 Task: Find connections with filter location Kesabpur with filter topic #Advertisingandmarketingwith filter profile language Potuguese with filter current company Allegis Group with filter school Vinayaka Missions University with filter industry IT System Testing and Evaluation with filter service category Illustration with filter keywords title Personal Trainer
Action: Mouse moved to (615, 112)
Screenshot: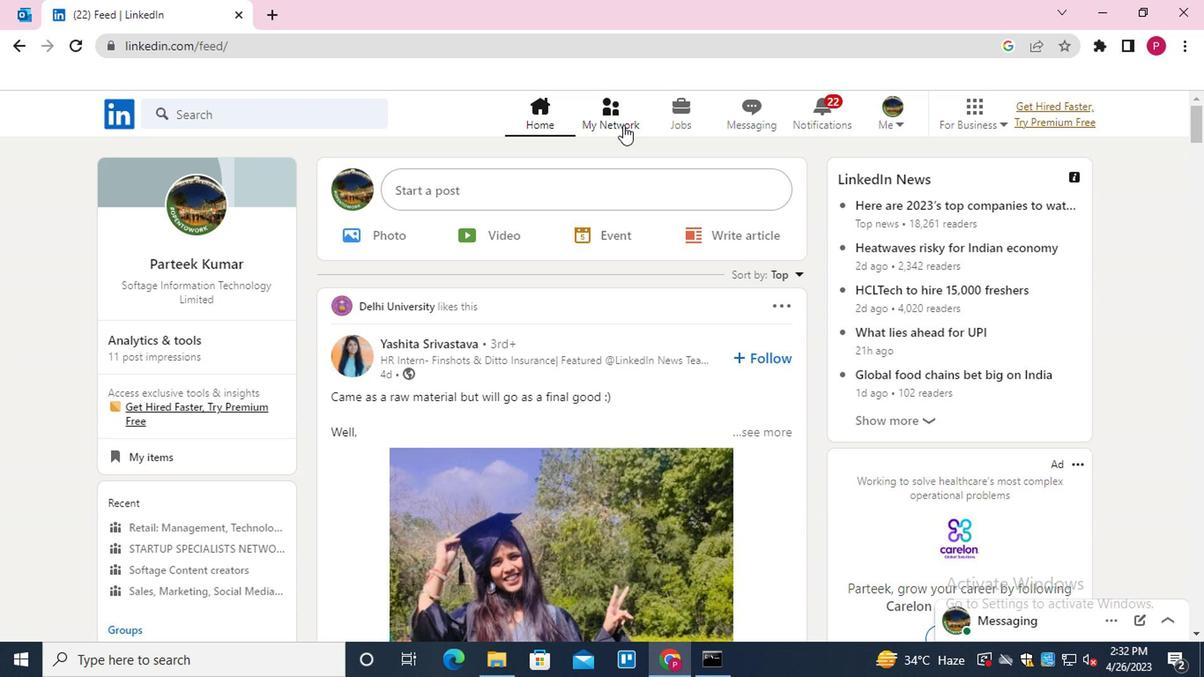 
Action: Mouse pressed left at (615, 112)
Screenshot: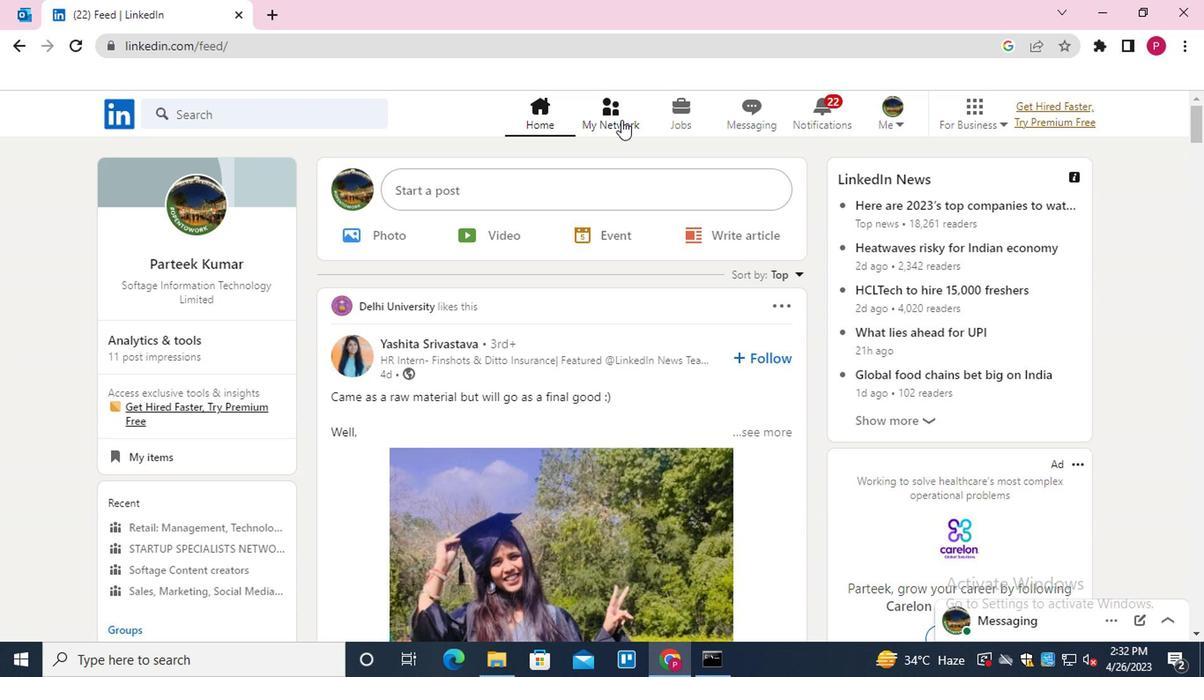 
Action: Mouse moved to (247, 222)
Screenshot: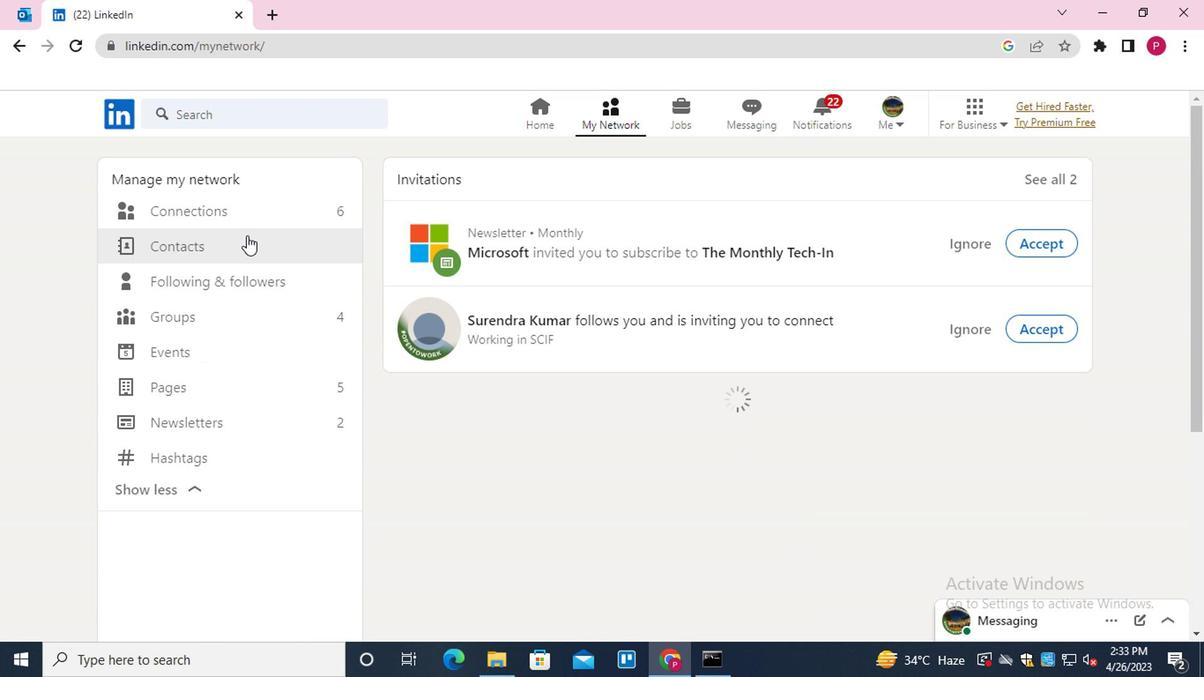 
Action: Mouse pressed left at (247, 222)
Screenshot: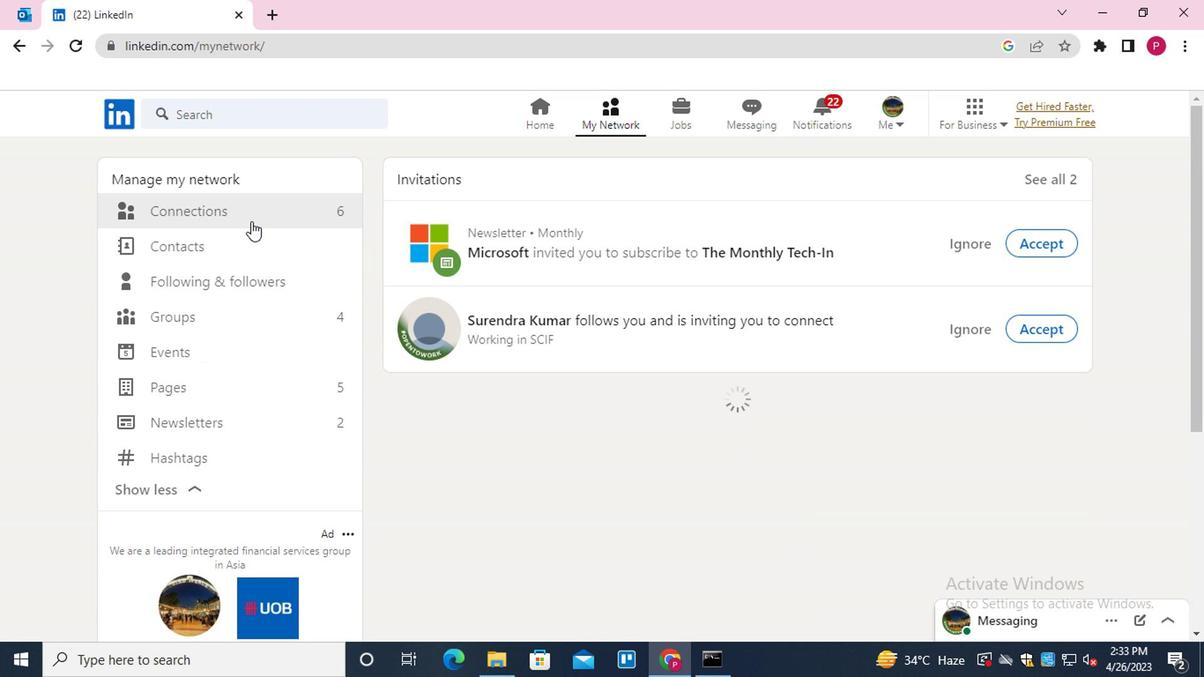 
Action: Mouse moved to (235, 227)
Screenshot: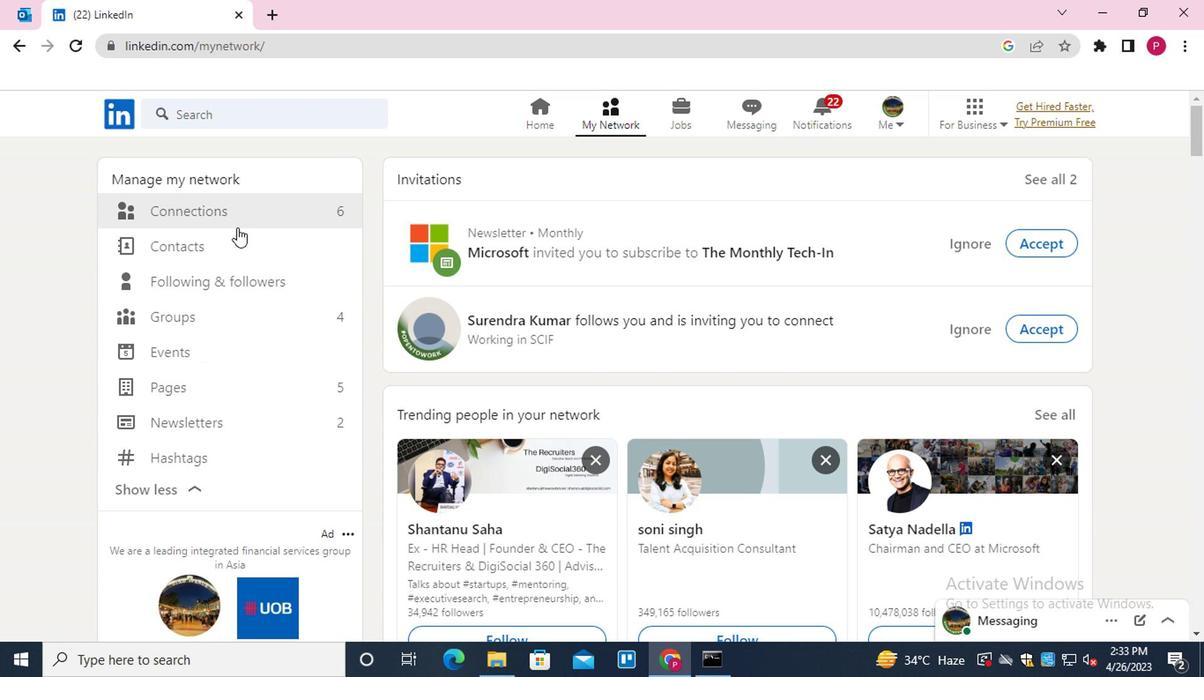 
Action: Mouse pressed left at (235, 227)
Screenshot: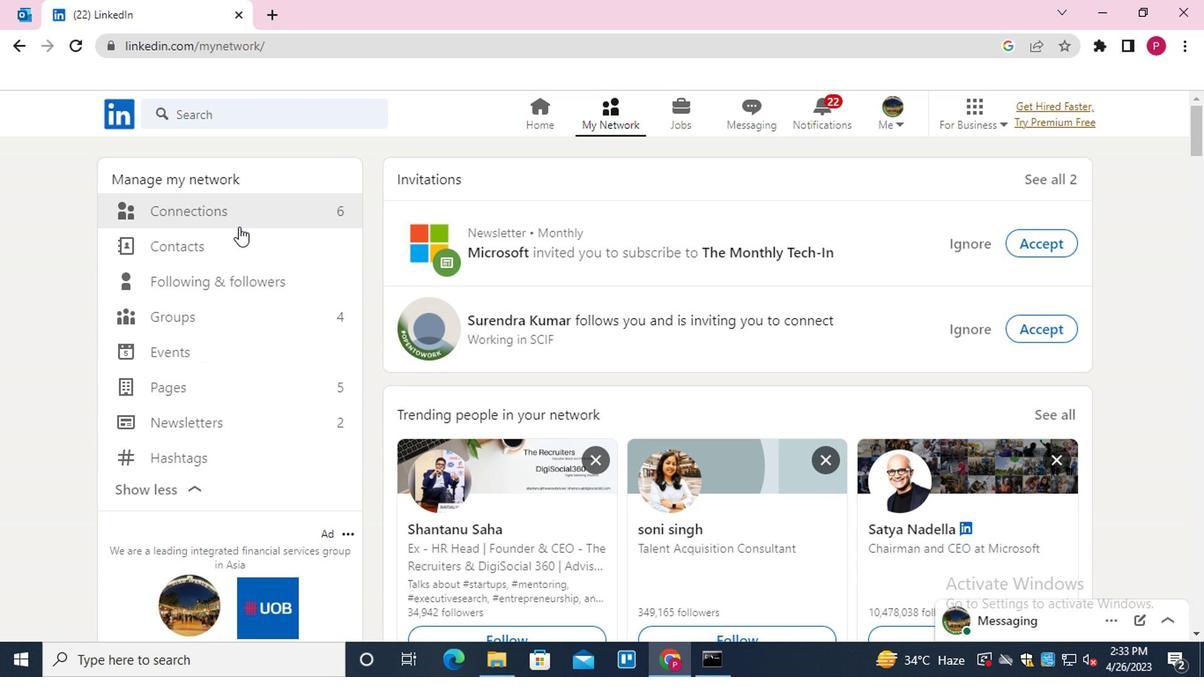 
Action: Mouse moved to (228, 211)
Screenshot: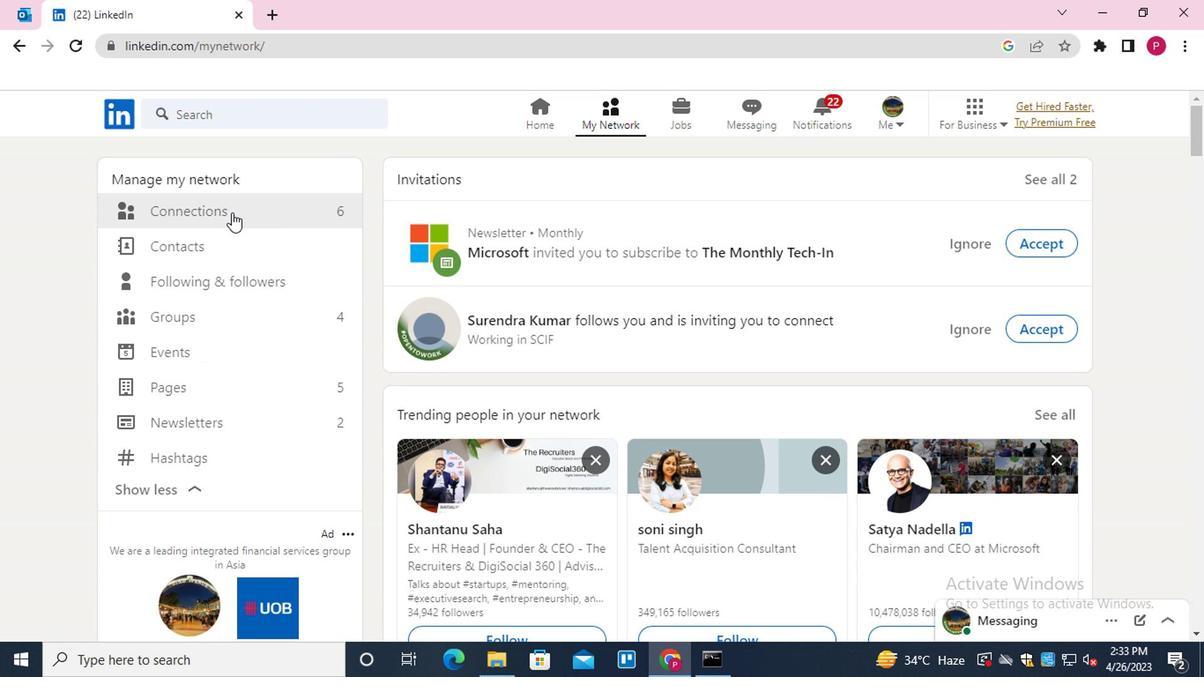 
Action: Mouse pressed left at (228, 211)
Screenshot: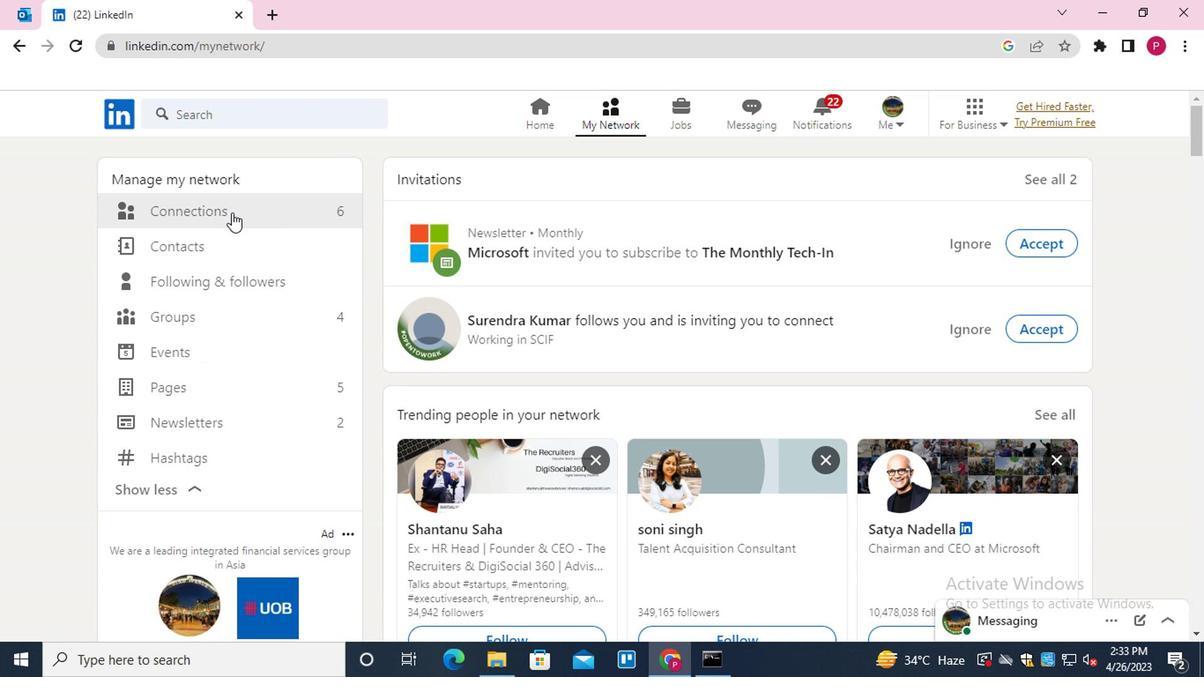 
Action: Mouse moved to (743, 212)
Screenshot: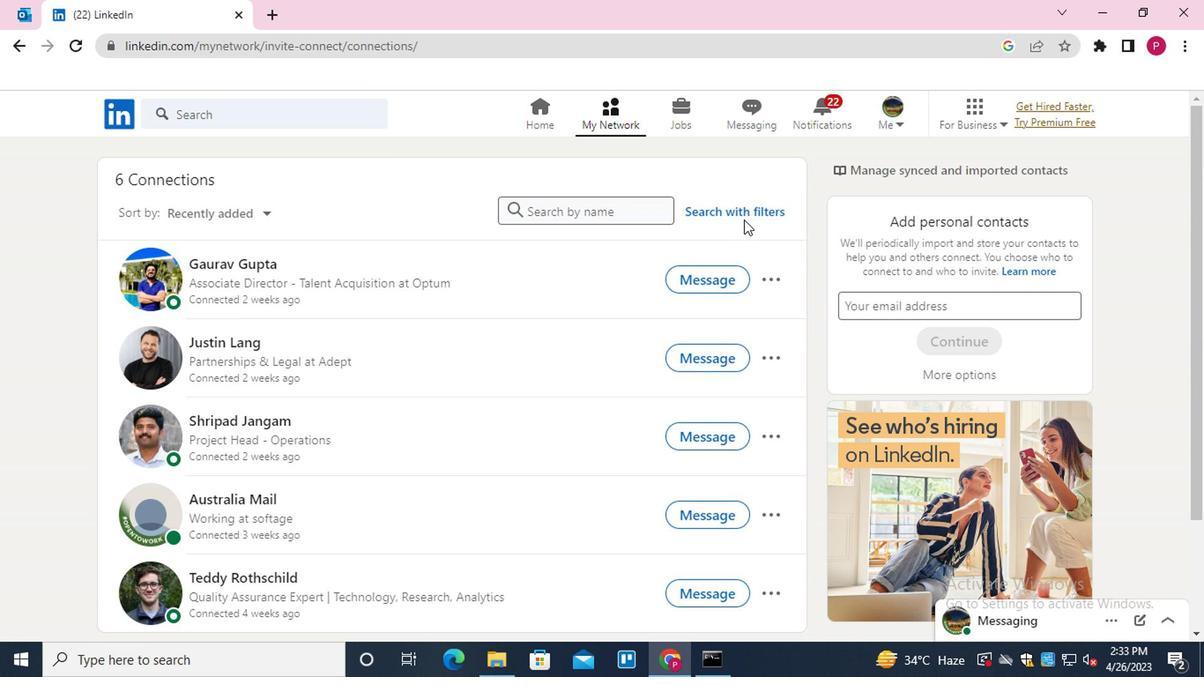 
Action: Mouse pressed left at (743, 212)
Screenshot: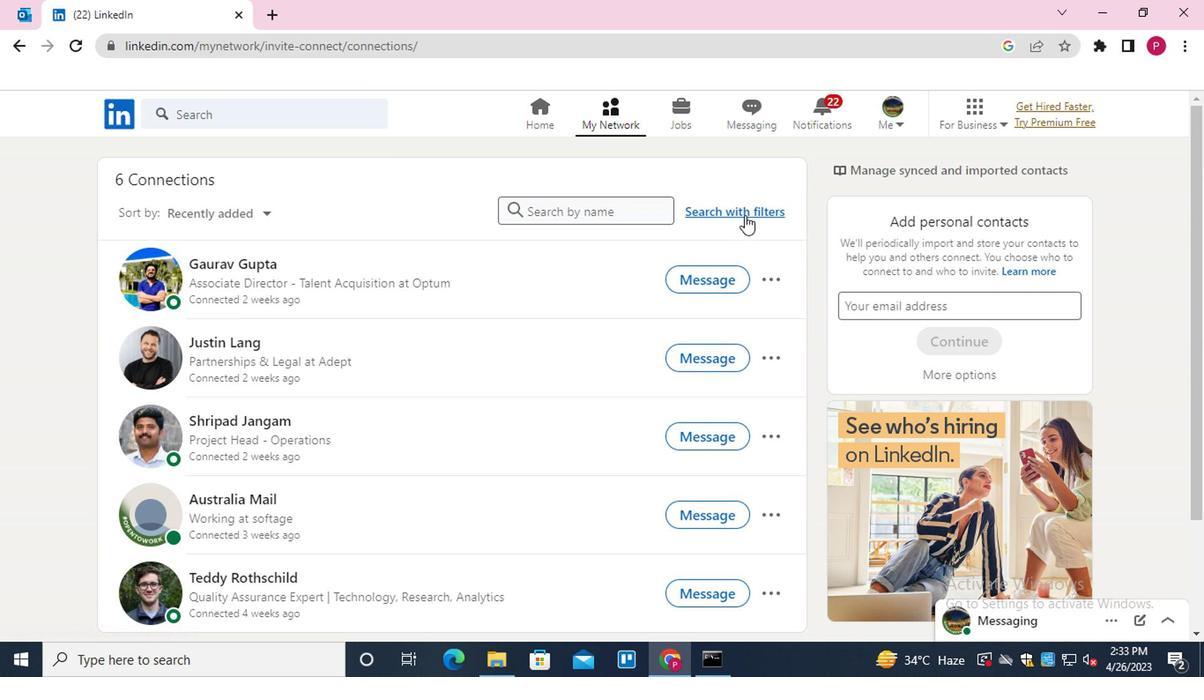 
Action: Mouse moved to (585, 171)
Screenshot: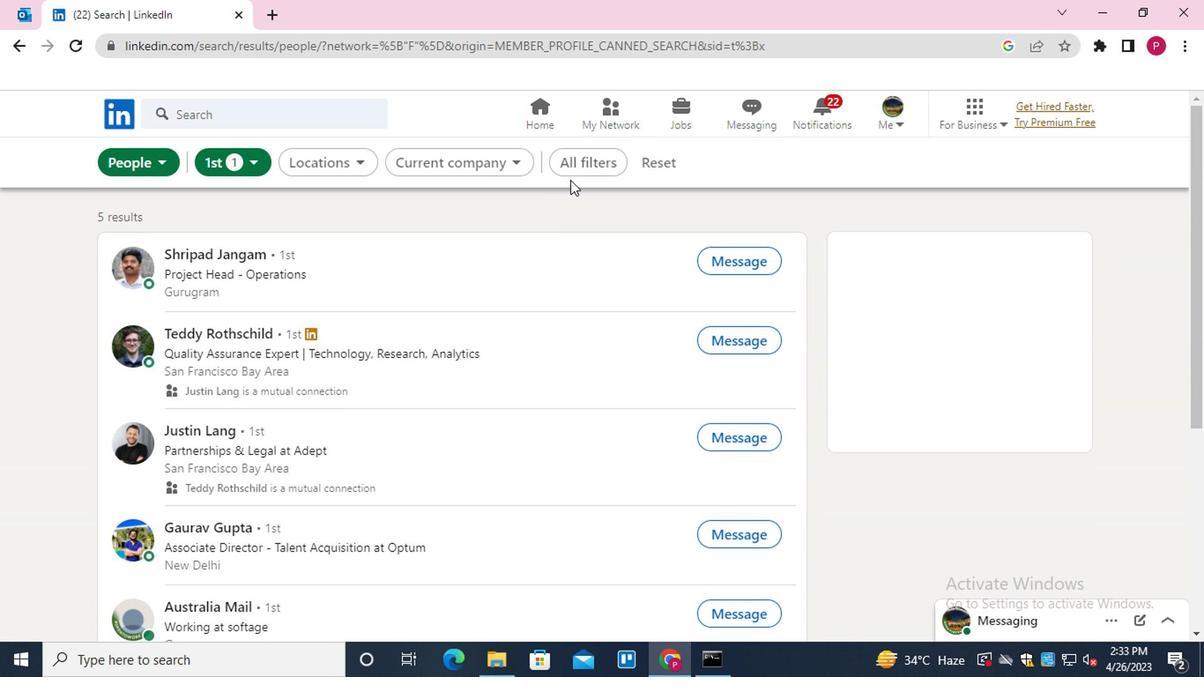 
Action: Mouse pressed left at (585, 171)
Screenshot: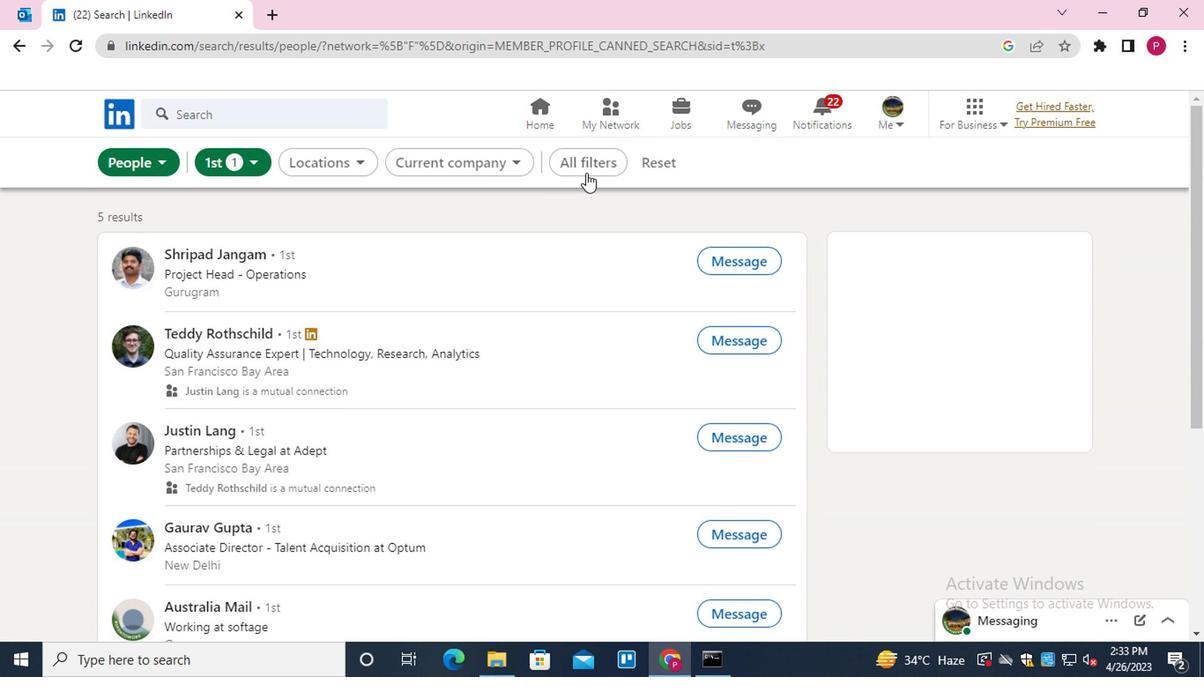 
Action: Mouse moved to (881, 435)
Screenshot: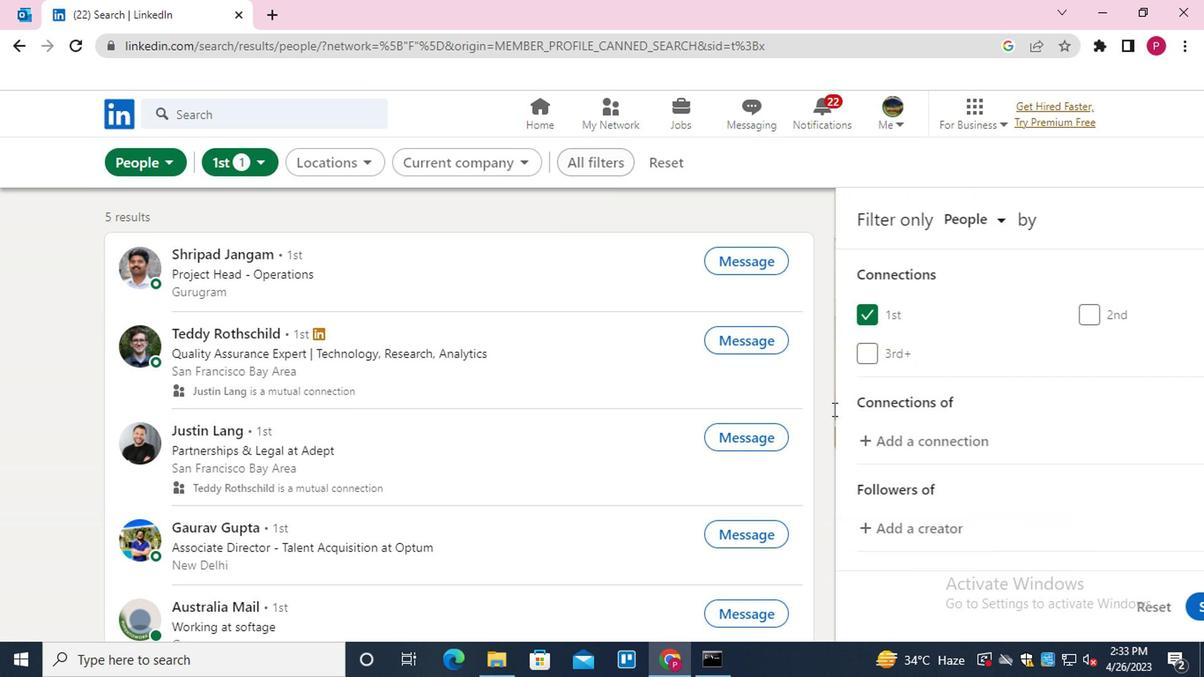 
Action: Mouse scrolled (881, 435) with delta (0, 0)
Screenshot: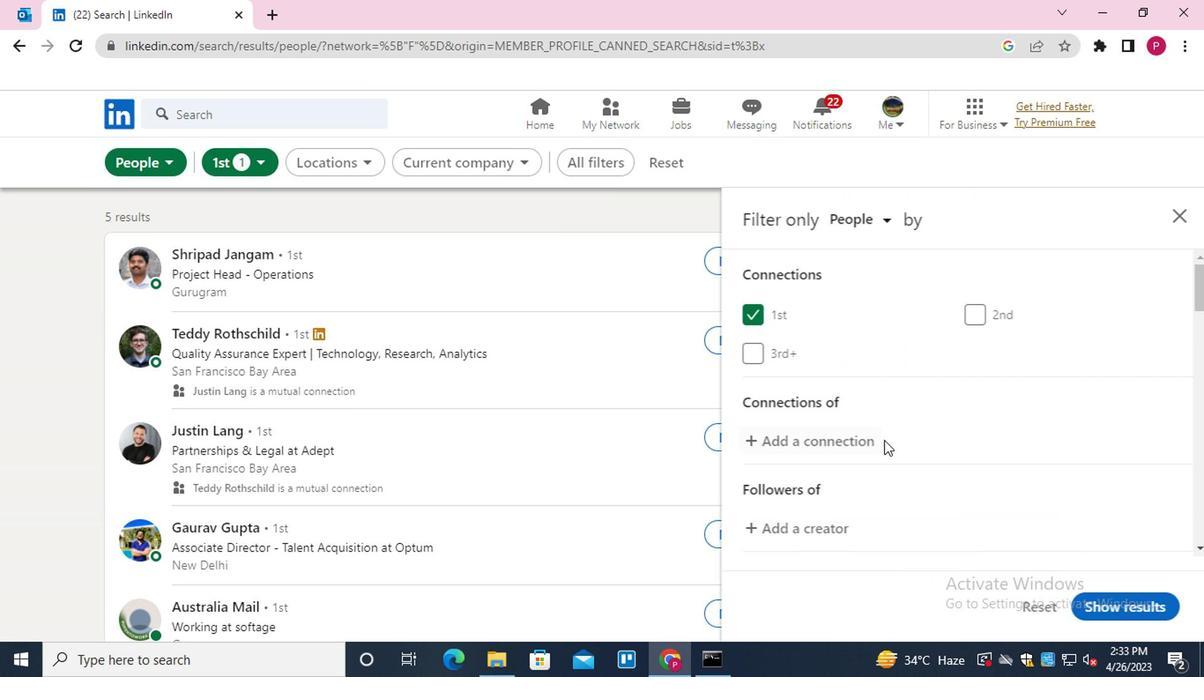 
Action: Mouse moved to (886, 437)
Screenshot: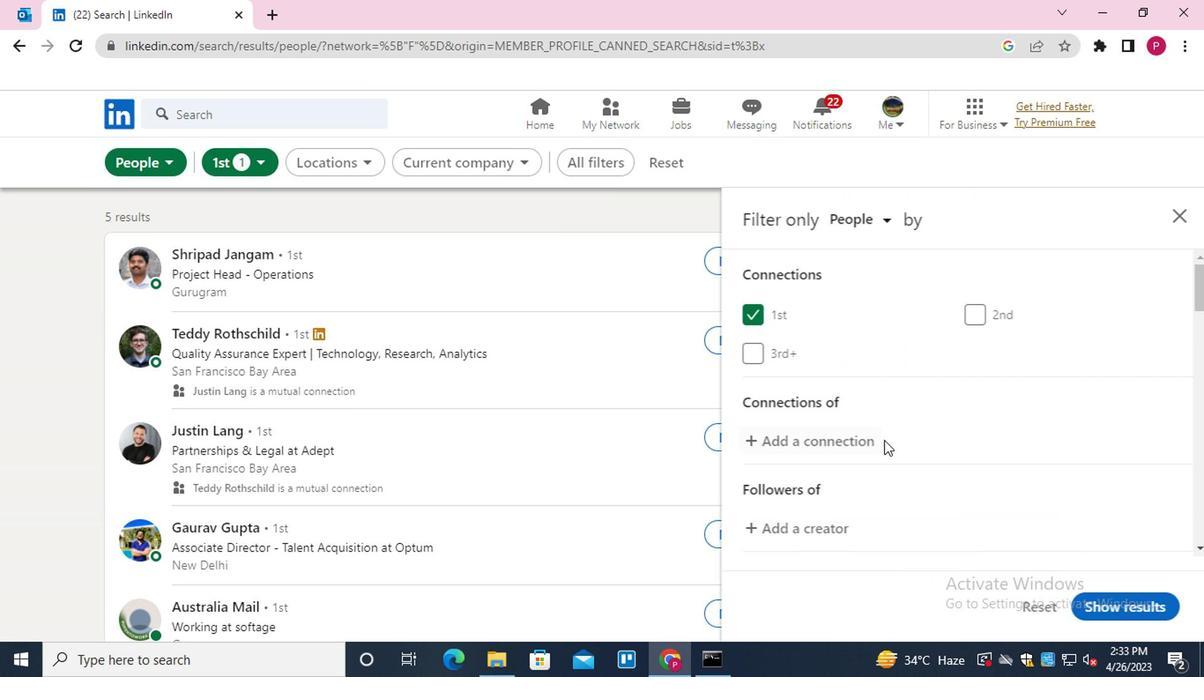 
Action: Mouse scrolled (886, 437) with delta (0, 0)
Screenshot: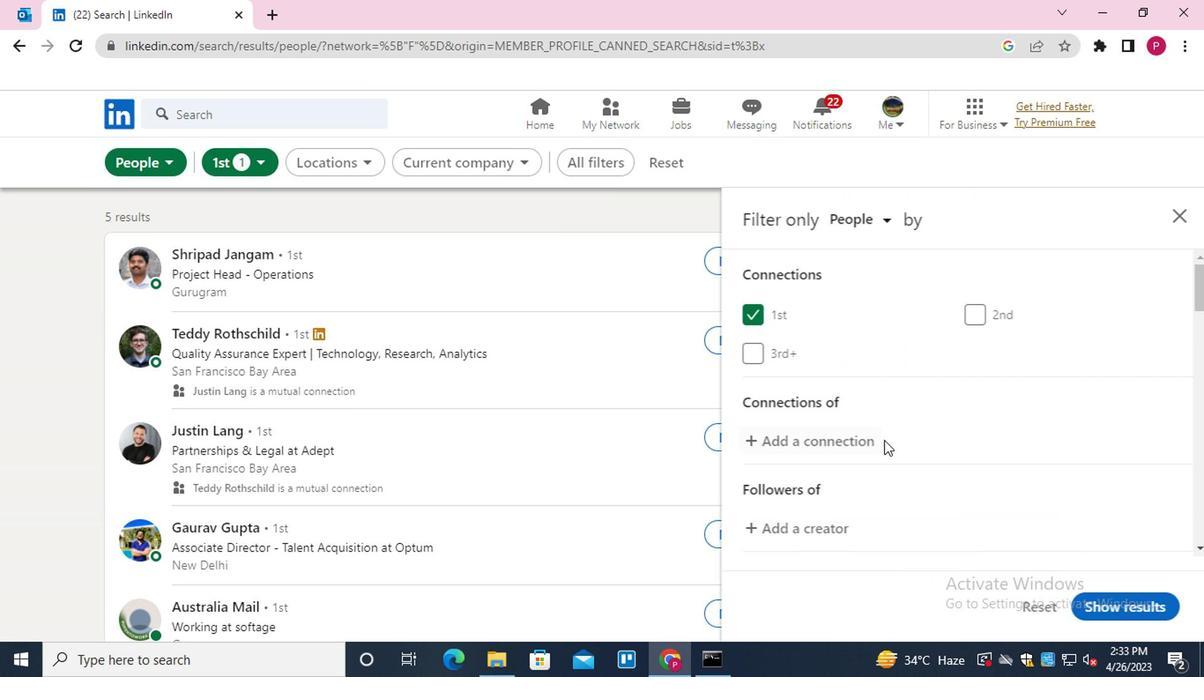 
Action: Mouse moved to (893, 438)
Screenshot: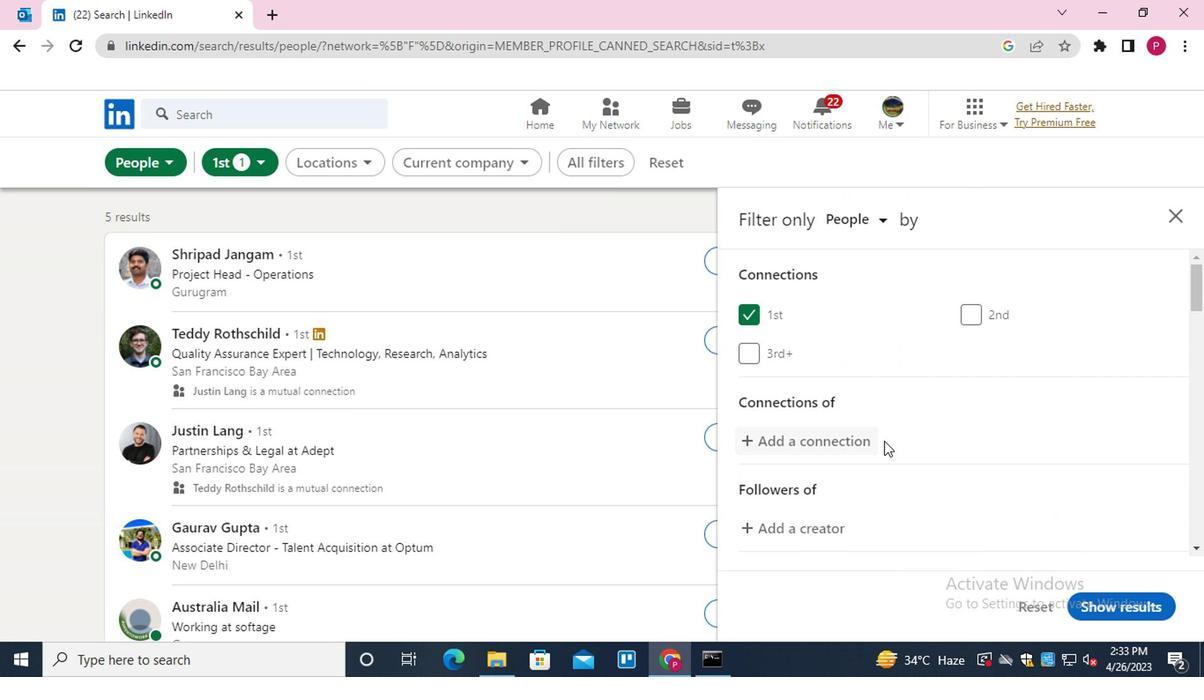 
Action: Mouse scrolled (893, 437) with delta (0, 0)
Screenshot: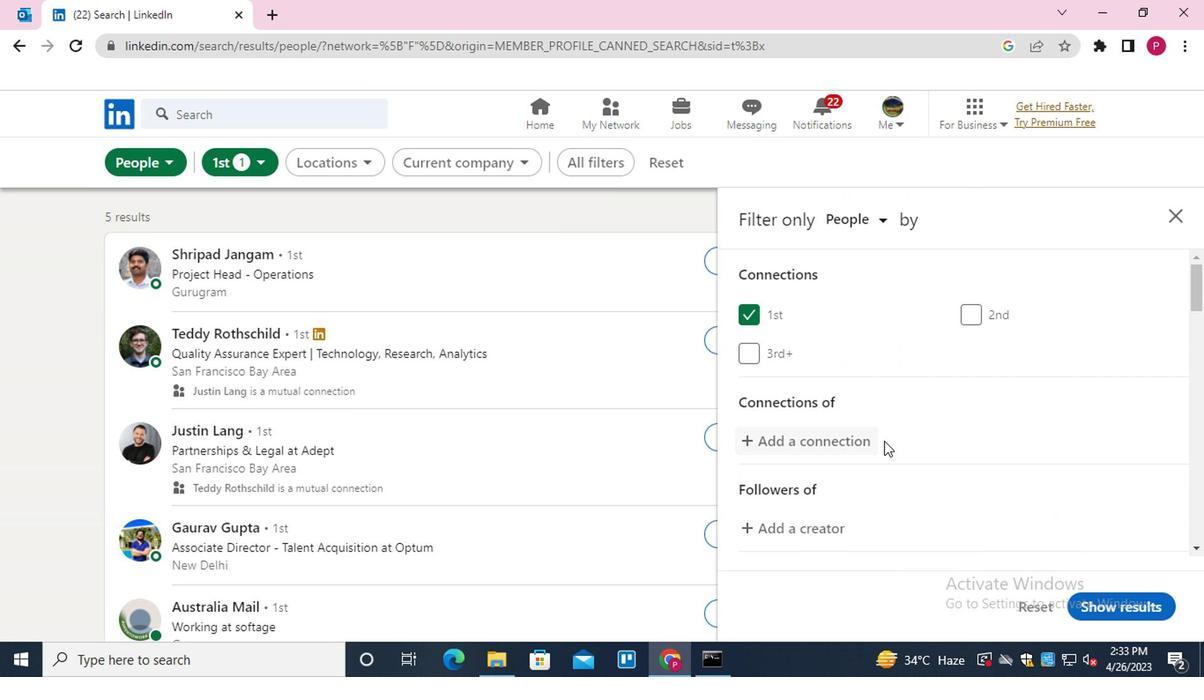 
Action: Mouse moved to (1000, 427)
Screenshot: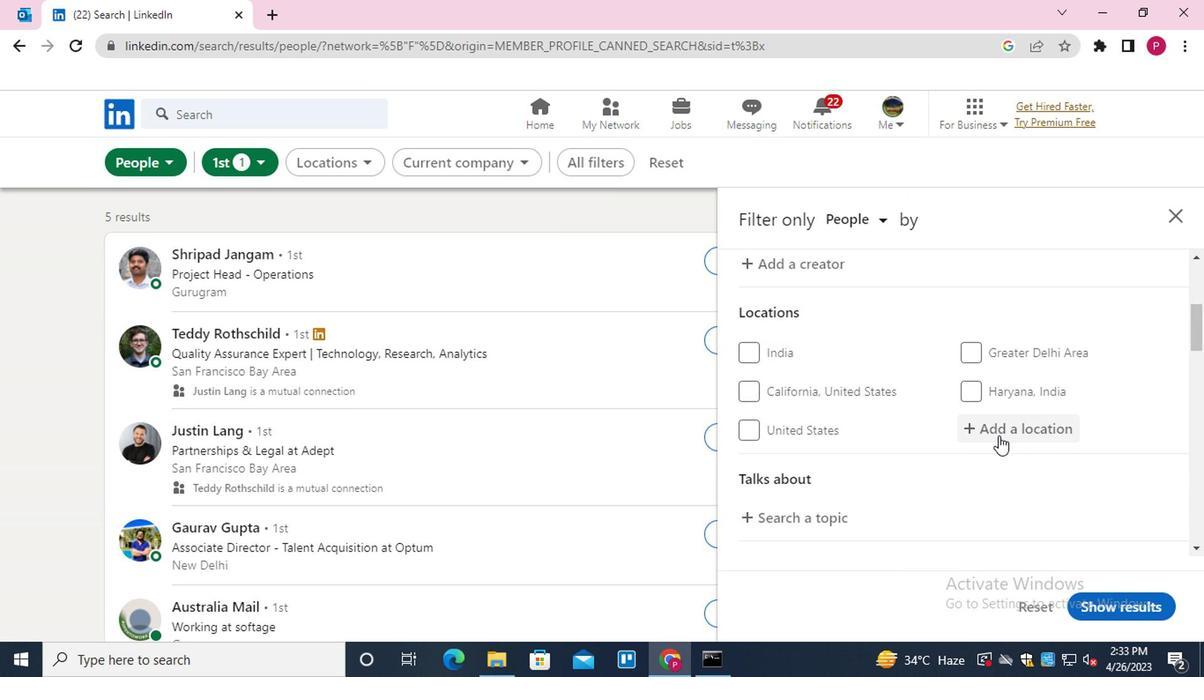 
Action: Mouse pressed left at (1000, 427)
Screenshot: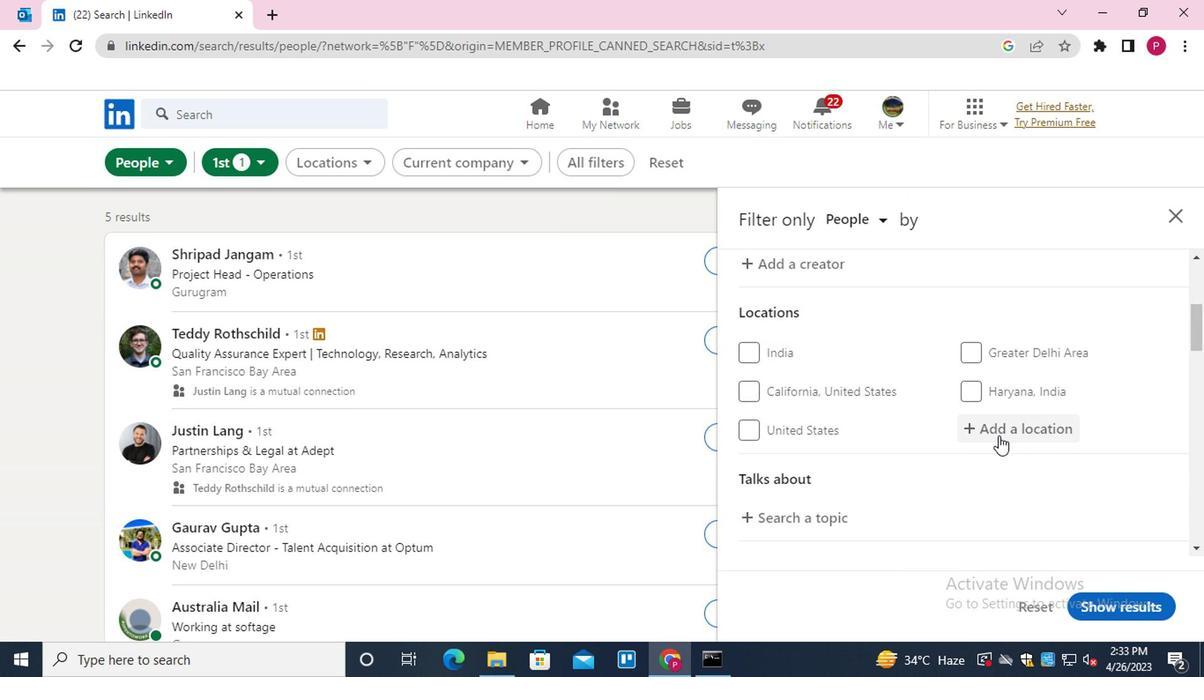 
Action: Key pressed <Key.shift><Key.shift><Key.shift><Key.shift><Key.shift><Key.shift><Key.shift><Key.shift><Key.shift><Key.shift>KESABPUR
Screenshot: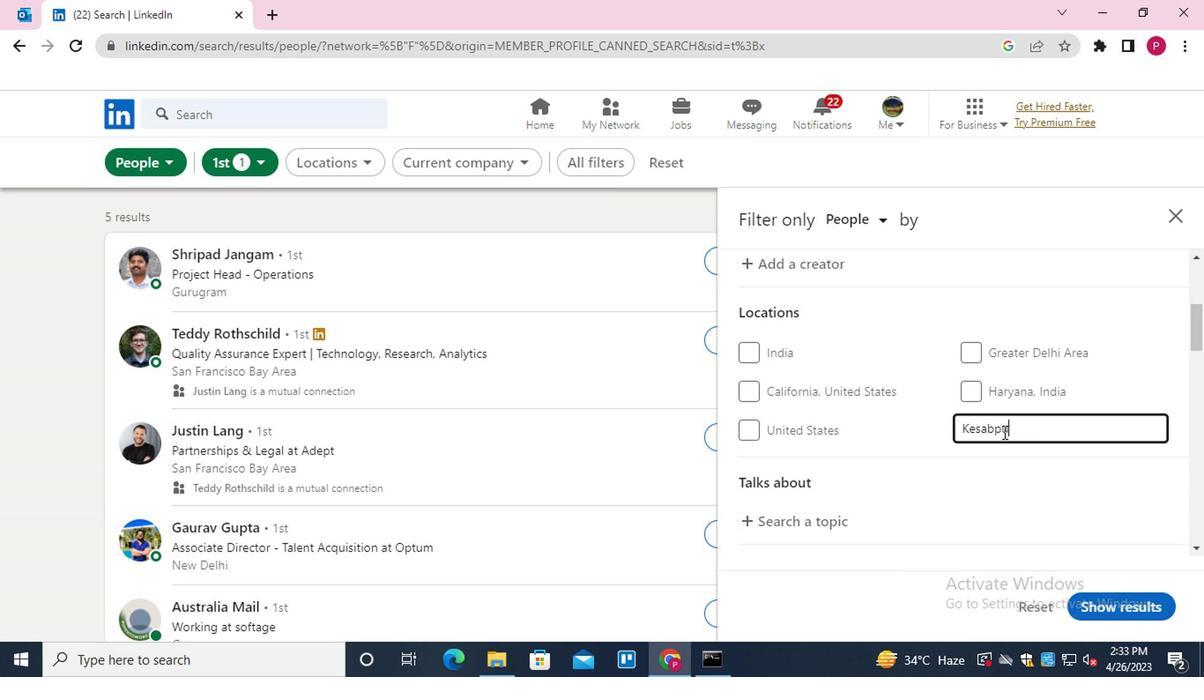
Action: Mouse moved to (931, 494)
Screenshot: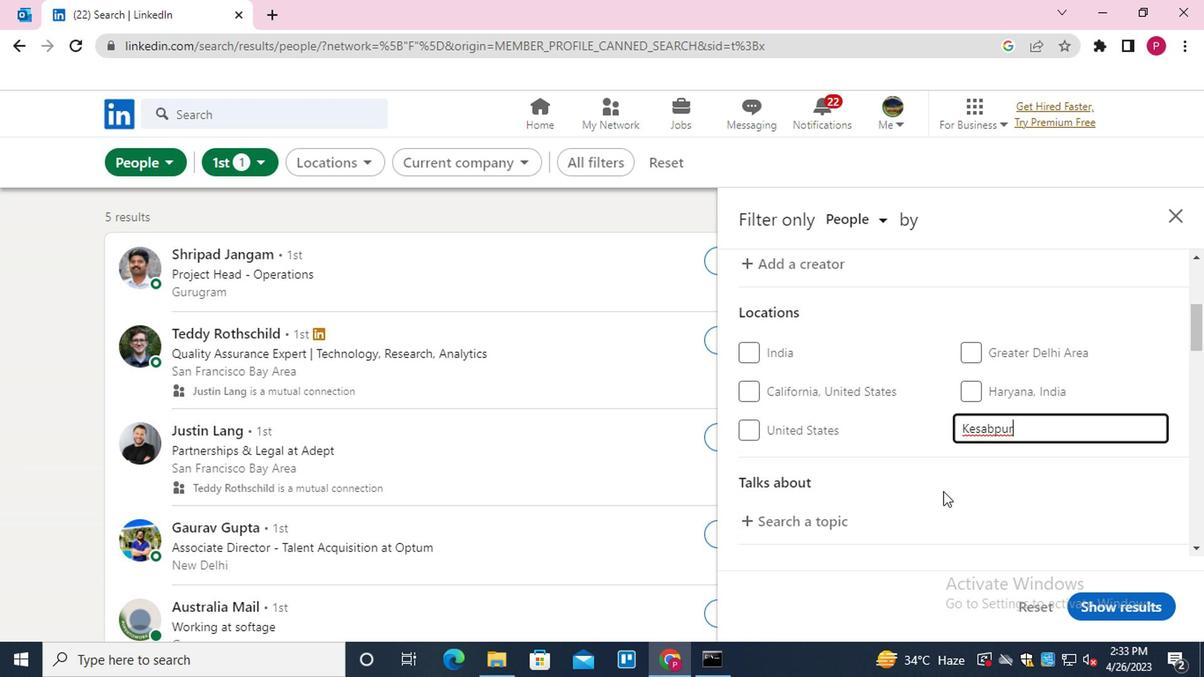 
Action: Mouse scrolled (931, 493) with delta (0, 0)
Screenshot: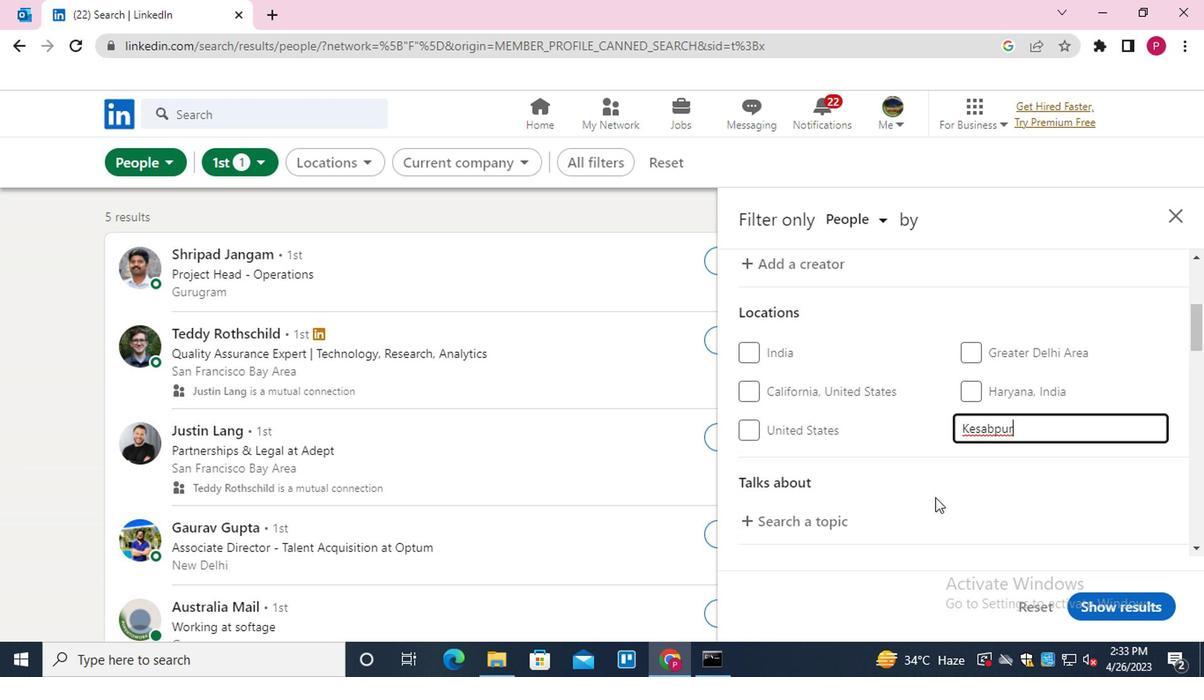 
Action: Mouse moved to (838, 424)
Screenshot: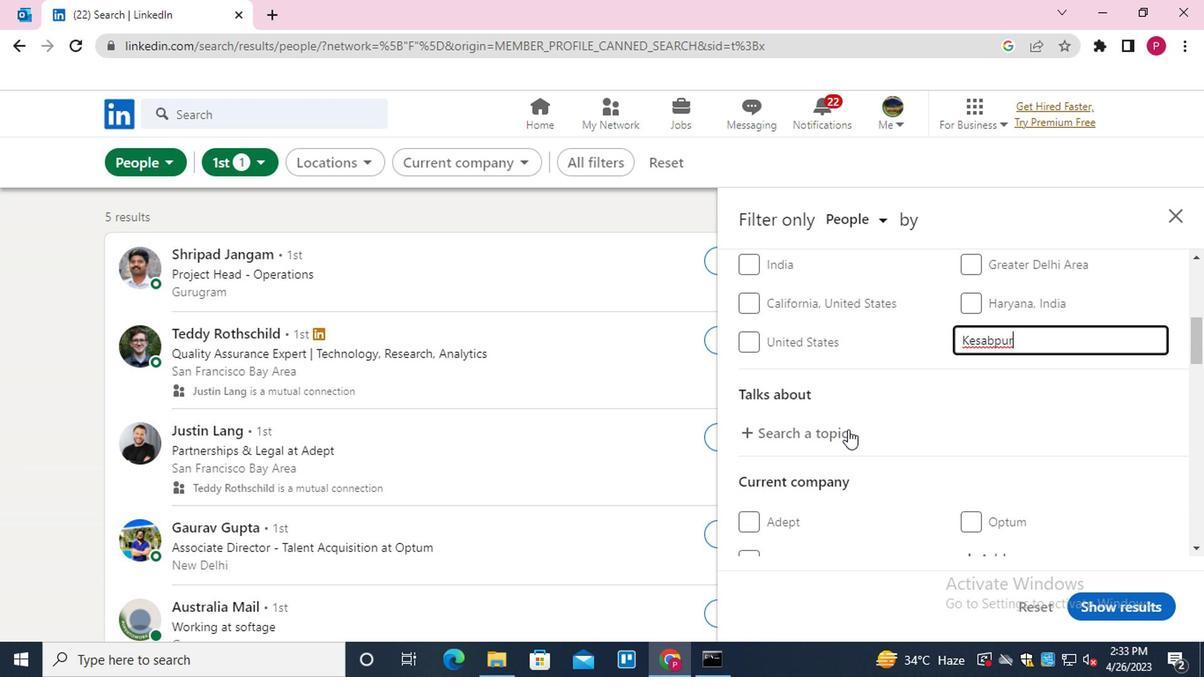 
Action: Mouse pressed left at (838, 424)
Screenshot: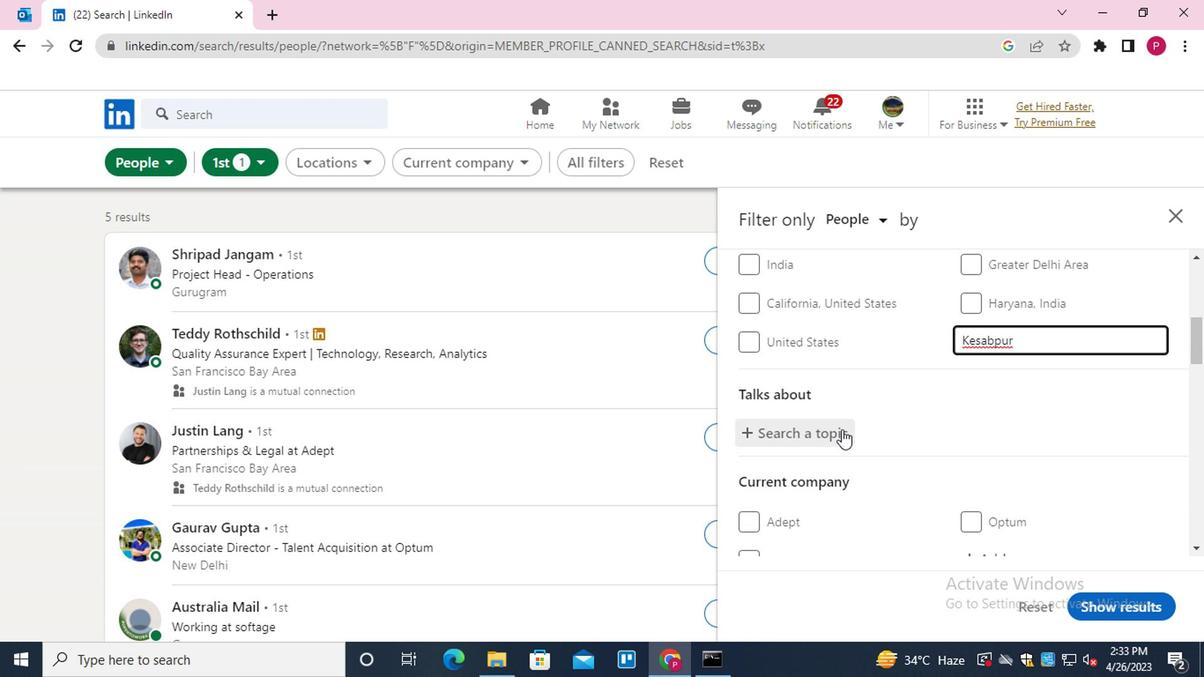 
Action: Key pressed ADVERTISINGGRAND<Key.backspace><Key.backspace><Key.backspace><Key.backspace><Key.backspace><Key.down><Key.down><Key.enter>
Screenshot: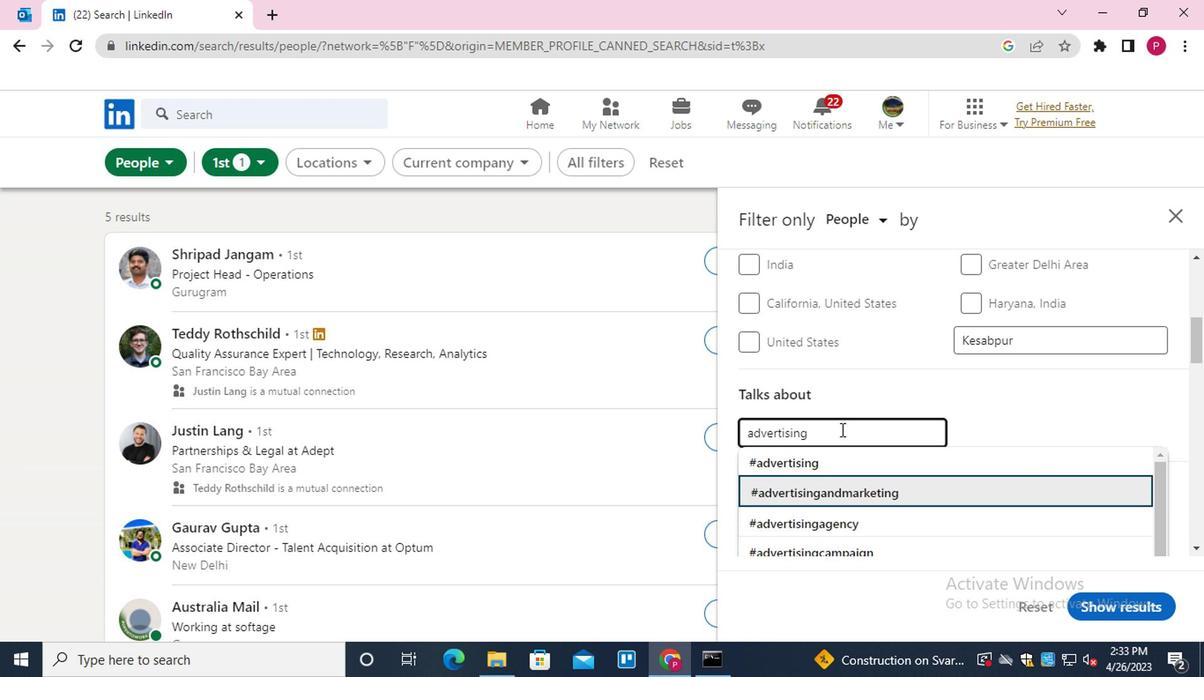 
Action: Mouse moved to (827, 433)
Screenshot: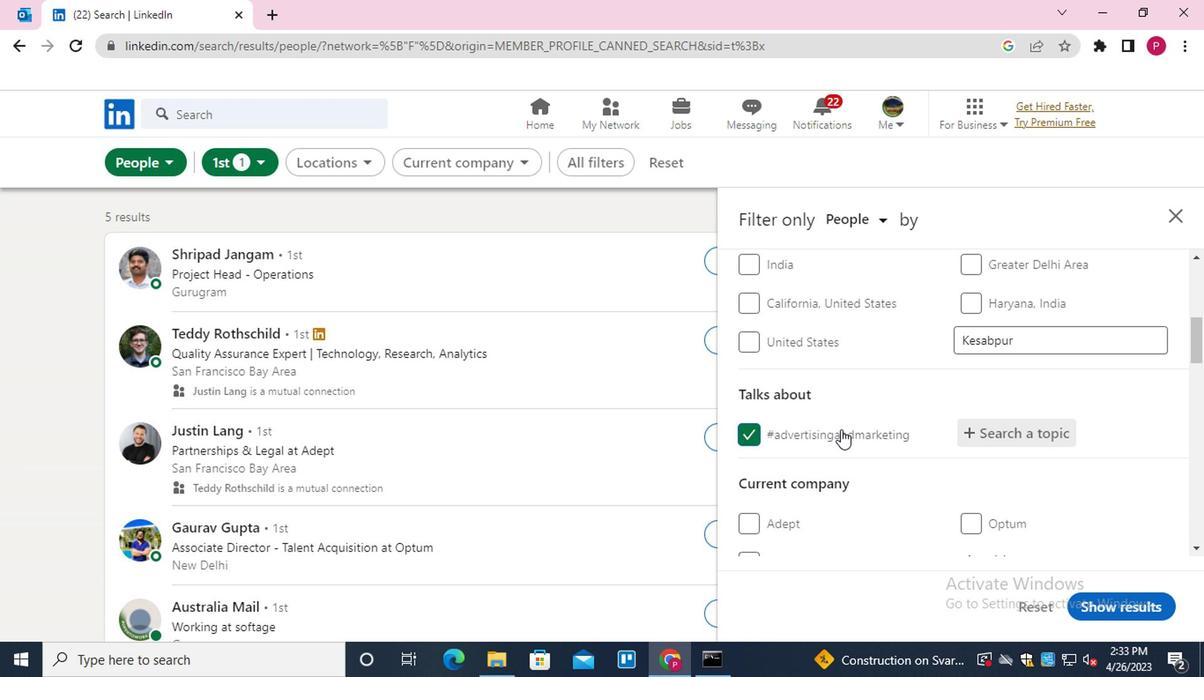 
Action: Mouse scrolled (827, 432) with delta (0, 0)
Screenshot: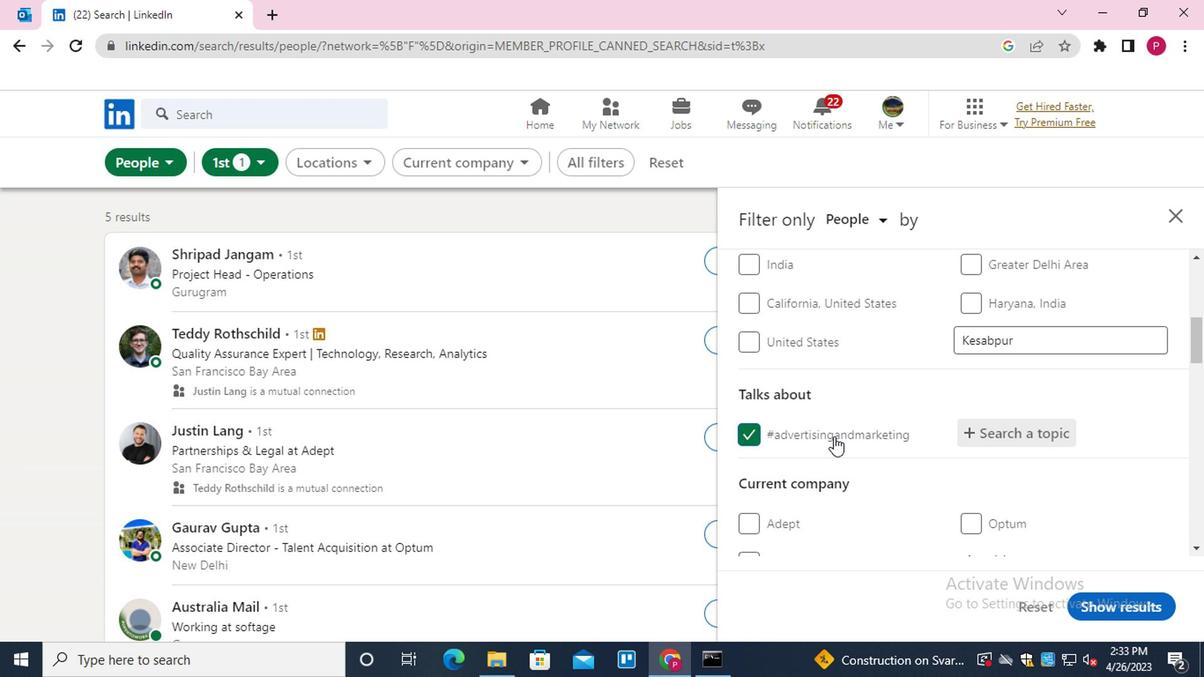 
Action: Mouse scrolled (827, 432) with delta (0, 0)
Screenshot: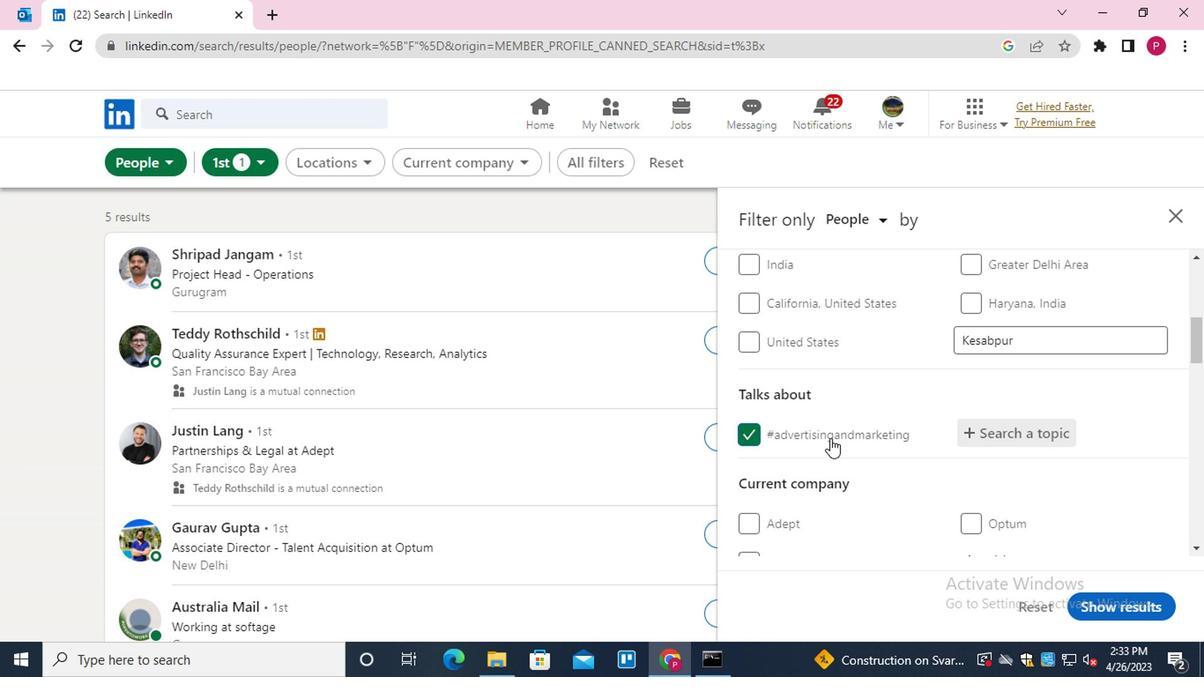 
Action: Mouse moved to (830, 433)
Screenshot: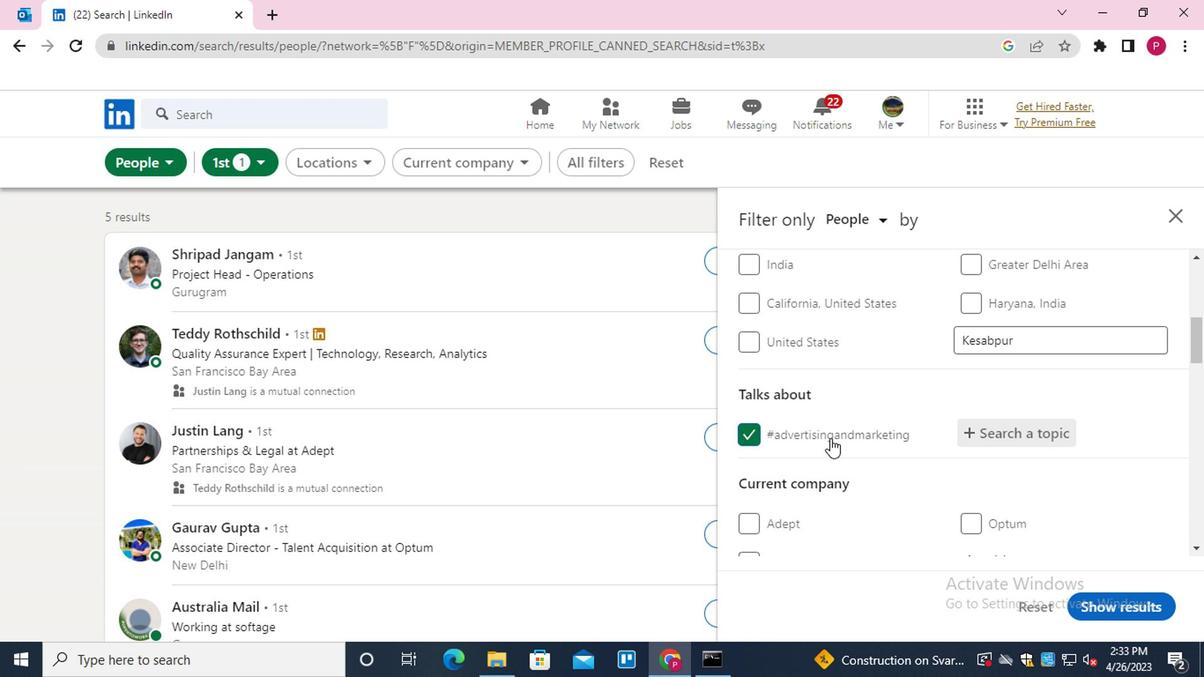 
Action: Mouse scrolled (830, 432) with delta (0, 0)
Screenshot: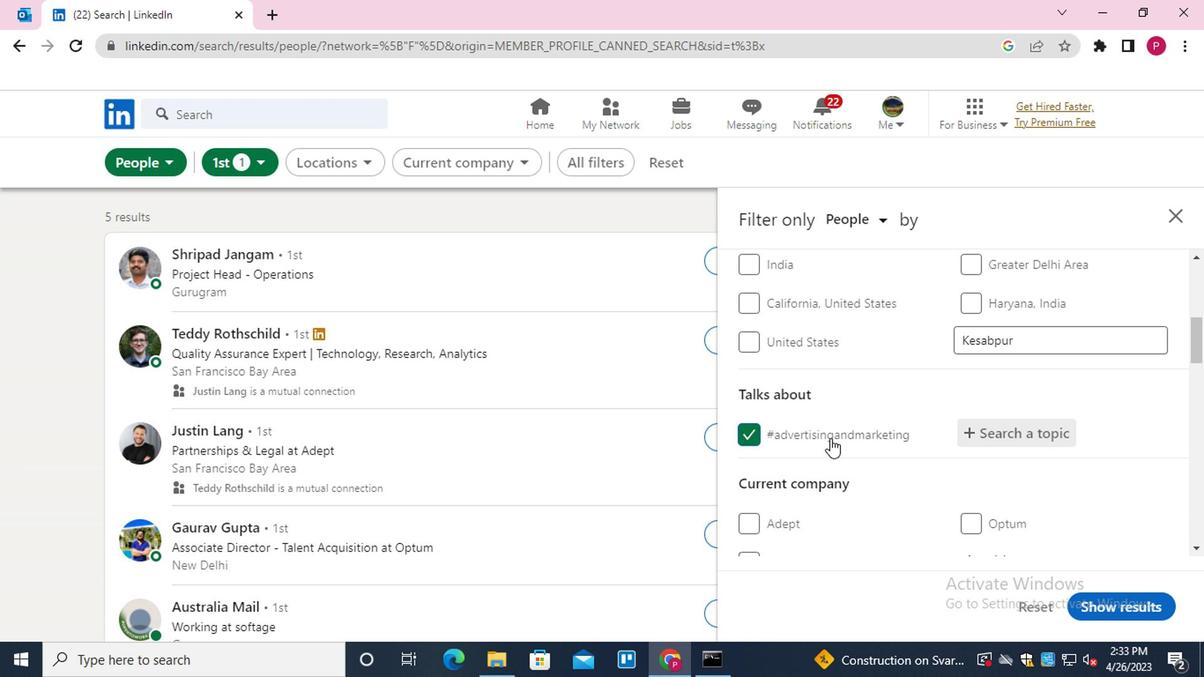 
Action: Mouse moved to (998, 290)
Screenshot: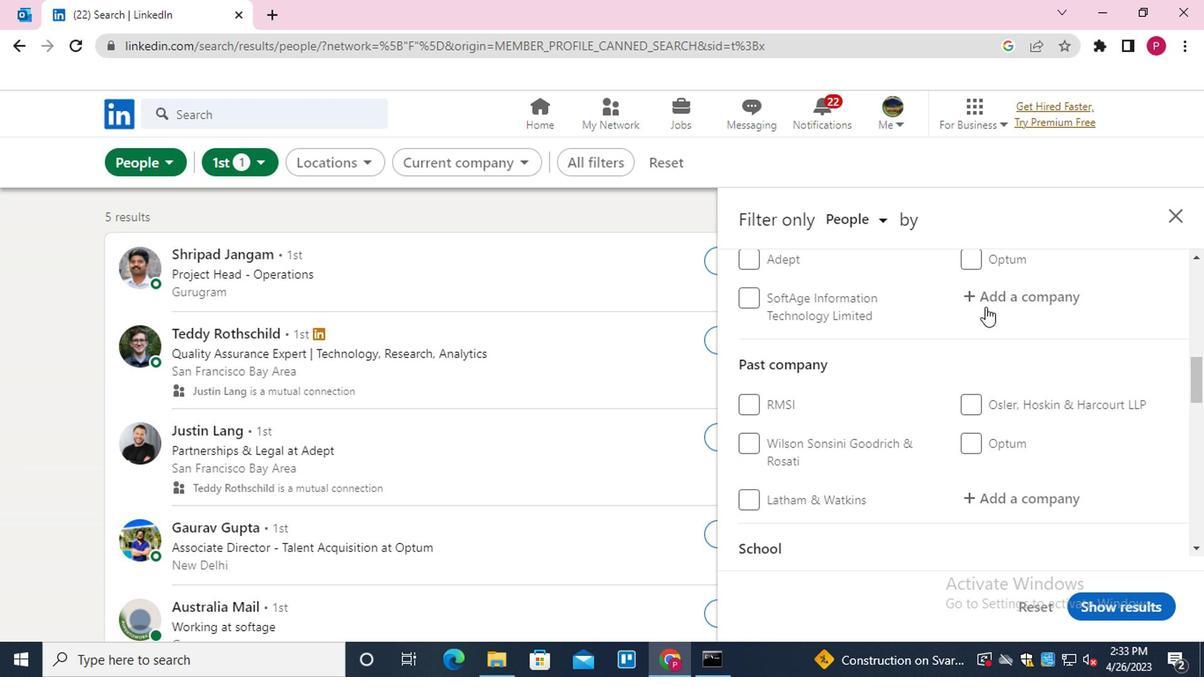 
Action: Mouse pressed left at (998, 290)
Screenshot: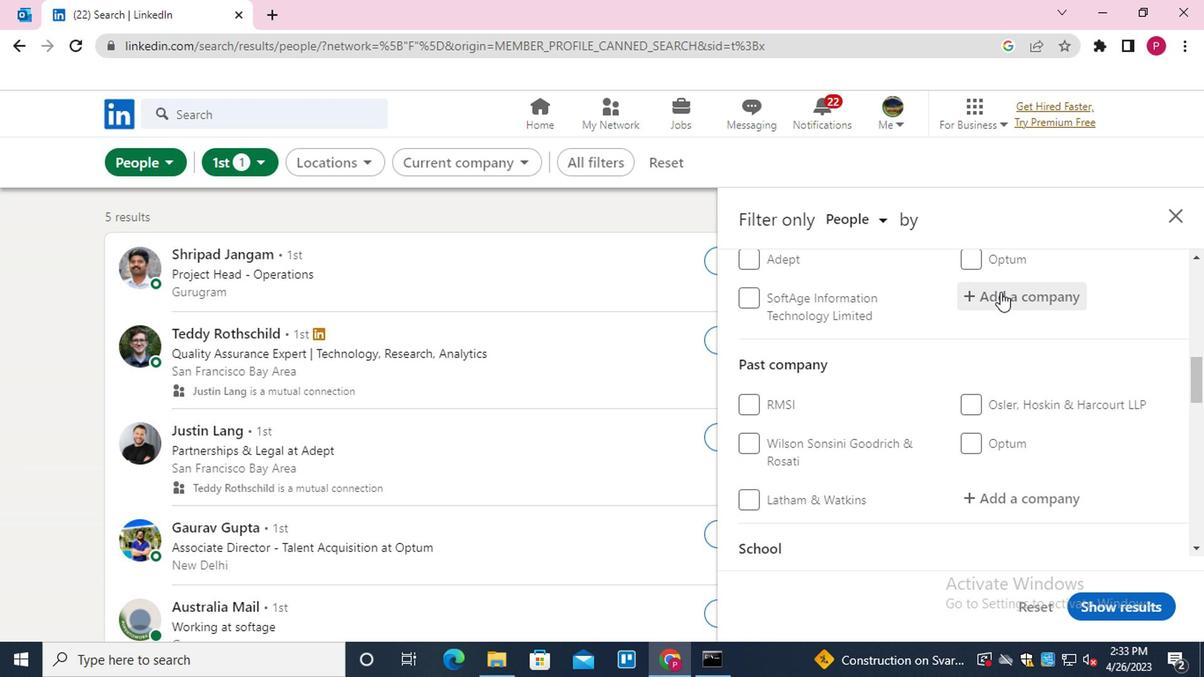 
Action: Key pressed <Key.shift>ALLEGIS
Screenshot: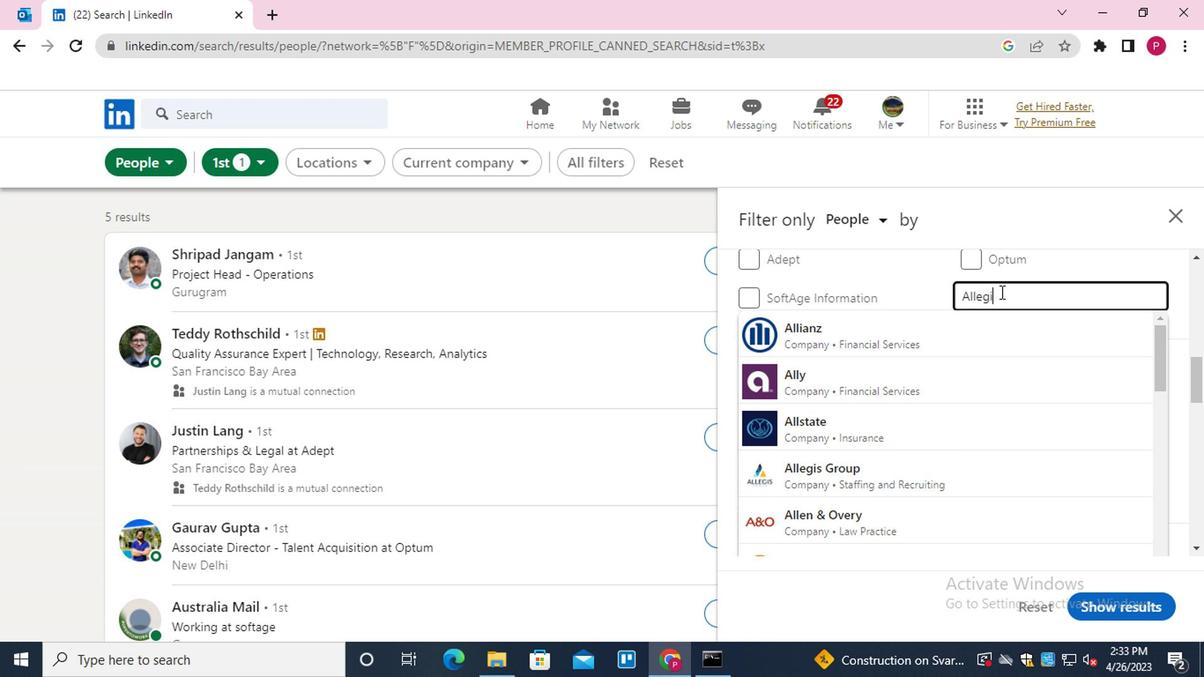 
Action: Mouse moved to (947, 331)
Screenshot: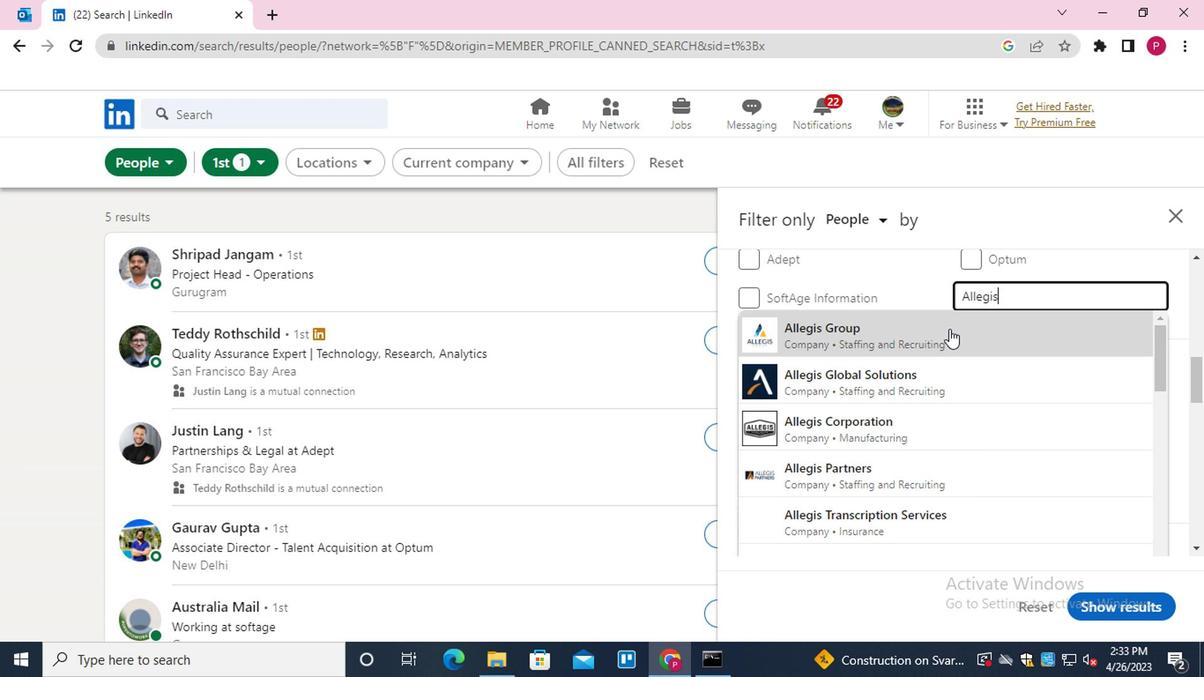 
Action: Mouse pressed left at (947, 331)
Screenshot: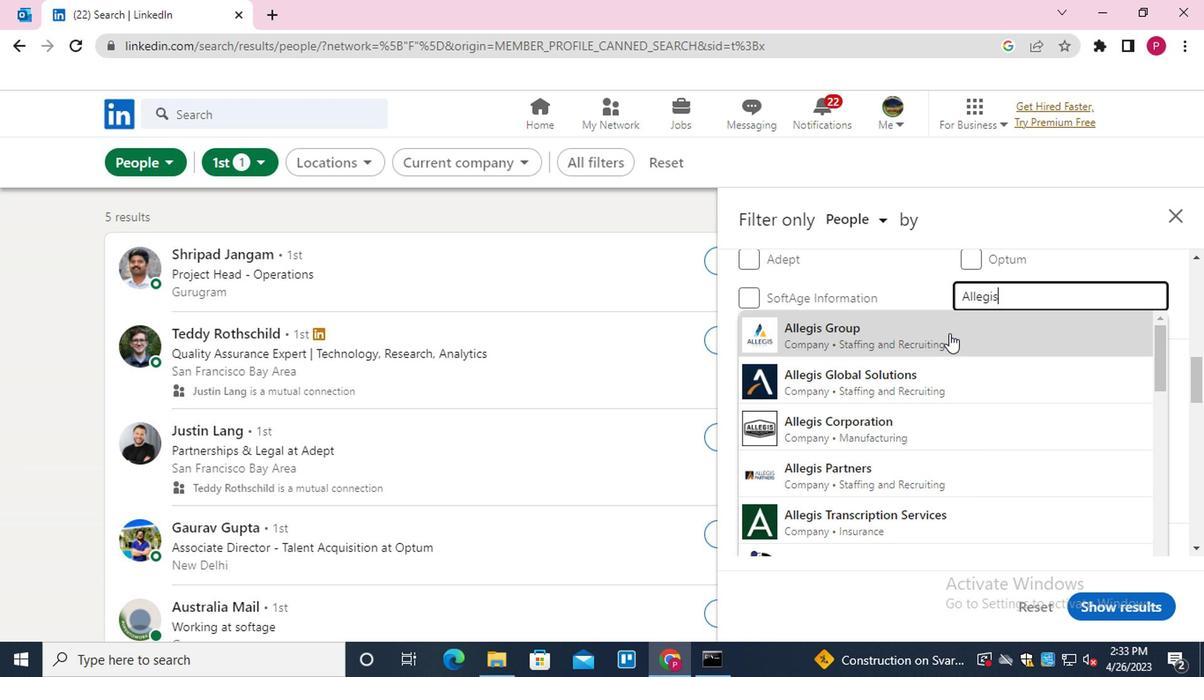 
Action: Mouse moved to (991, 391)
Screenshot: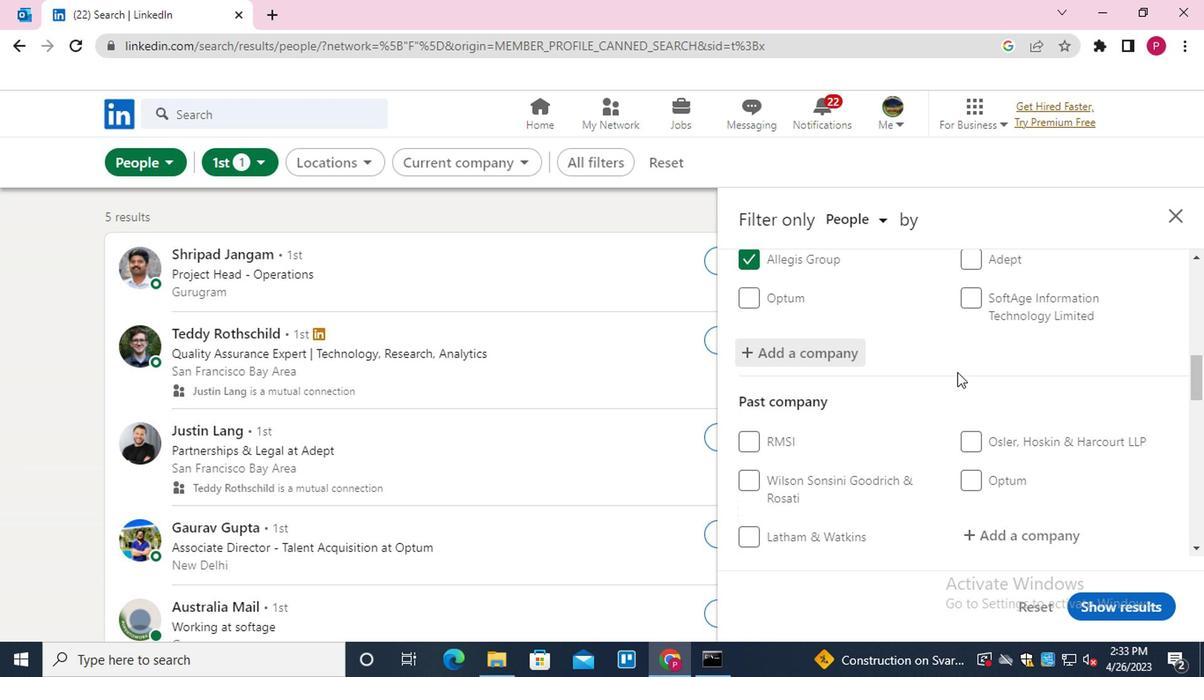 
Action: Mouse scrolled (991, 390) with delta (0, 0)
Screenshot: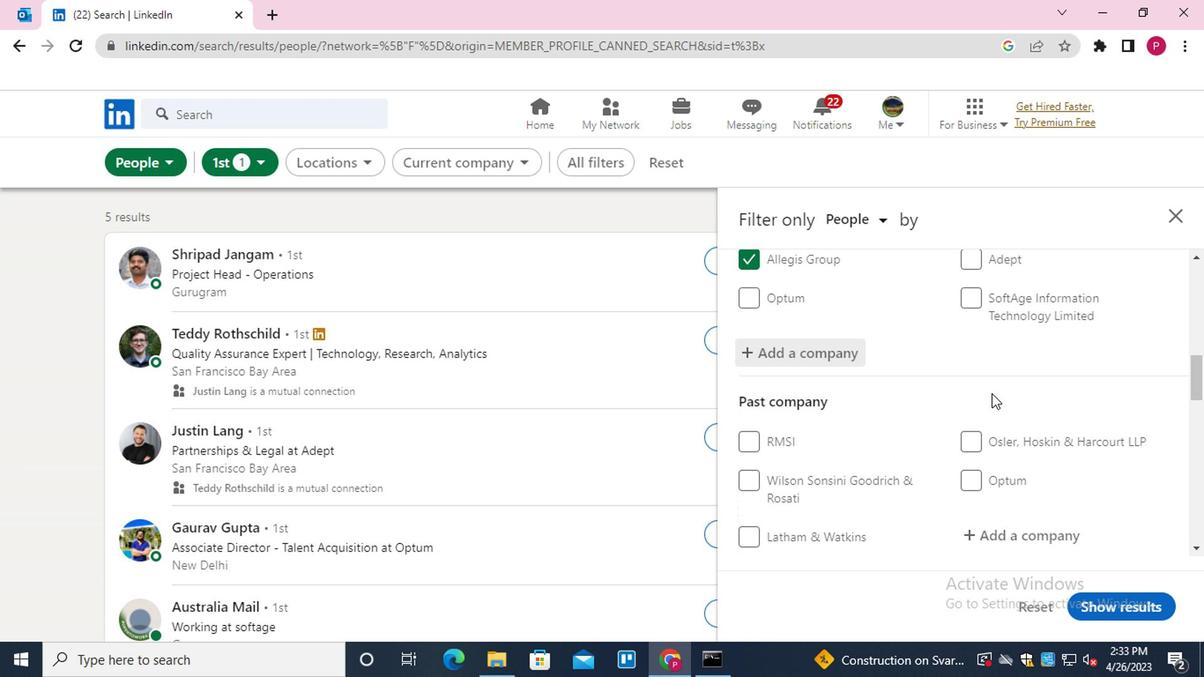 
Action: Mouse scrolled (991, 390) with delta (0, 0)
Screenshot: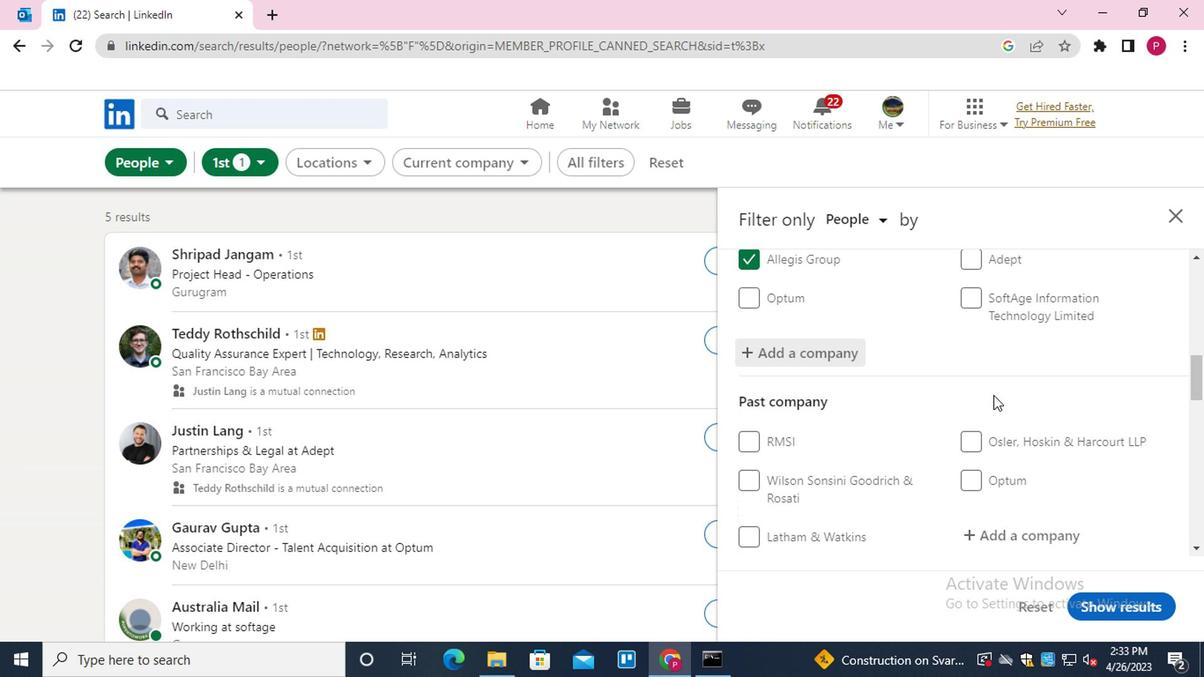 
Action: Mouse scrolled (991, 390) with delta (0, 0)
Screenshot: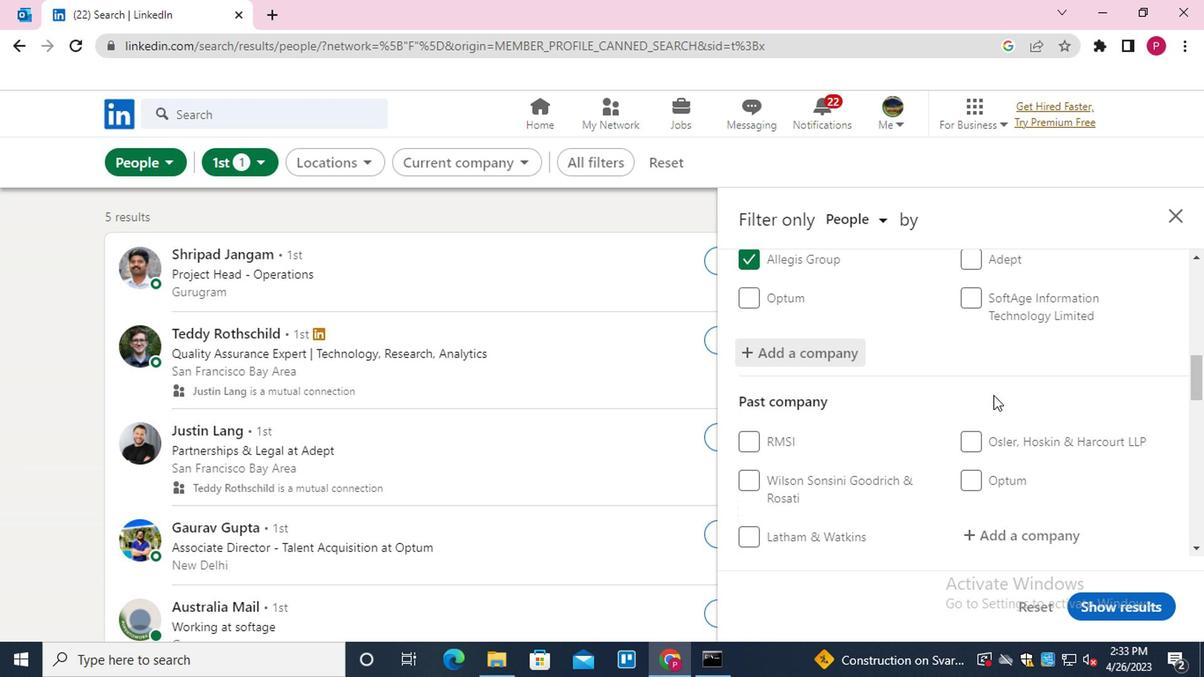 
Action: Mouse moved to (940, 402)
Screenshot: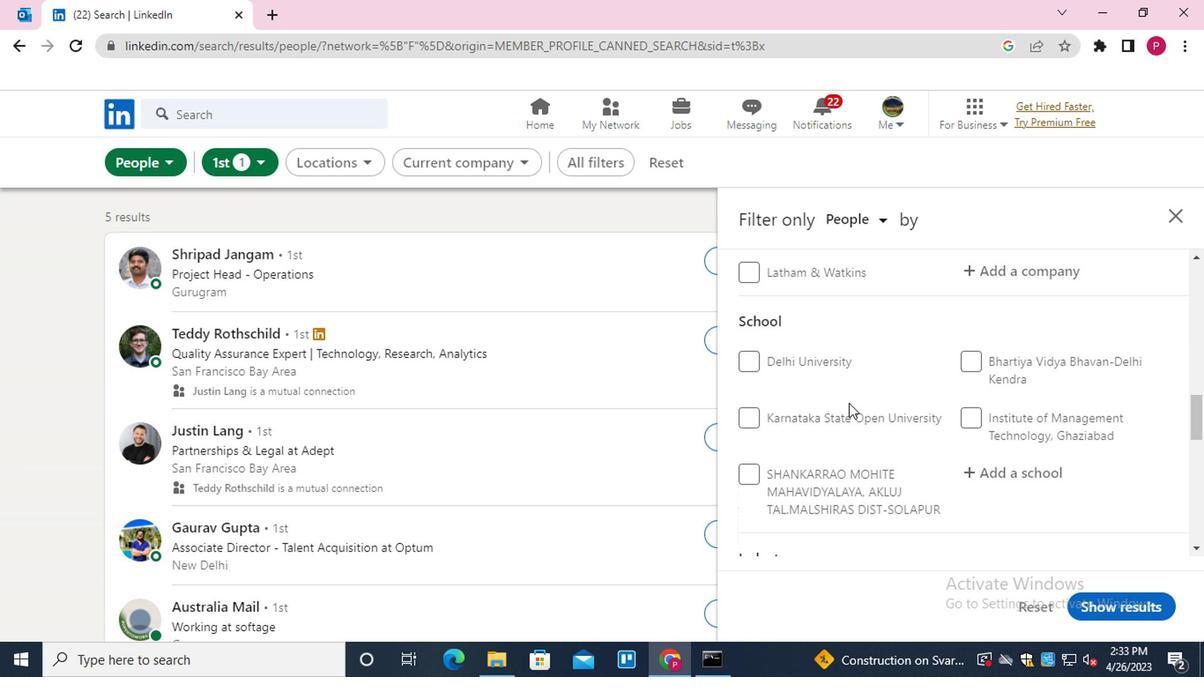 
Action: Mouse scrolled (940, 401) with delta (0, -1)
Screenshot: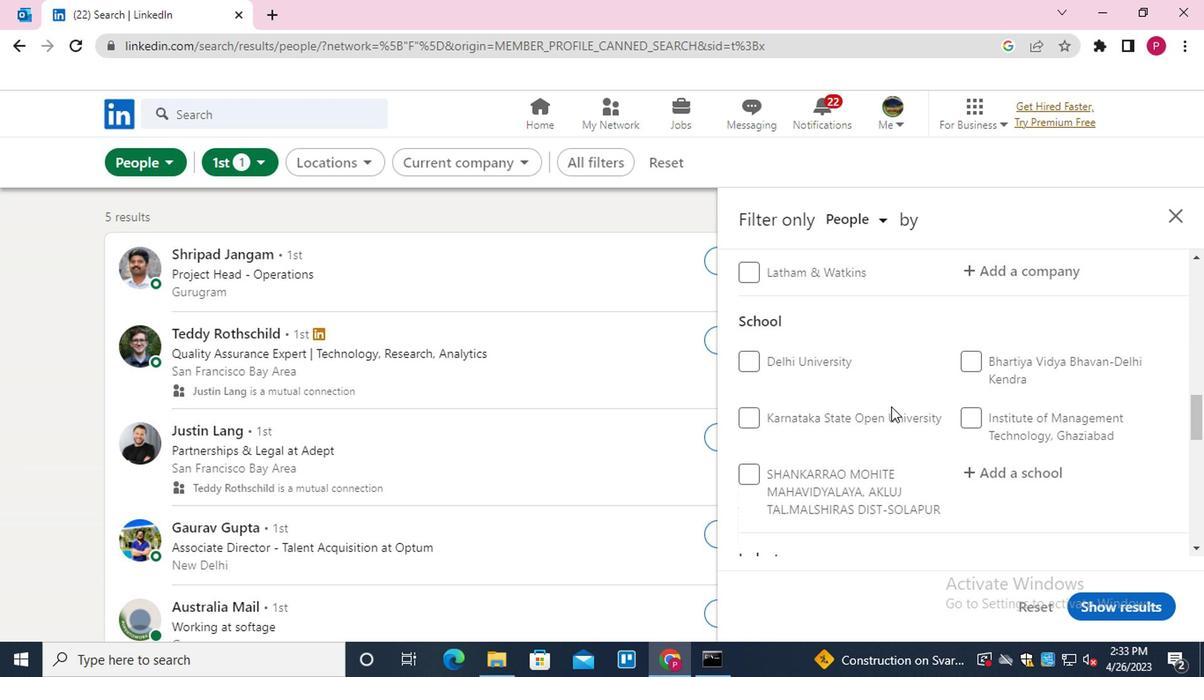 
Action: Mouse scrolled (940, 401) with delta (0, -1)
Screenshot: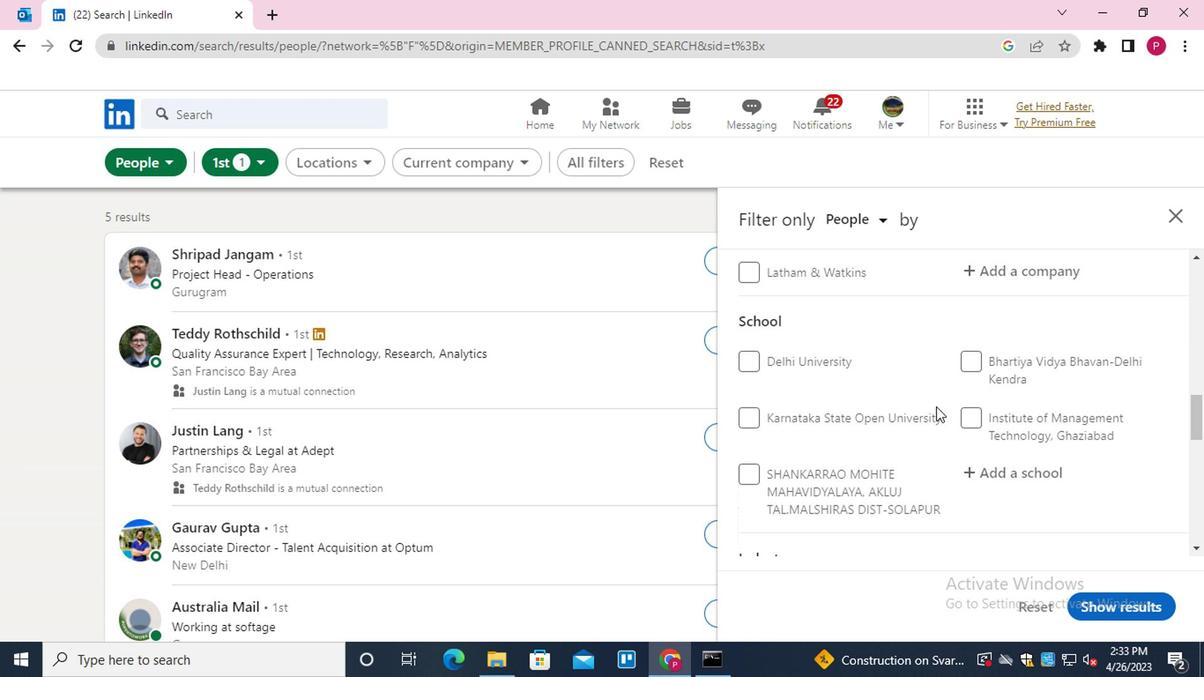 
Action: Mouse moved to (1012, 305)
Screenshot: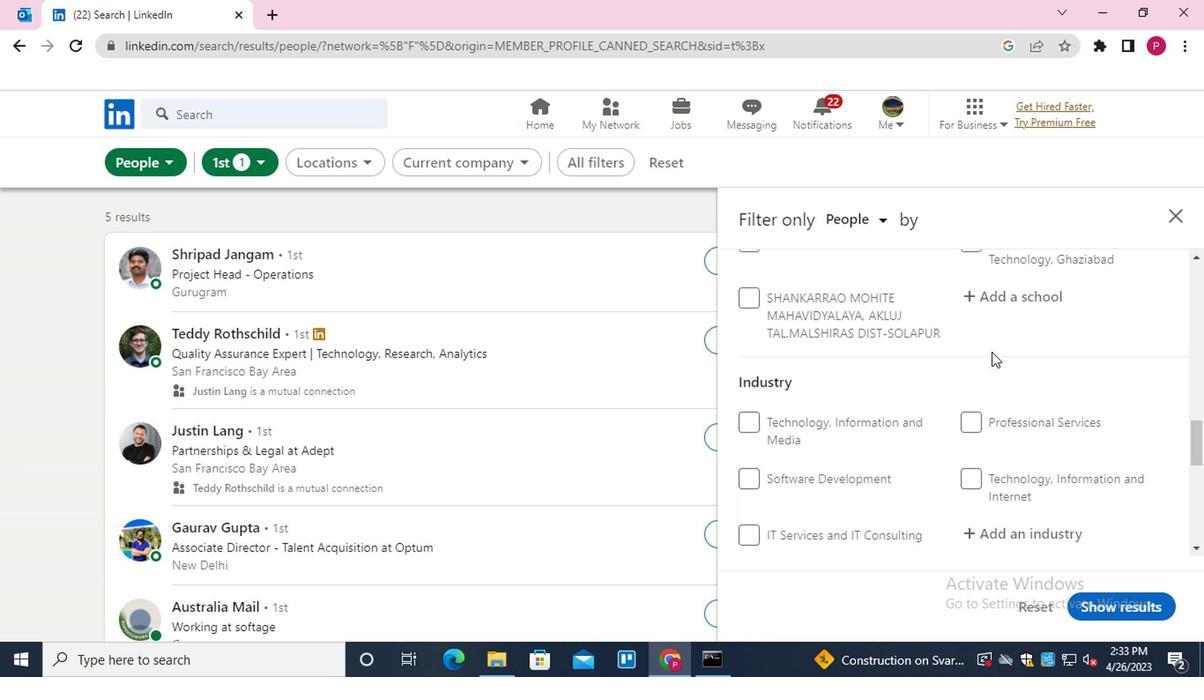 
Action: Mouse pressed left at (1012, 305)
Screenshot: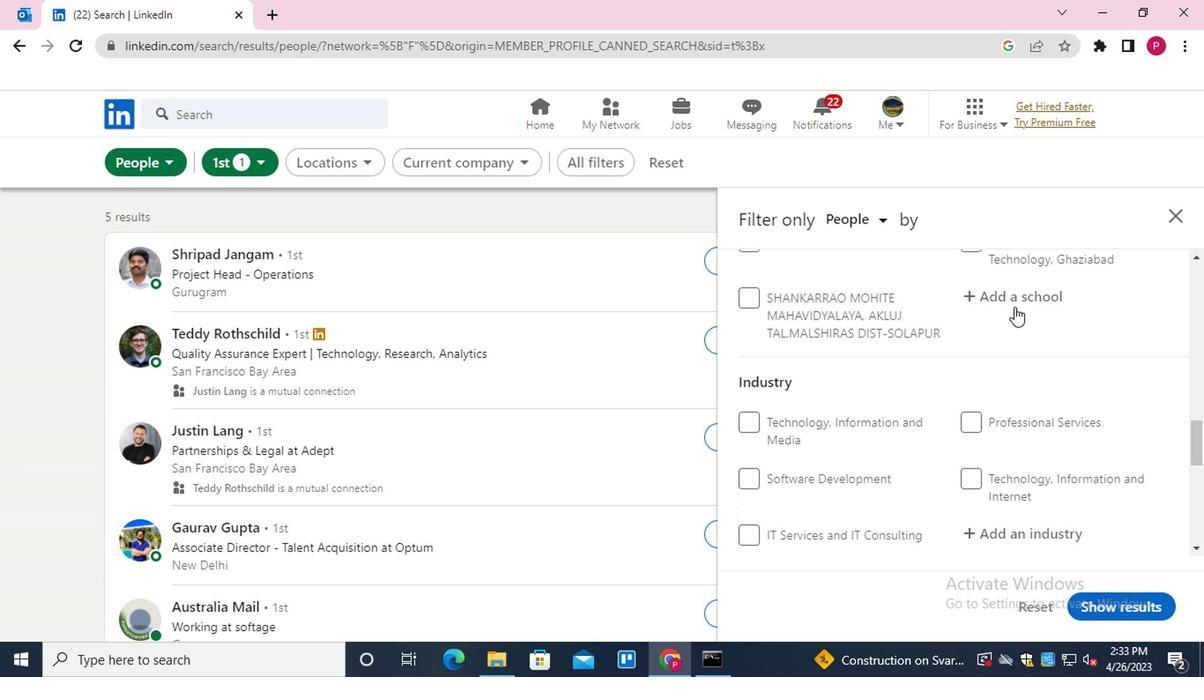 
Action: Key pressed <Key.shift><Key.shift><Key.shift><Key.shift><Key.shift>
Screenshot: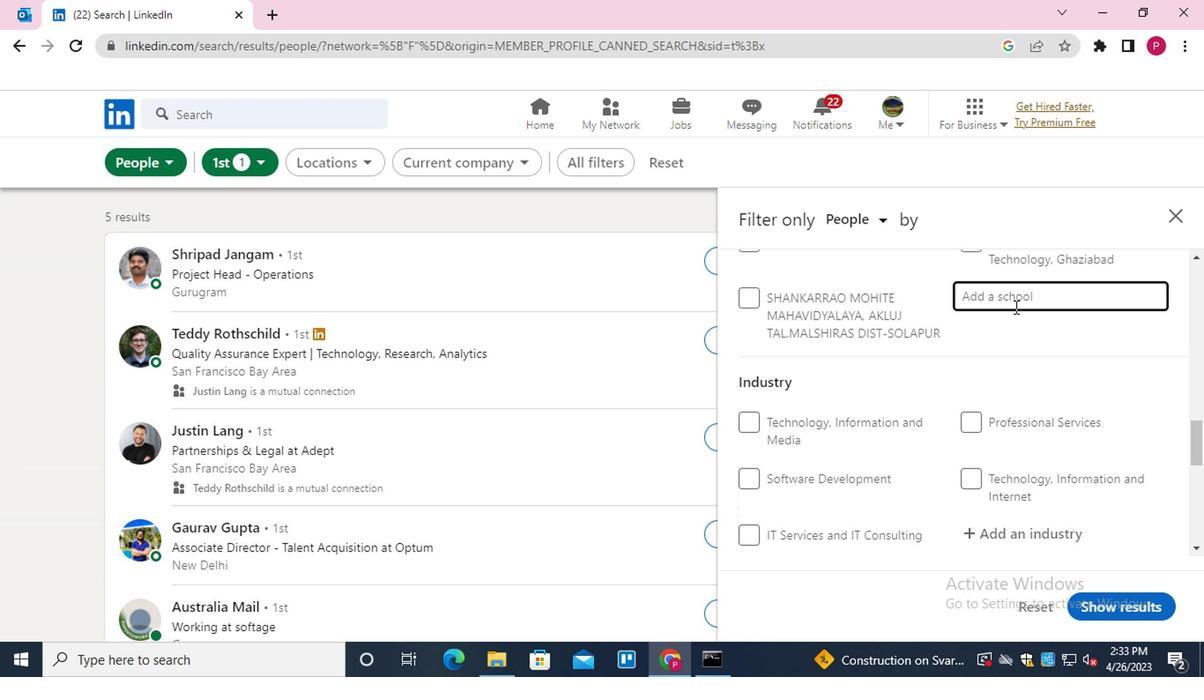 
Action: Mouse moved to (1013, 304)
Screenshot: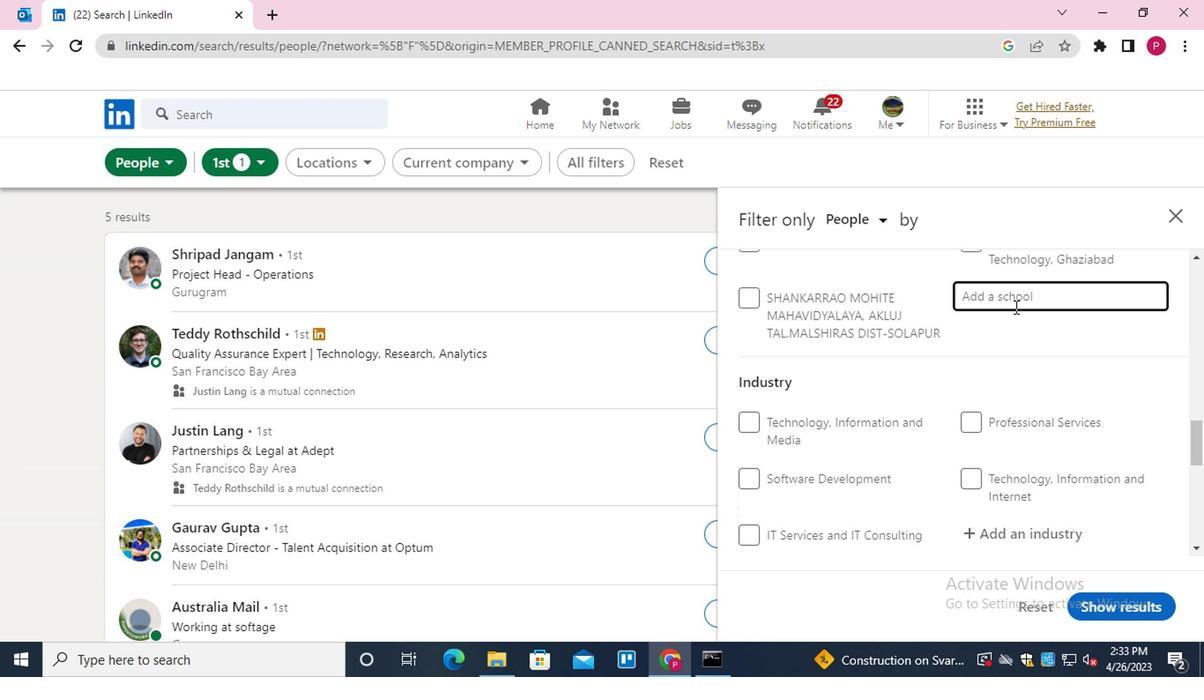 
Action: Key pressed VINAYKA<Key.space><Key.shift>MISSION
Screenshot: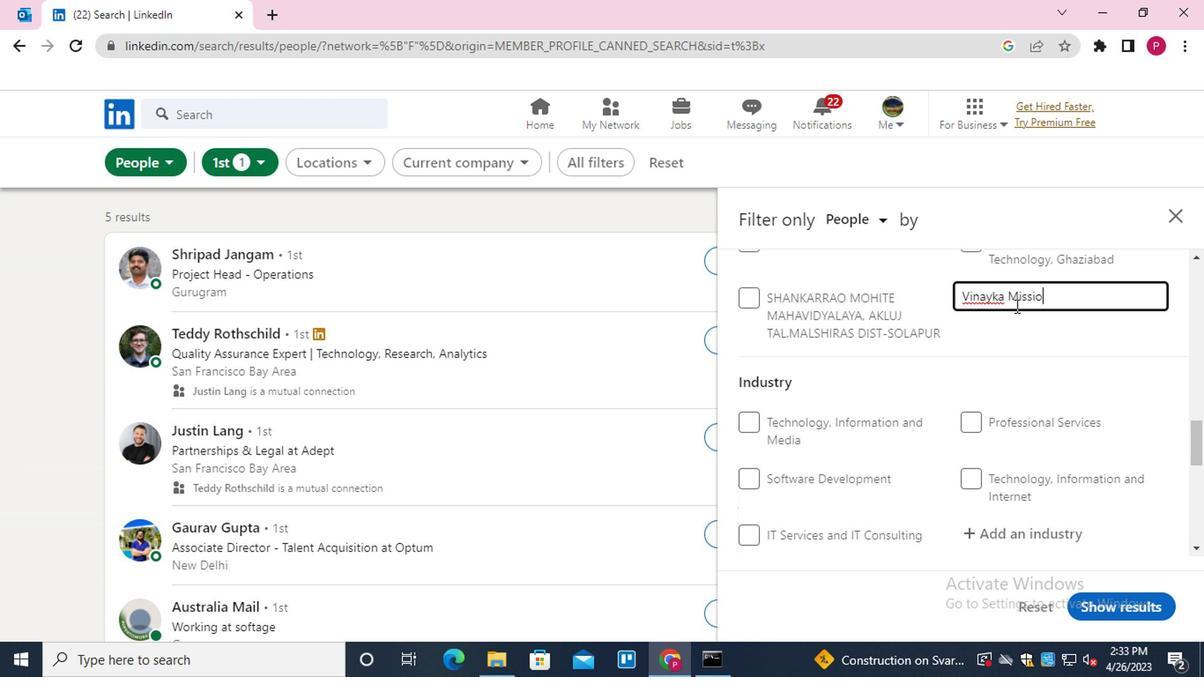 
Action: Mouse moved to (1003, 296)
Screenshot: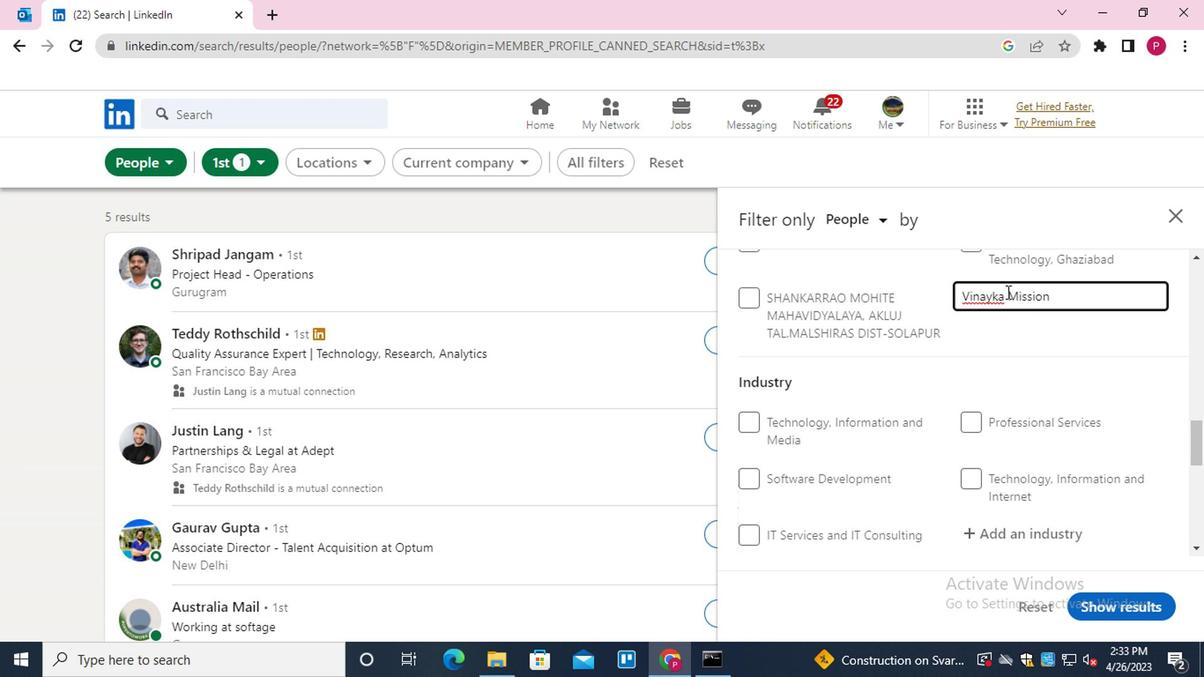
Action: Mouse pressed left at (1003, 296)
Screenshot: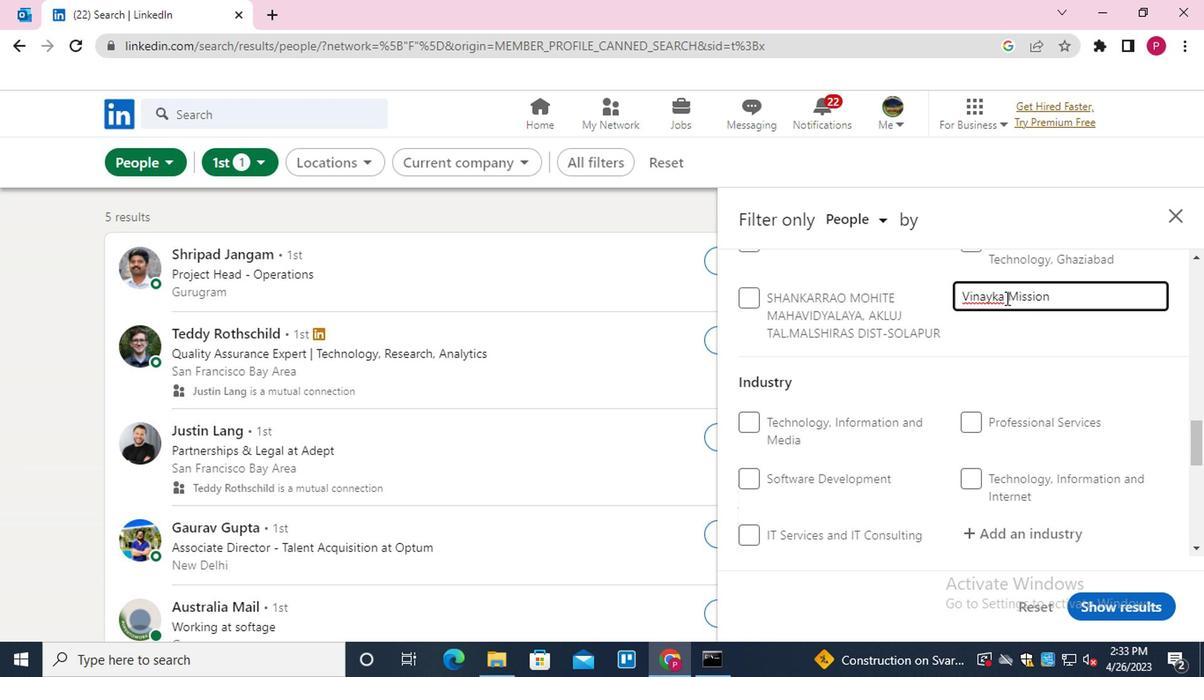 
Action: Mouse moved to (993, 297)
Screenshot: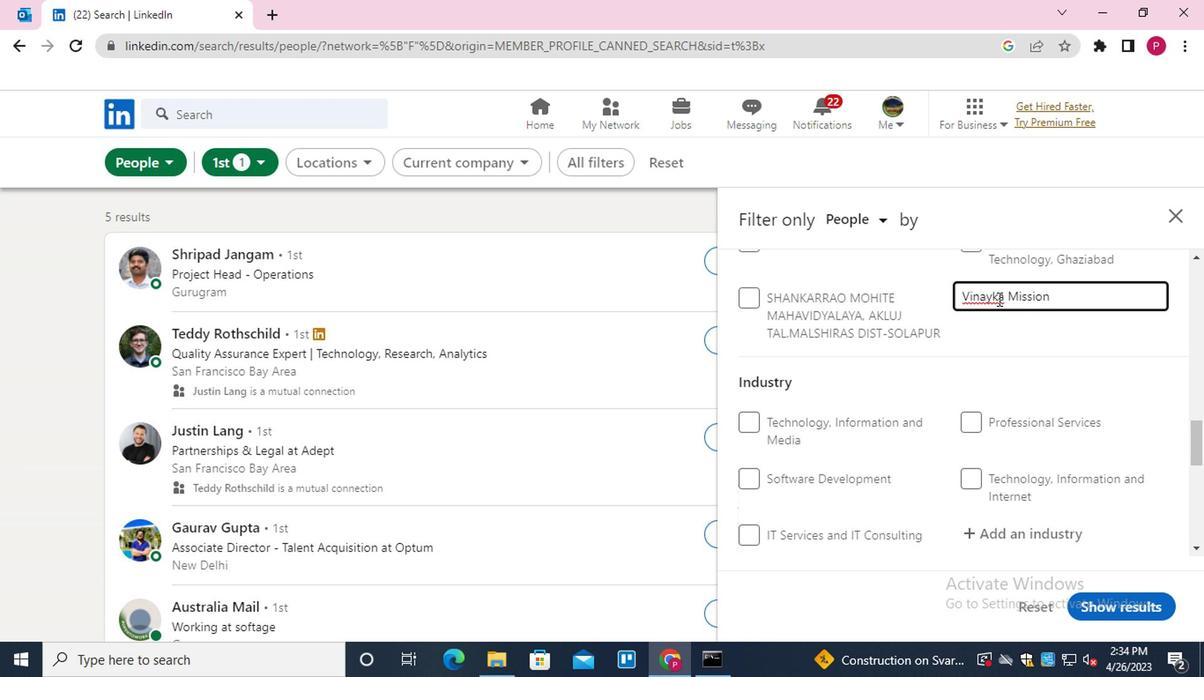 
Action: Mouse pressed left at (993, 297)
Screenshot: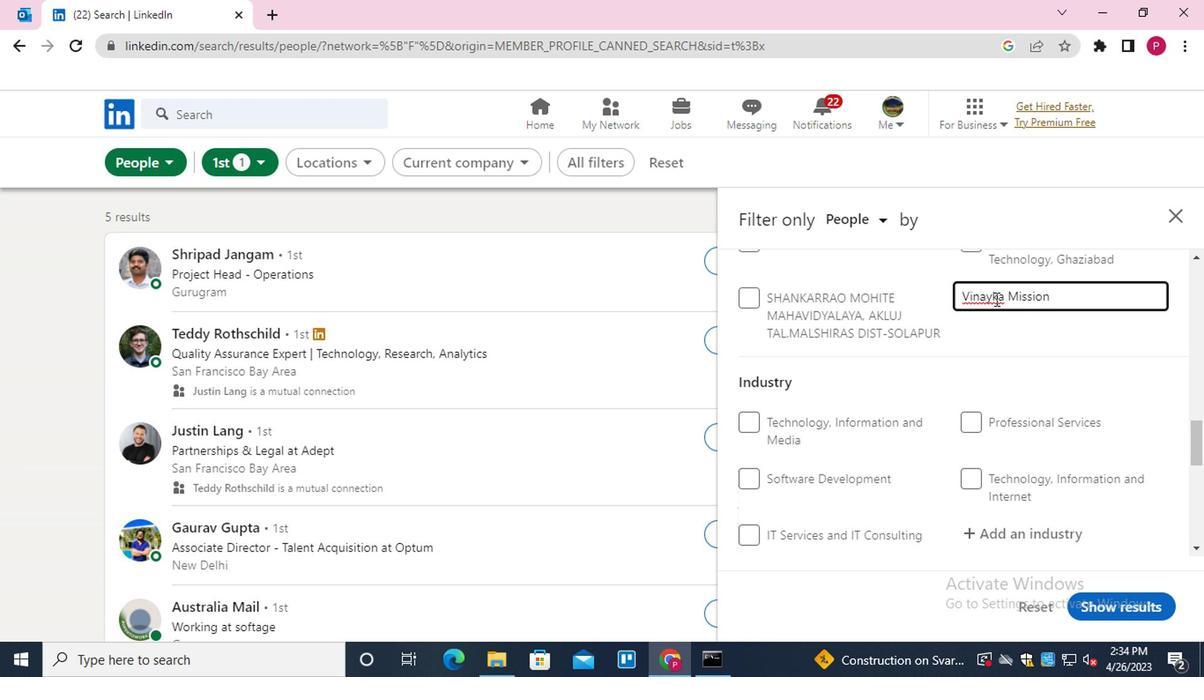
Action: Mouse moved to (990, 296)
Screenshot: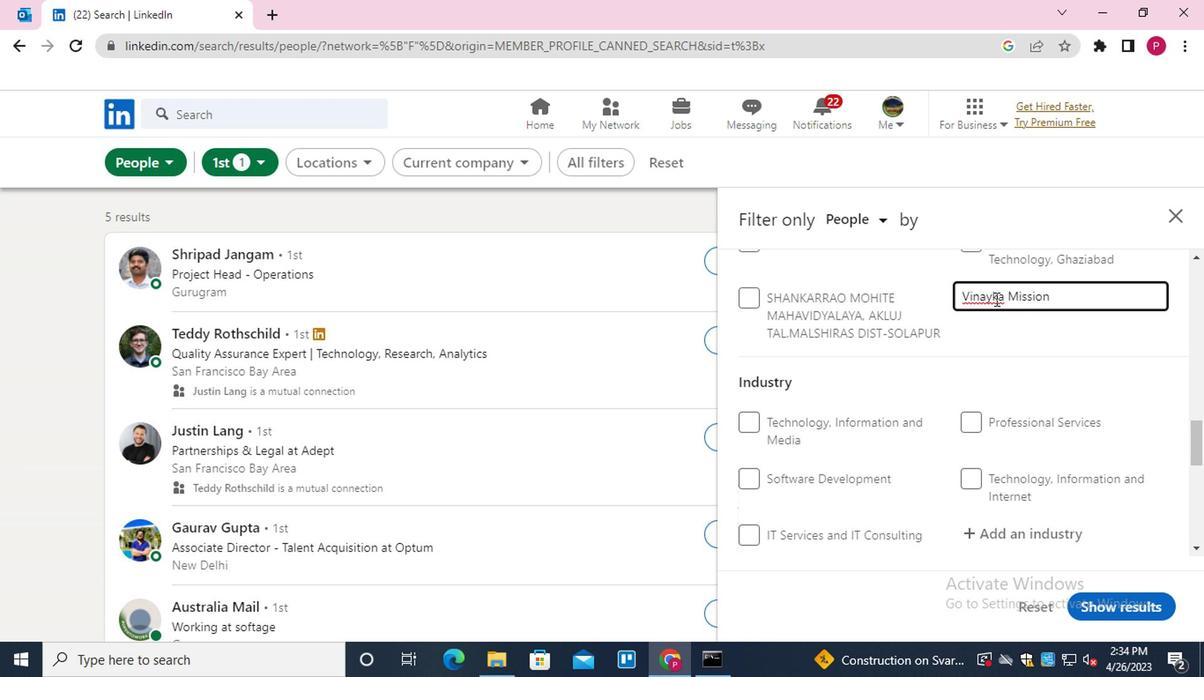 
Action: Mouse pressed left at (990, 296)
Screenshot: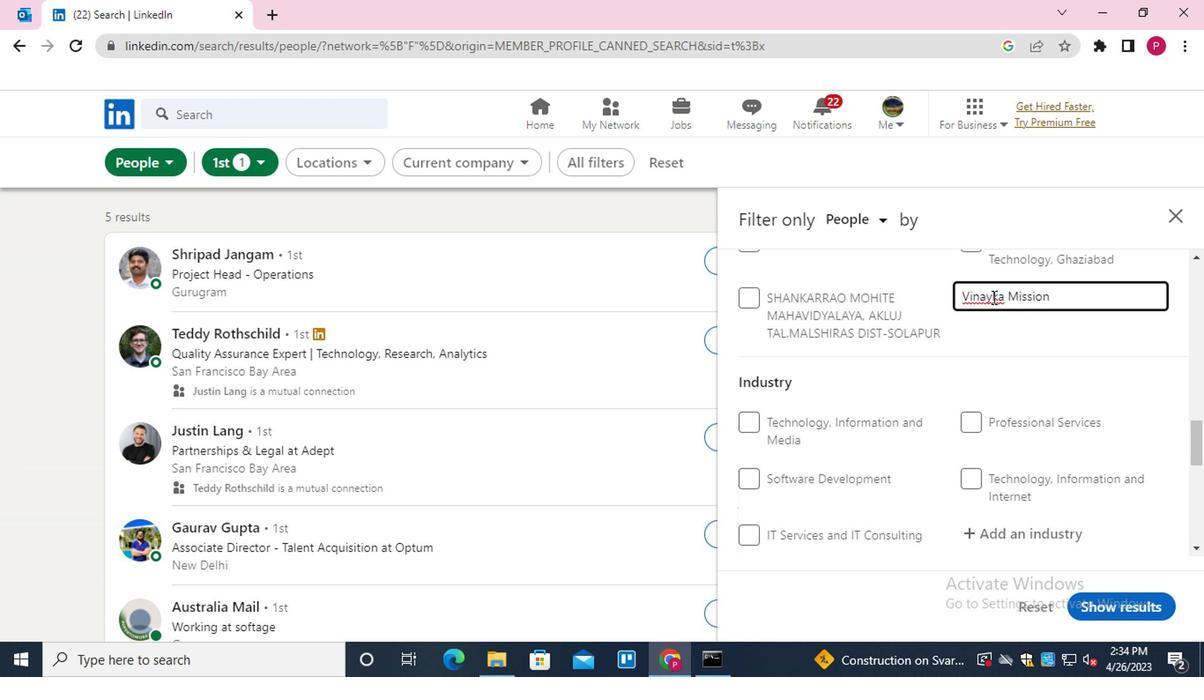 
Action: Key pressed A
Screenshot: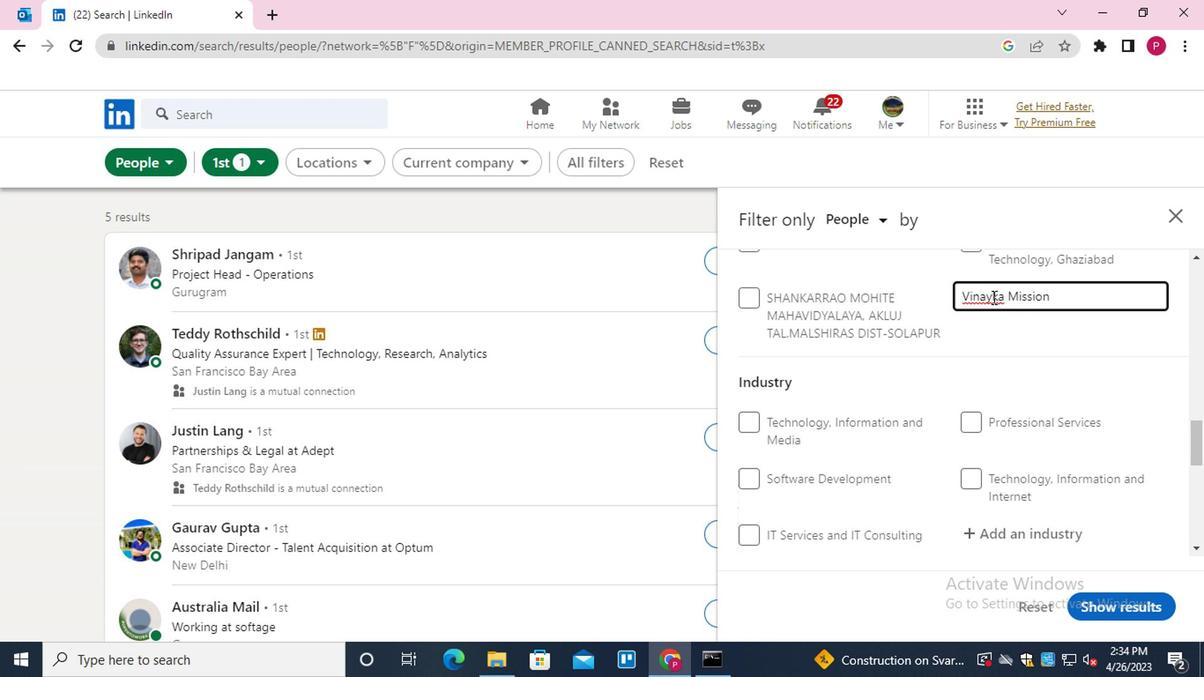 
Action: Mouse moved to (1078, 294)
Screenshot: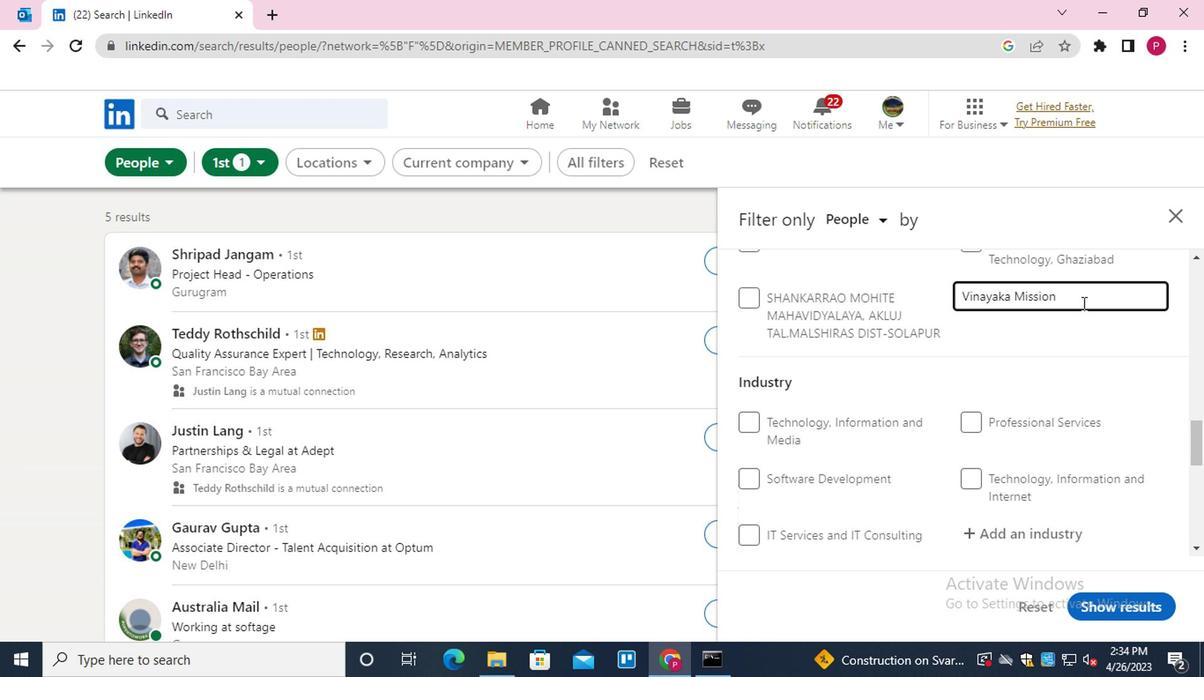 
Action: Mouse pressed left at (1078, 294)
Screenshot: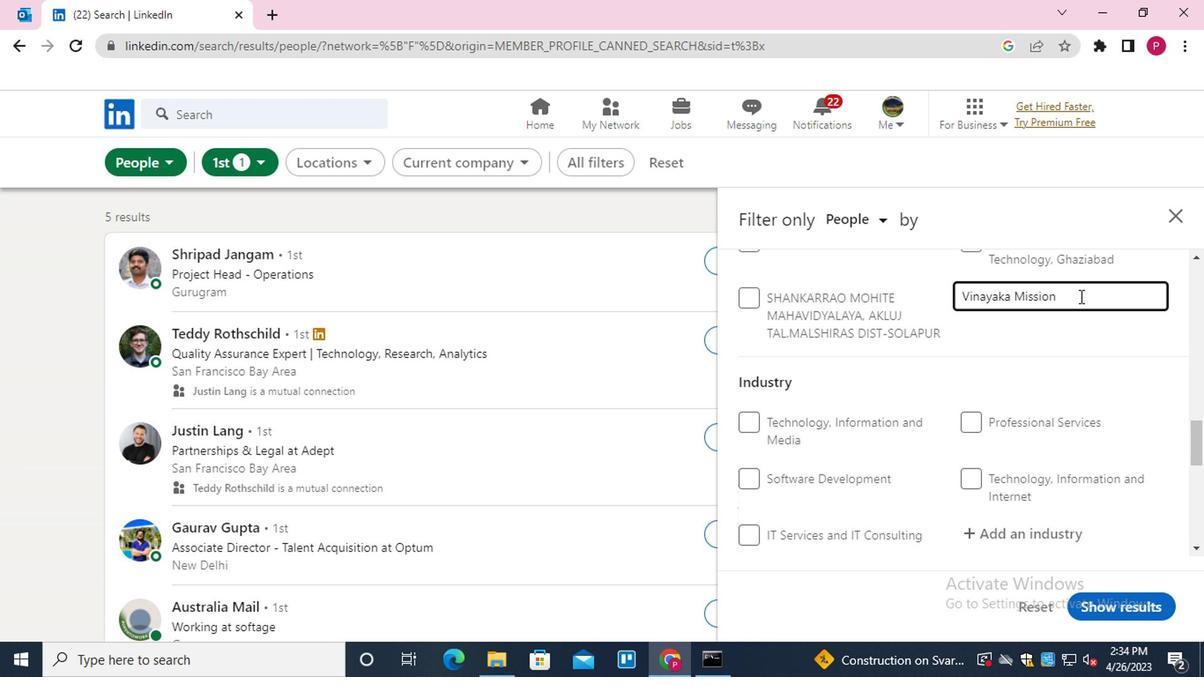 
Action: Key pressed <Key.space>
Screenshot: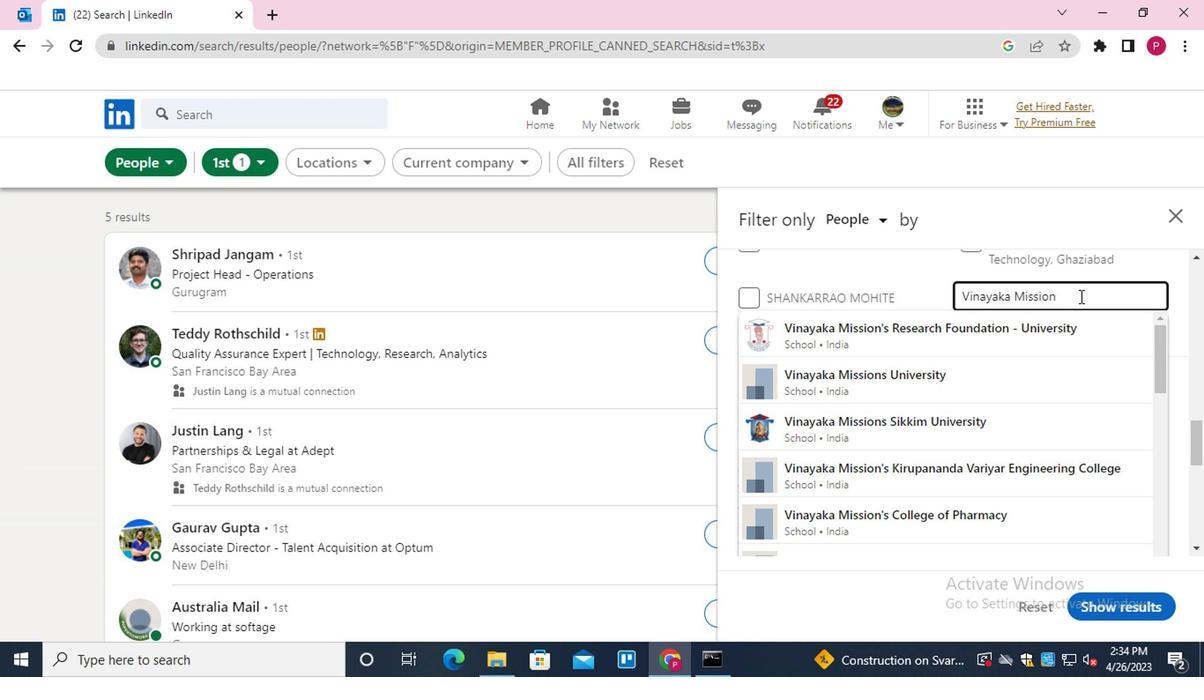 
Action: Mouse moved to (974, 349)
Screenshot: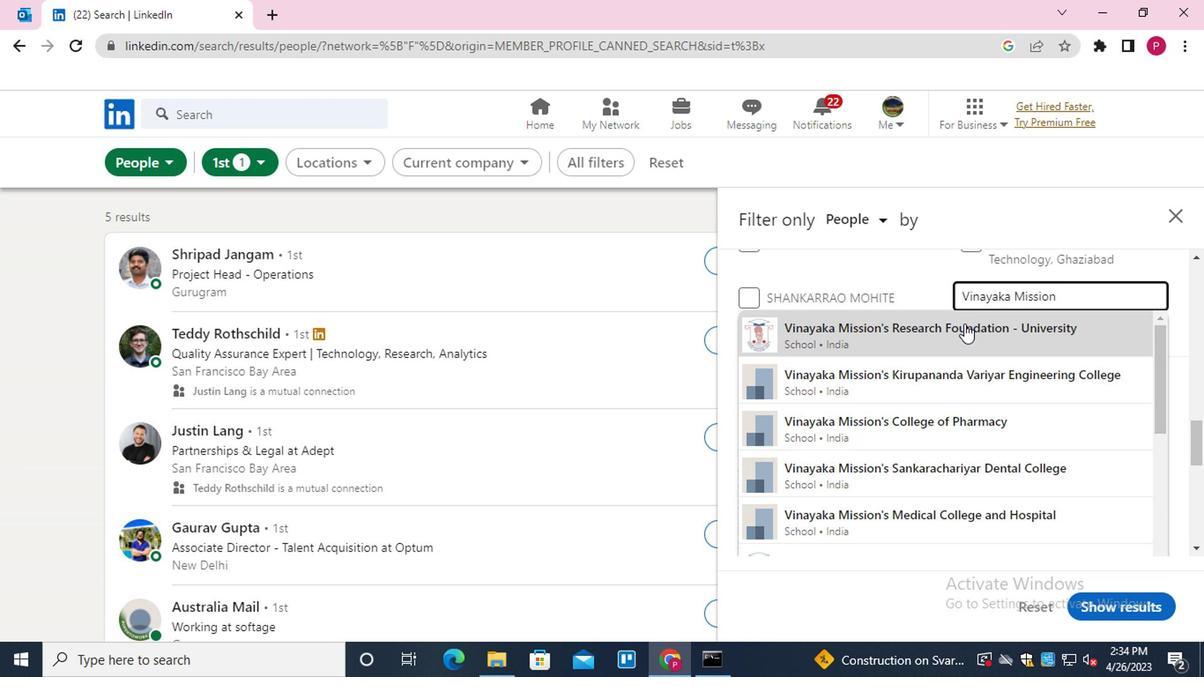 
Action: Mouse scrolled (974, 349) with delta (0, 0)
Screenshot: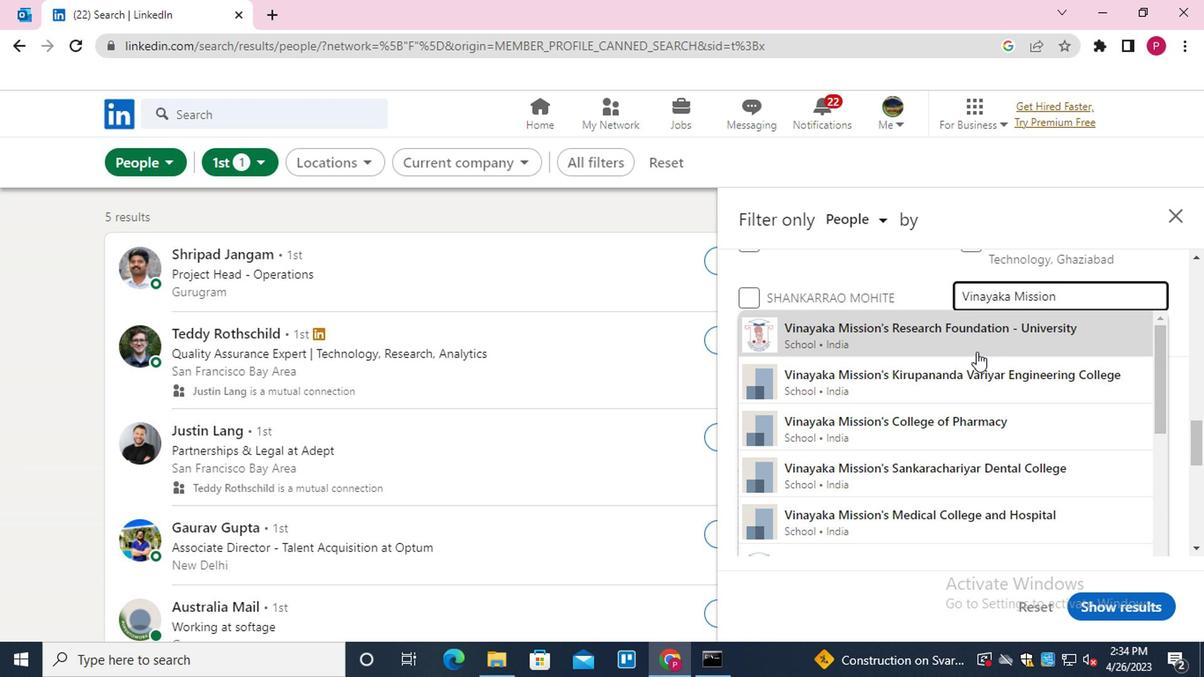 
Action: Mouse moved to (1000, 356)
Screenshot: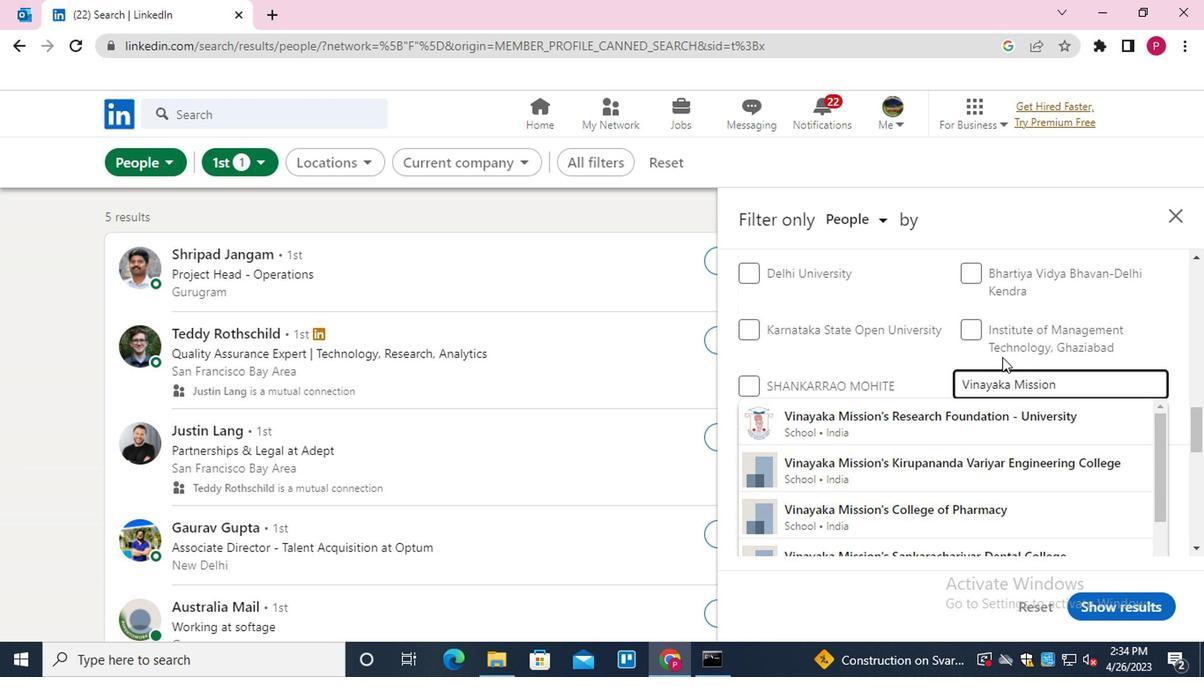 
Action: Mouse scrolled (1000, 356) with delta (0, 0)
Screenshot: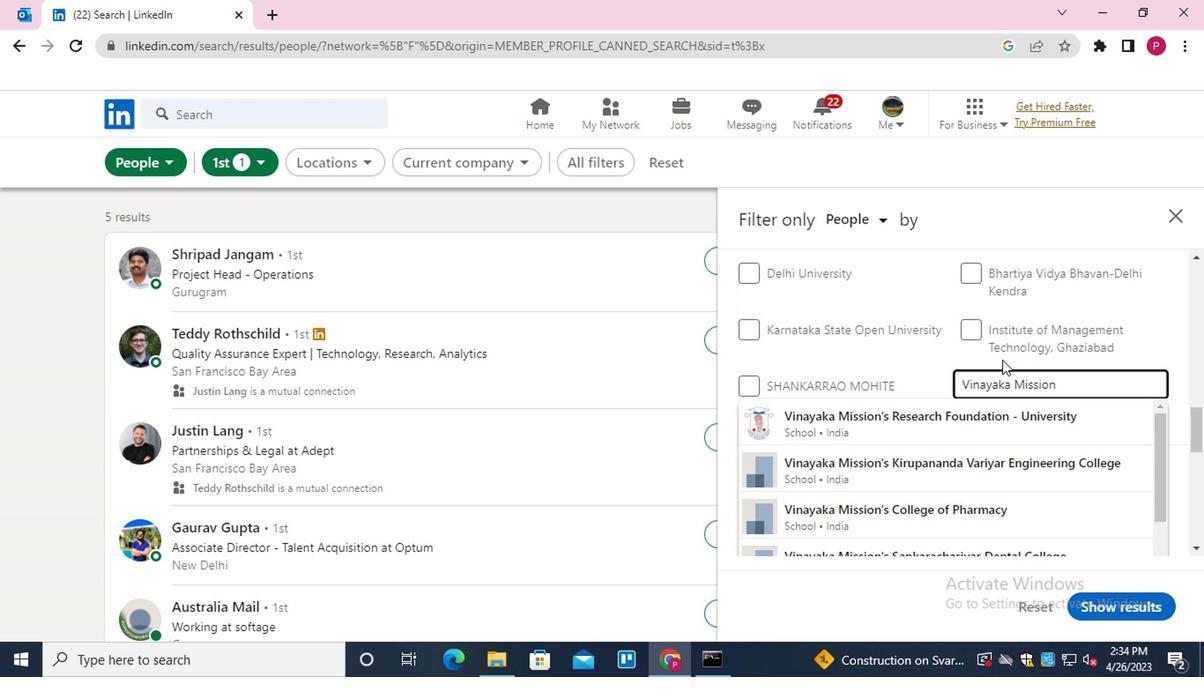 
Action: Mouse scrolled (1000, 356) with delta (0, 0)
Screenshot: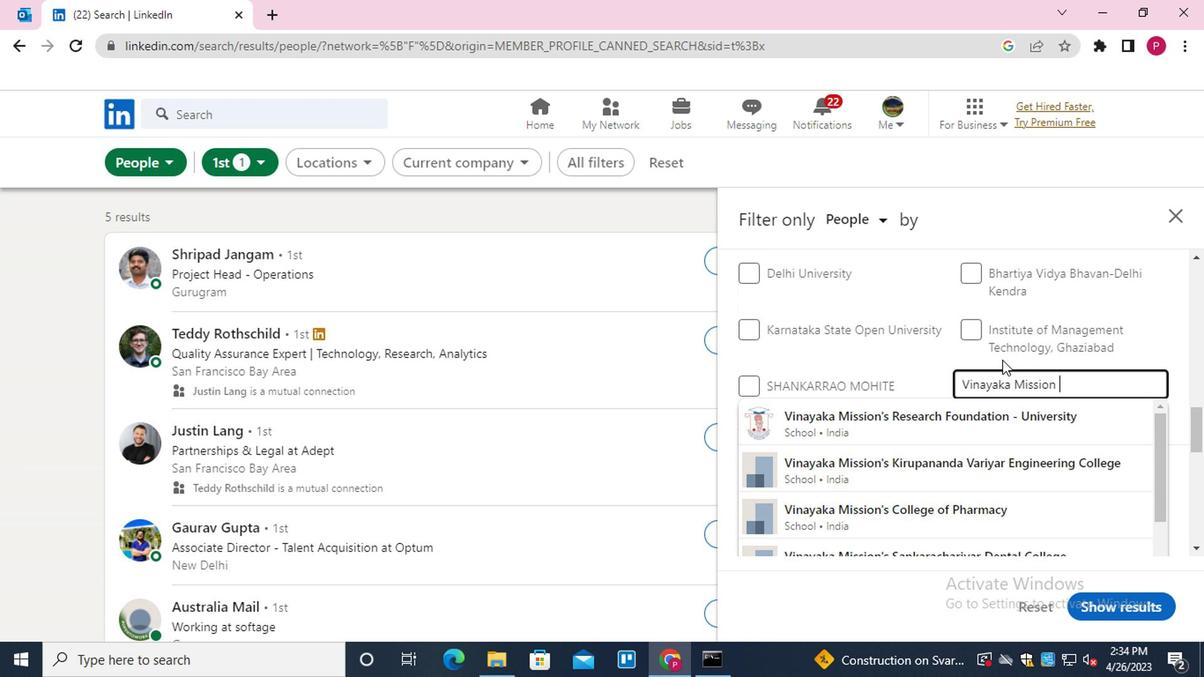 
Action: Mouse moved to (1000, 356)
Screenshot: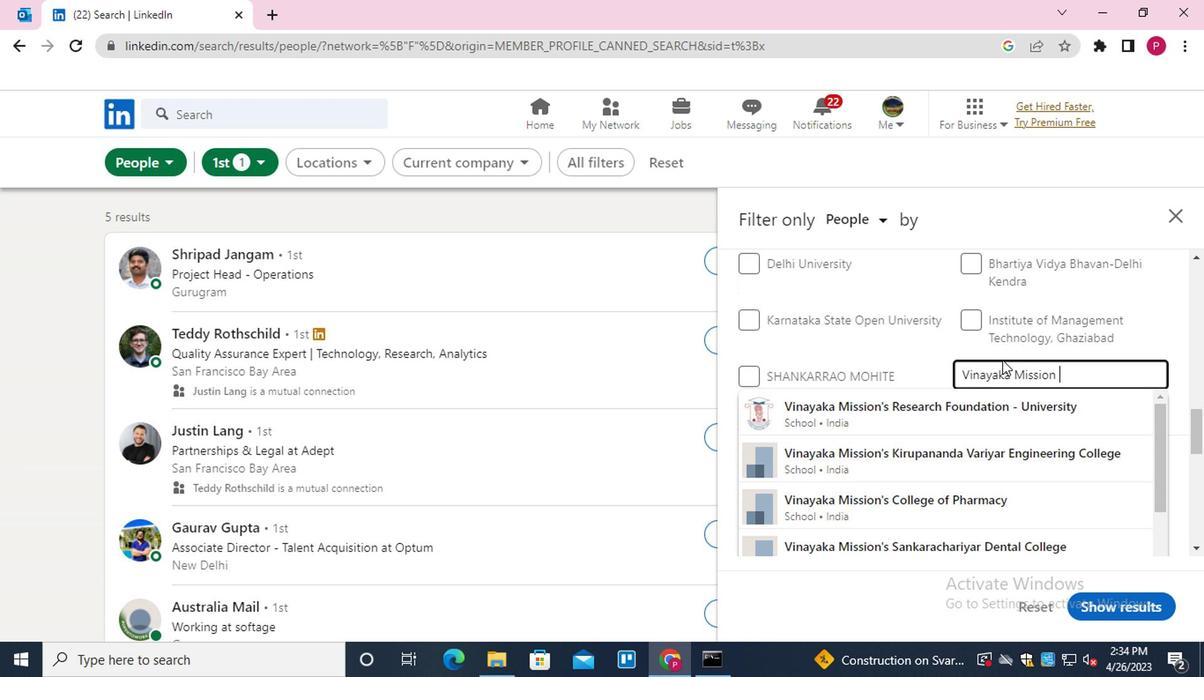 
Action: Mouse scrolled (1000, 357) with delta (0, 0)
Screenshot: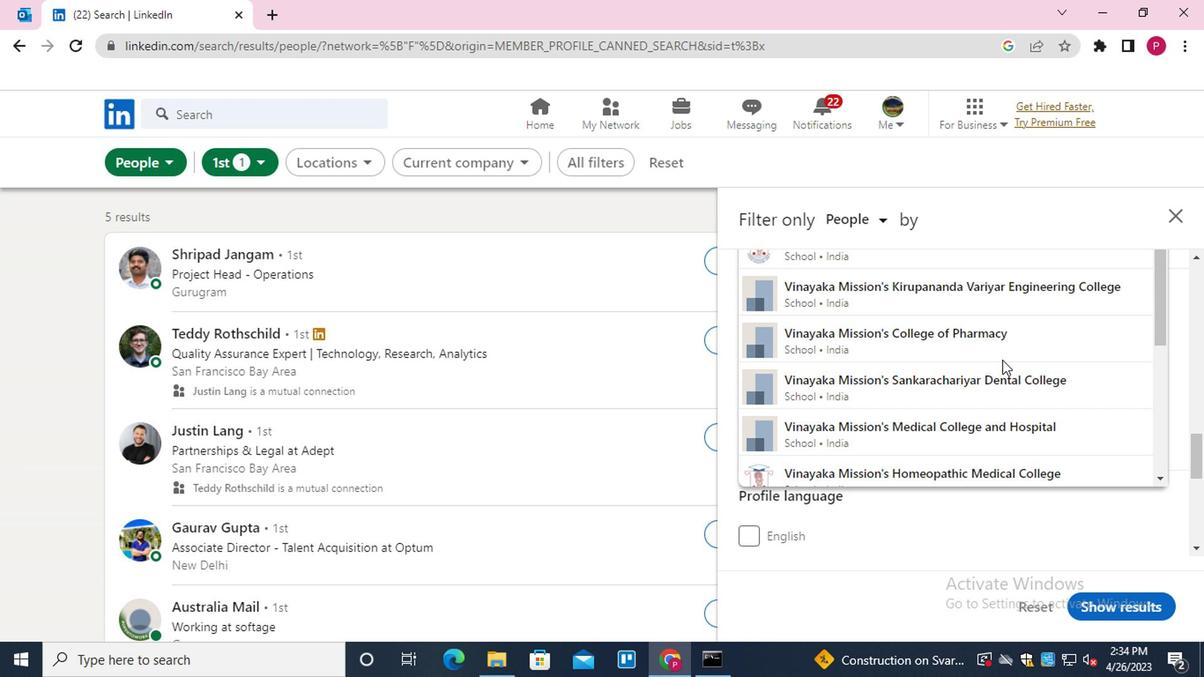 
Action: Key pressed <Key.shift>UNIVERSITY<Key.down><Key.enter>
Screenshot: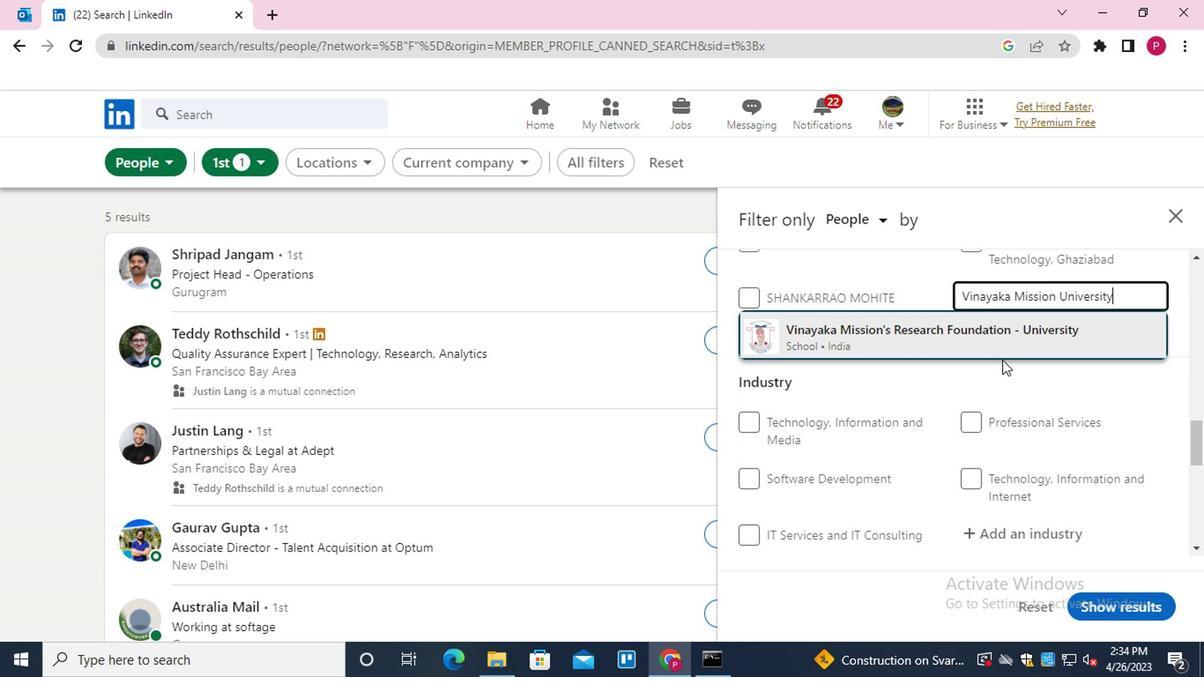 
Action: Mouse scrolled (1000, 356) with delta (0, 0)
Screenshot: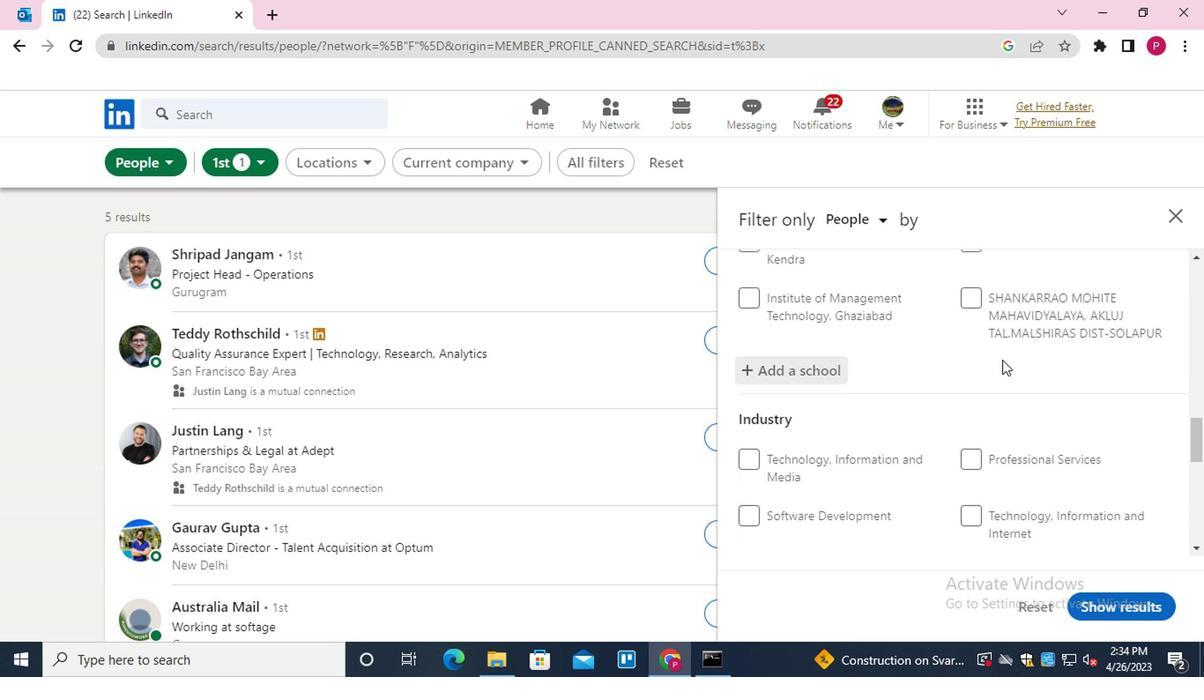 
Action: Mouse scrolled (1000, 356) with delta (0, 0)
Screenshot: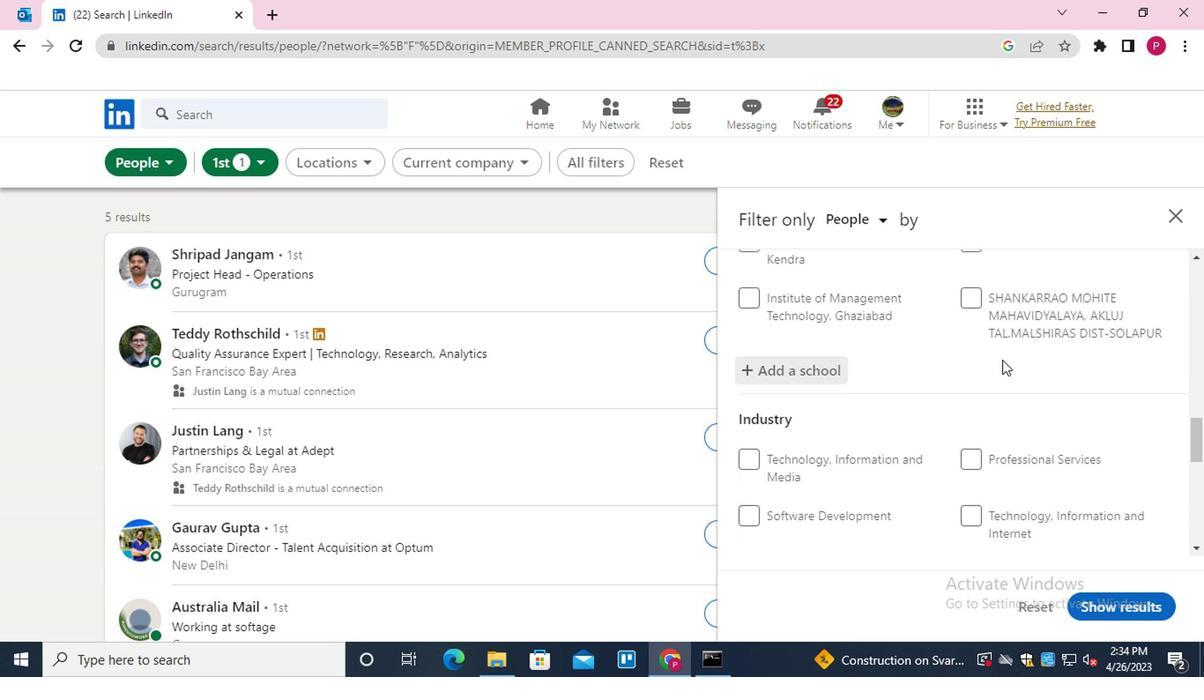 
Action: Mouse scrolled (1000, 356) with delta (0, 0)
Screenshot: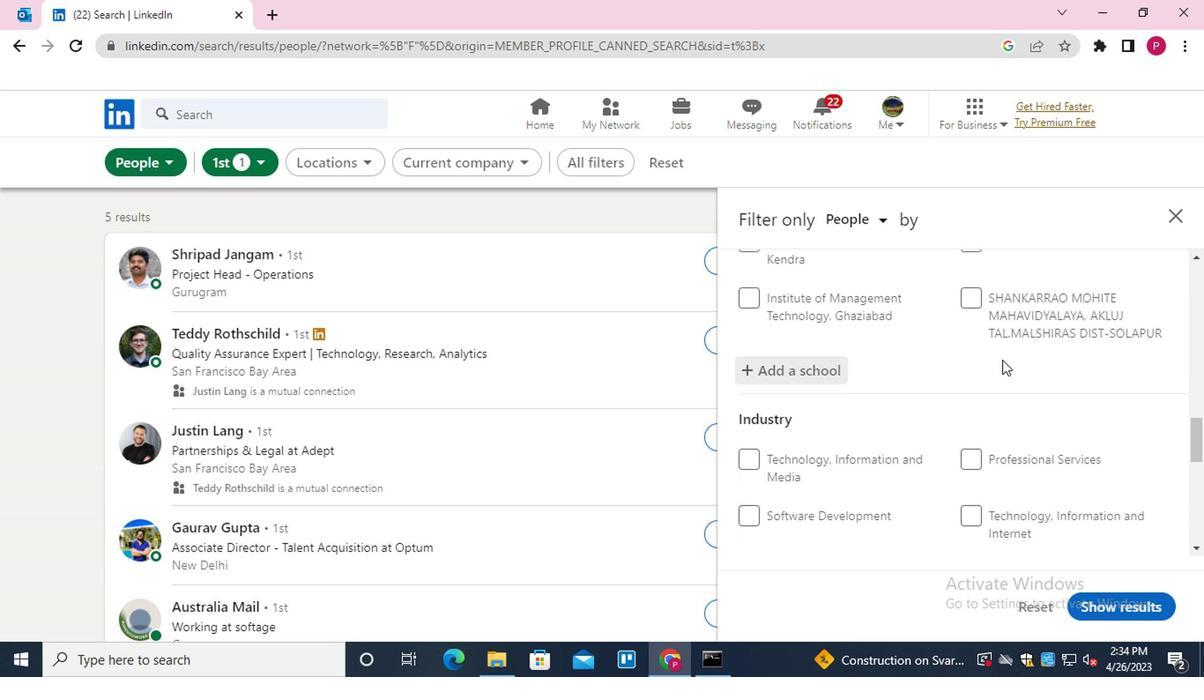 
Action: Mouse moved to (1049, 313)
Screenshot: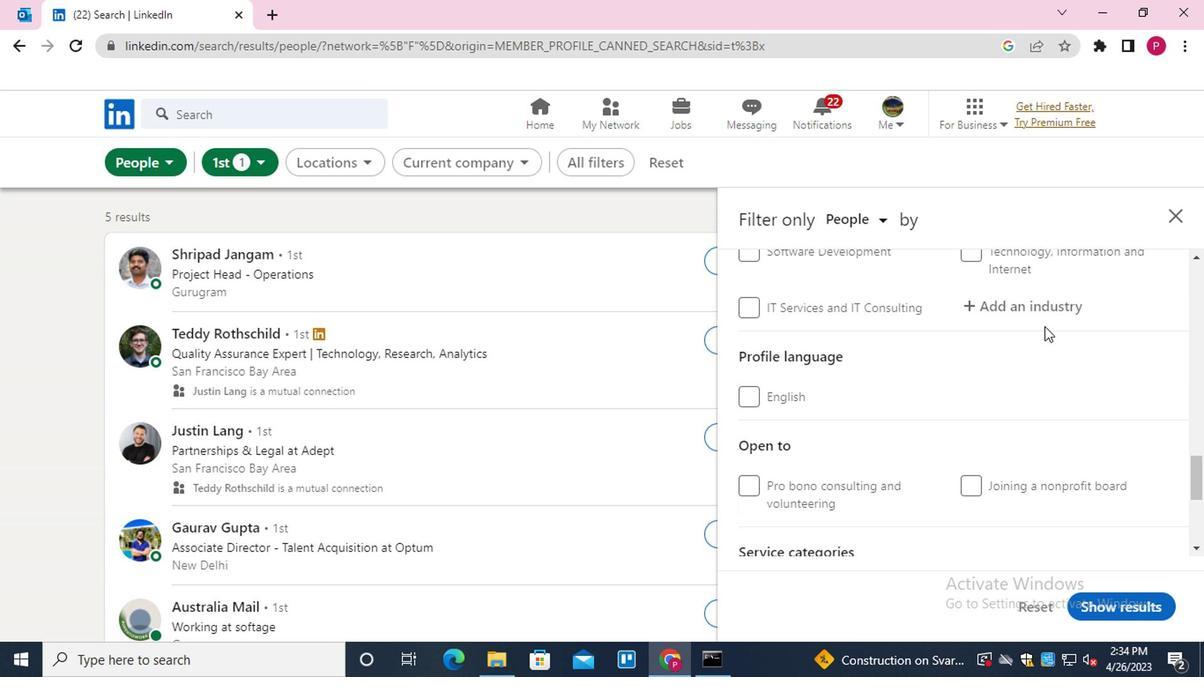 
Action: Mouse pressed left at (1049, 313)
Screenshot: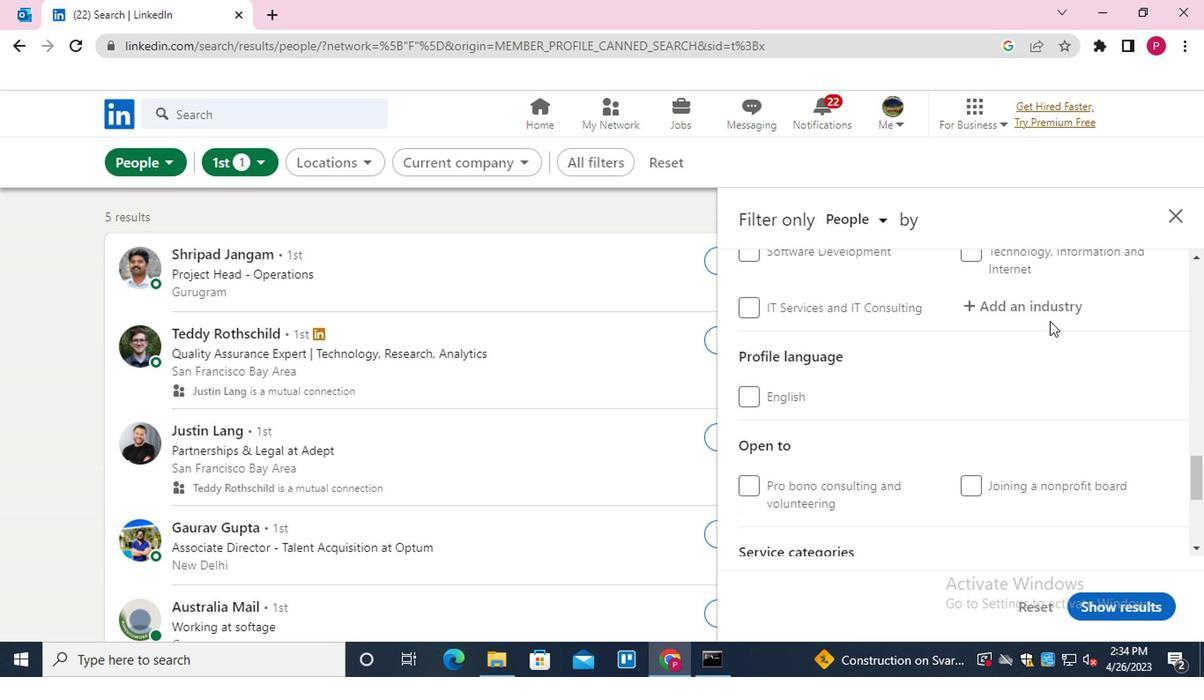 
Action: Key pressed <Key.shift>IT<Key.down><Key.down><Key.enter>
Screenshot: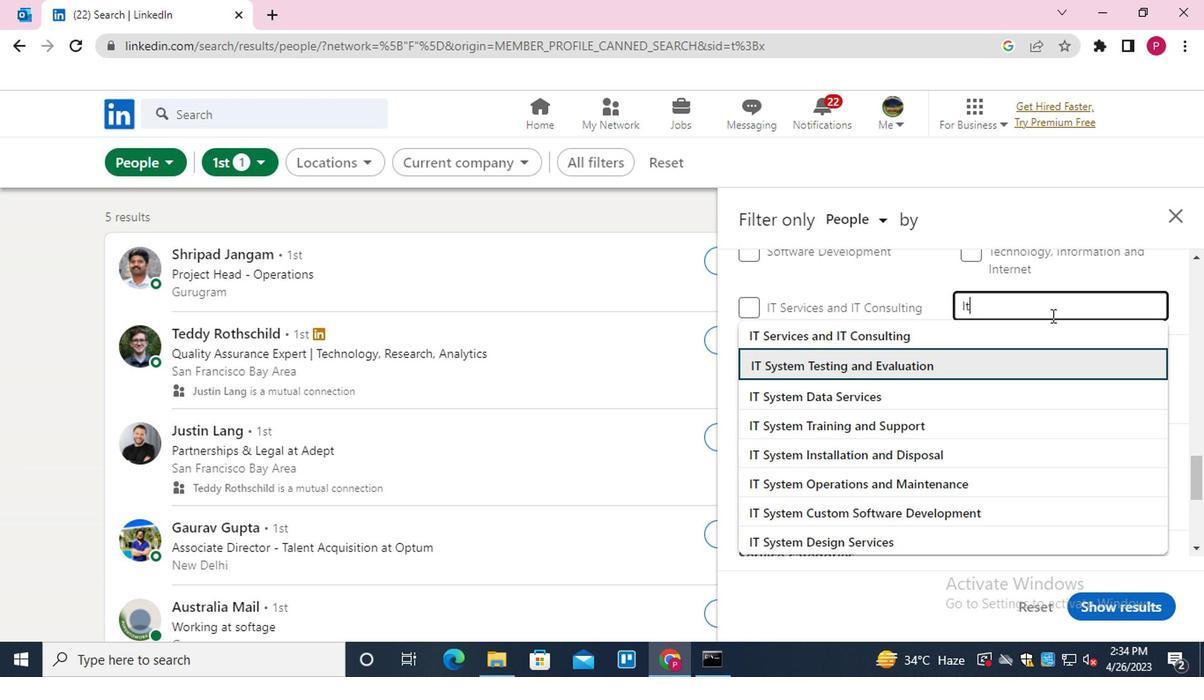 
Action: Mouse moved to (996, 350)
Screenshot: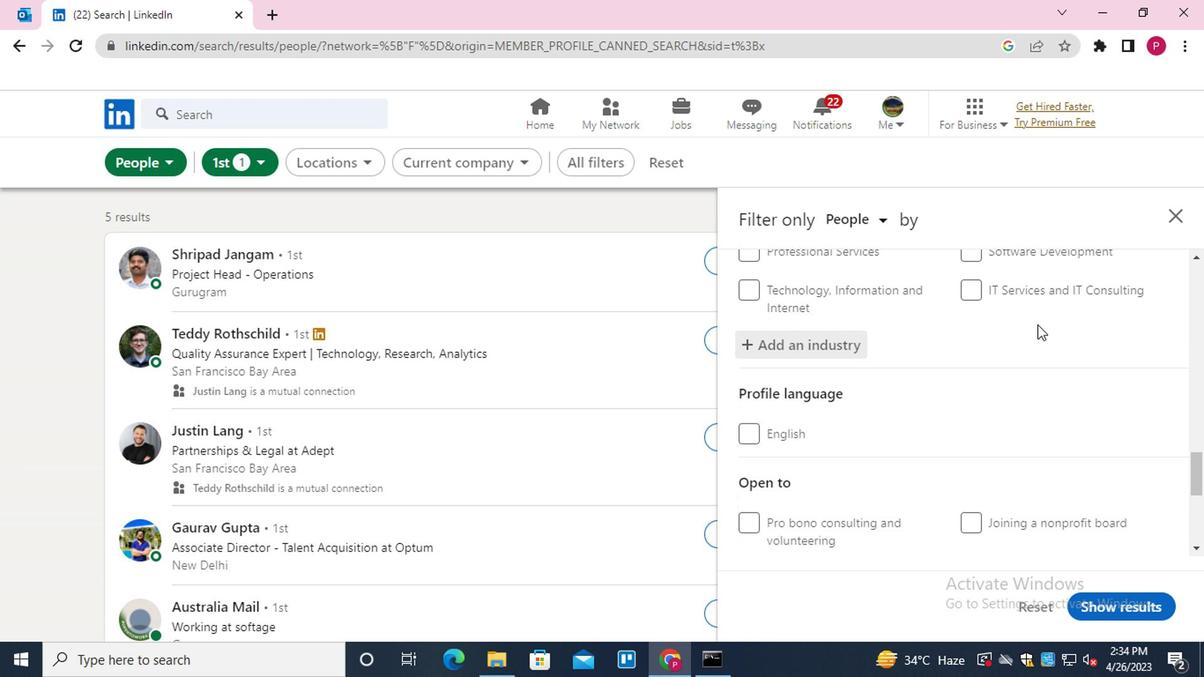 
Action: Mouse scrolled (996, 349) with delta (0, 0)
Screenshot: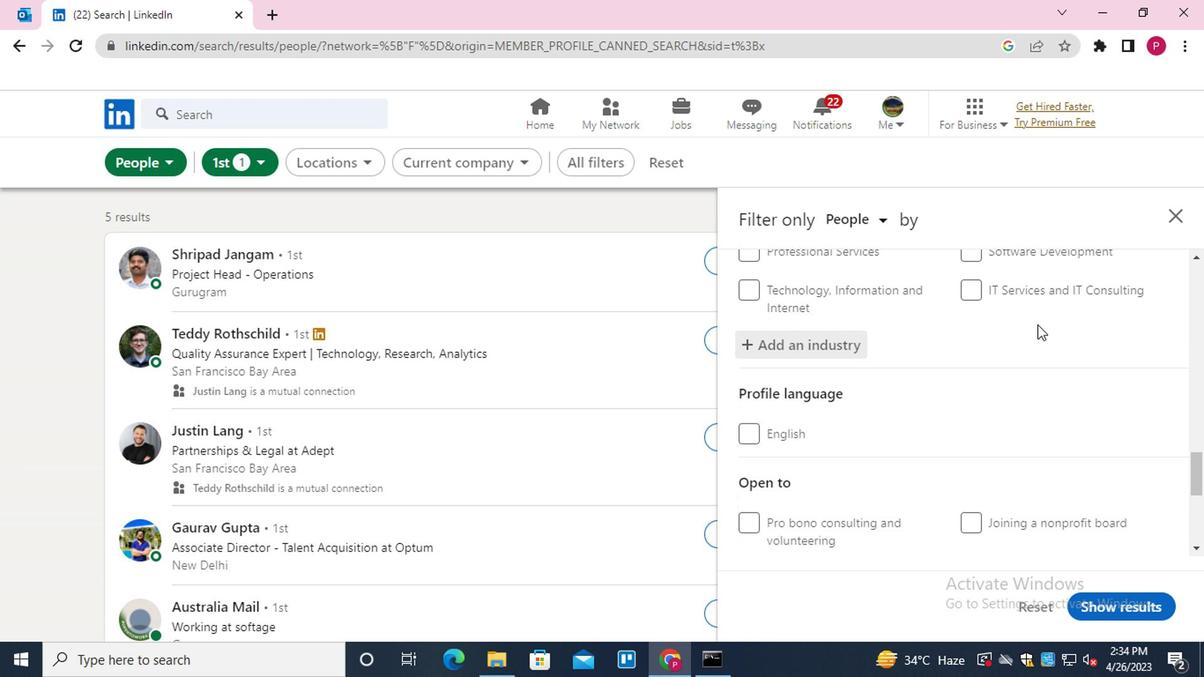 
Action: Mouse moved to (852, 375)
Screenshot: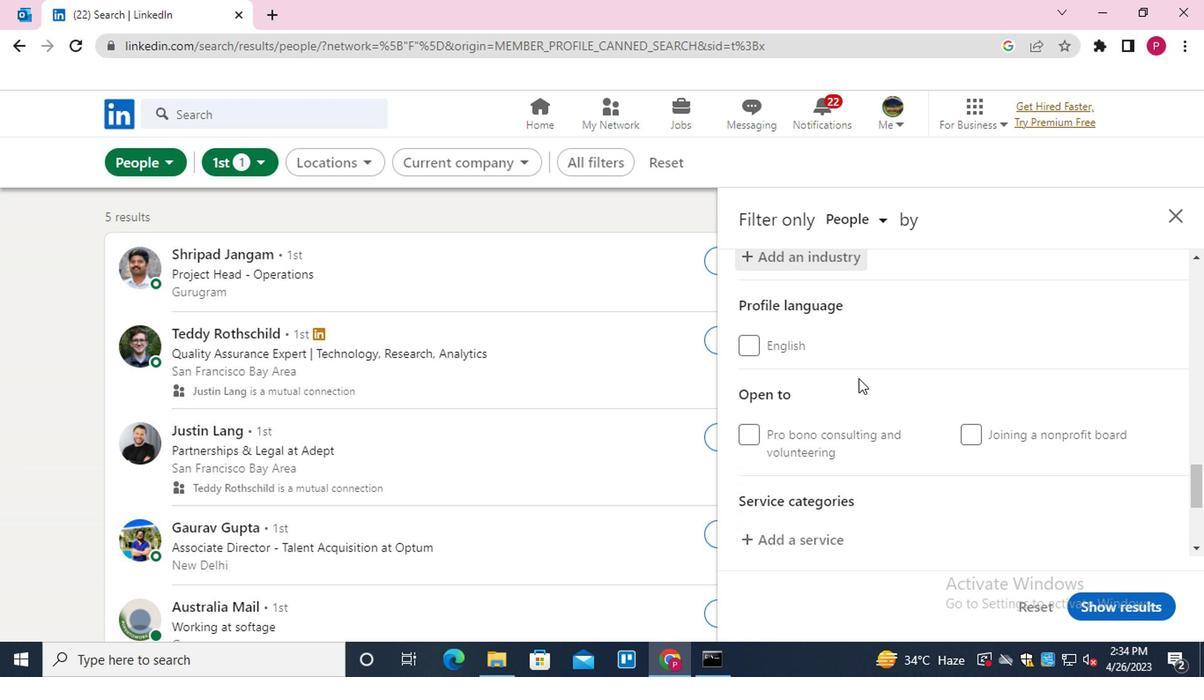 
Action: Mouse scrolled (852, 375) with delta (0, 0)
Screenshot: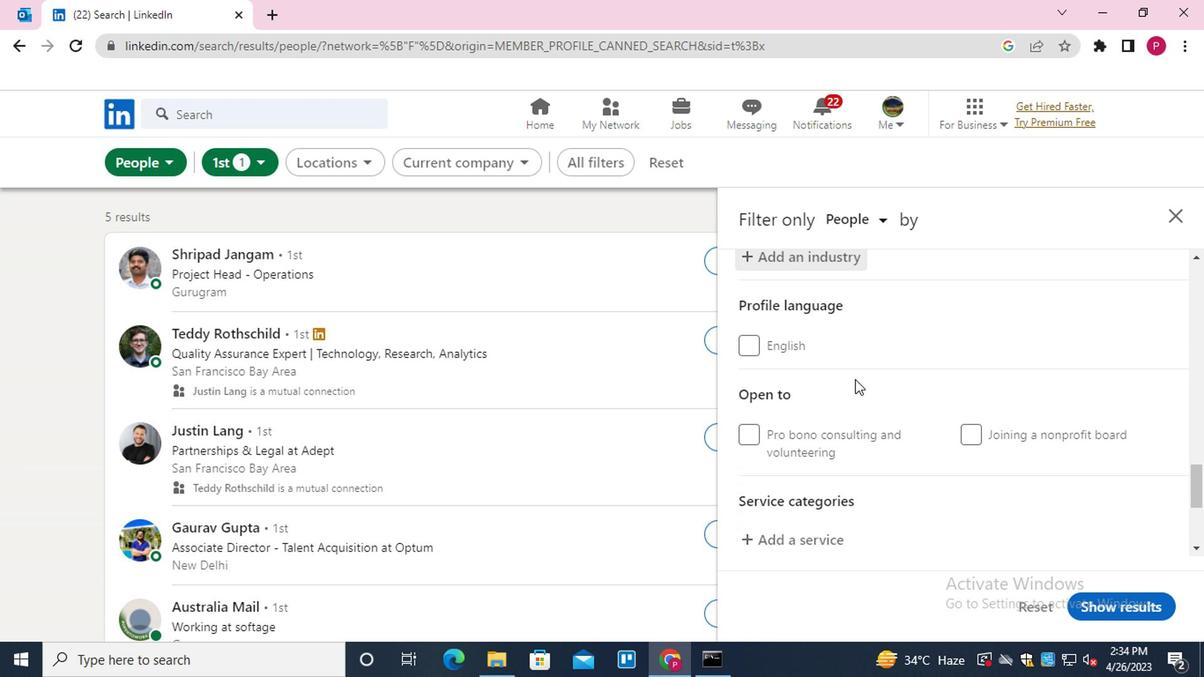 
Action: Mouse moved to (786, 395)
Screenshot: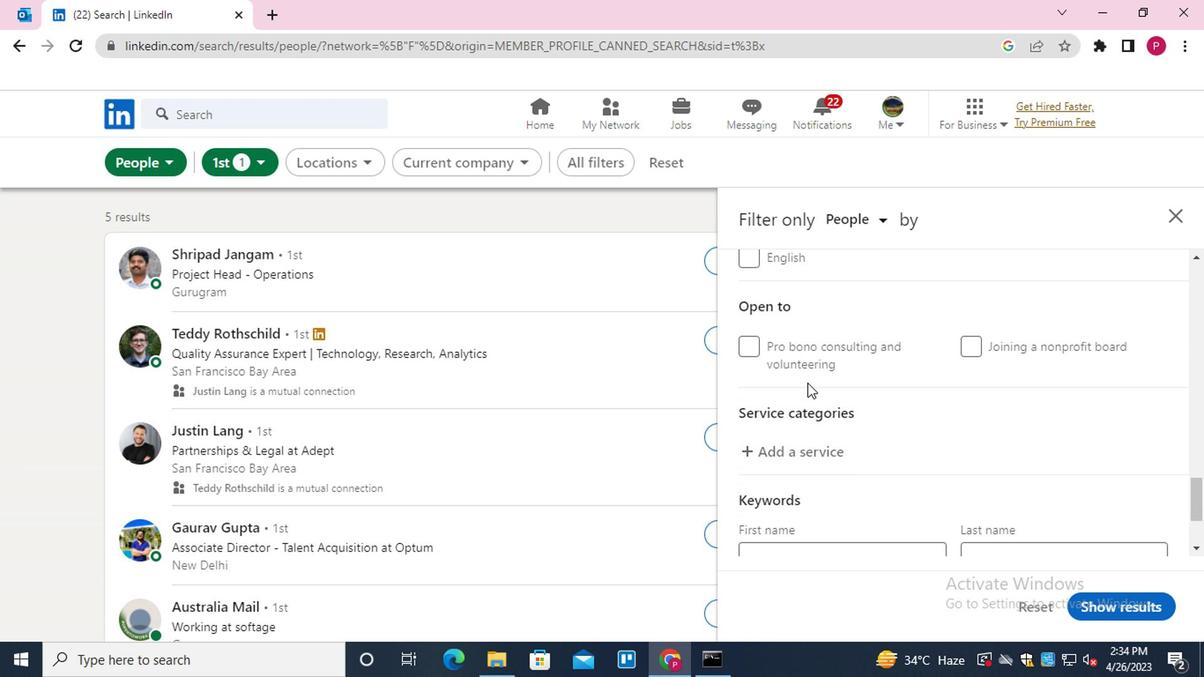 
Action: Mouse scrolled (786, 394) with delta (0, -1)
Screenshot: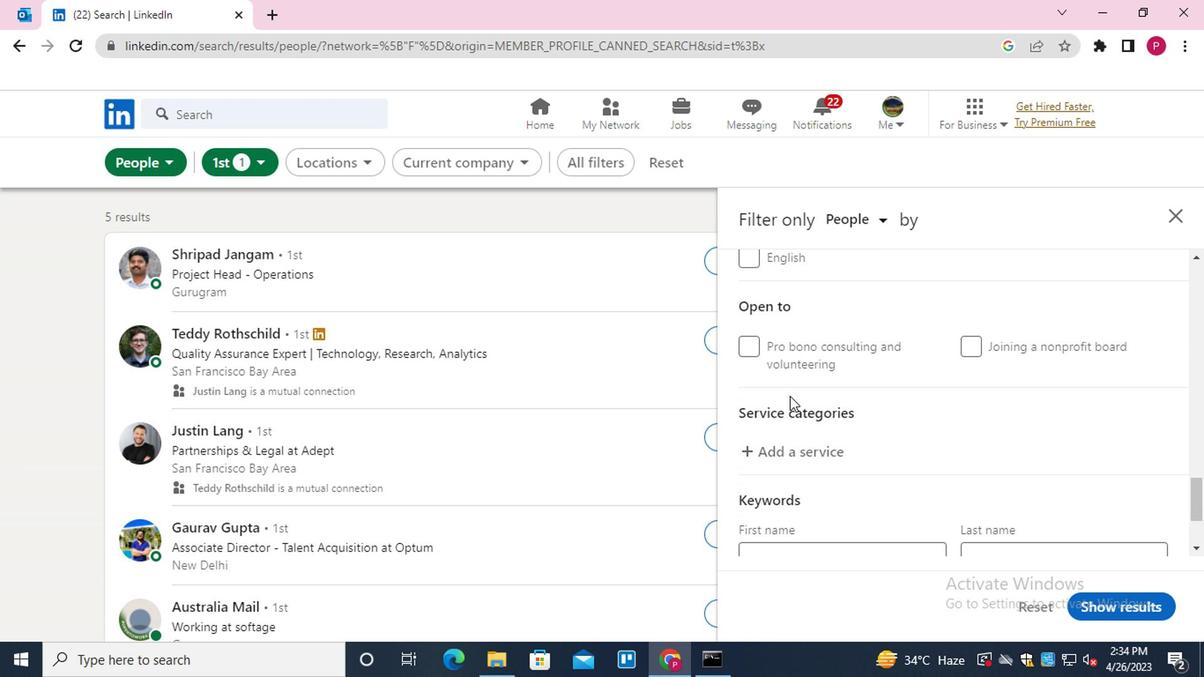 
Action: Mouse scrolled (786, 394) with delta (0, -1)
Screenshot: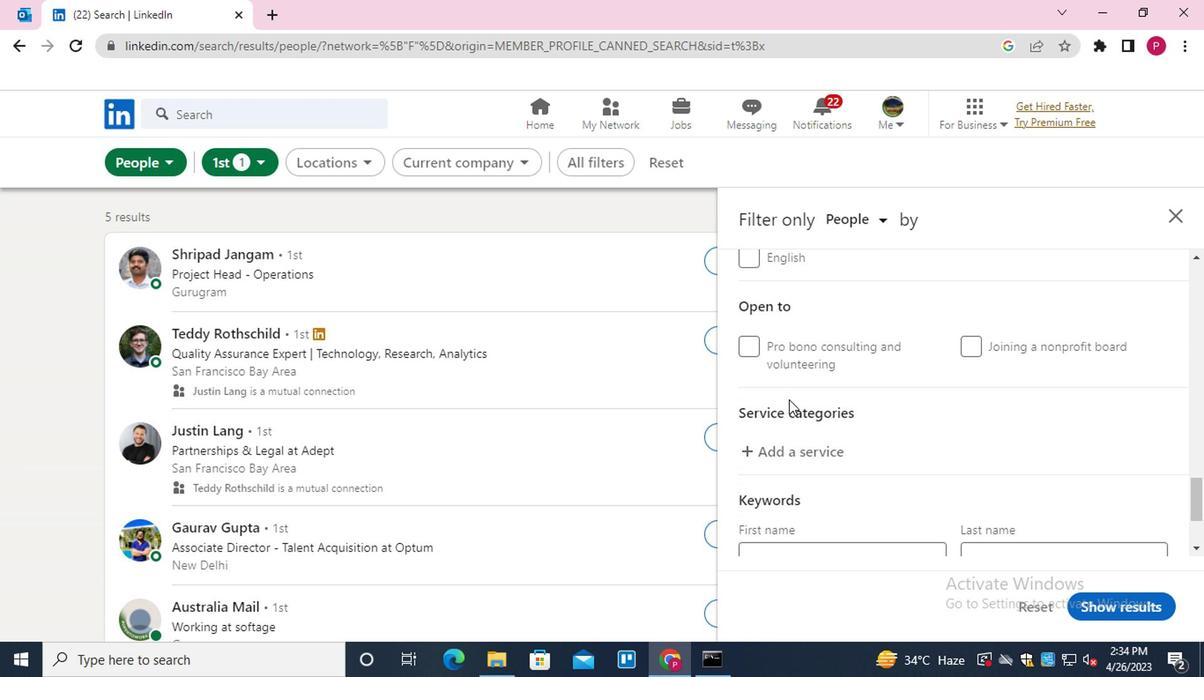 
Action: Mouse moved to (801, 312)
Screenshot: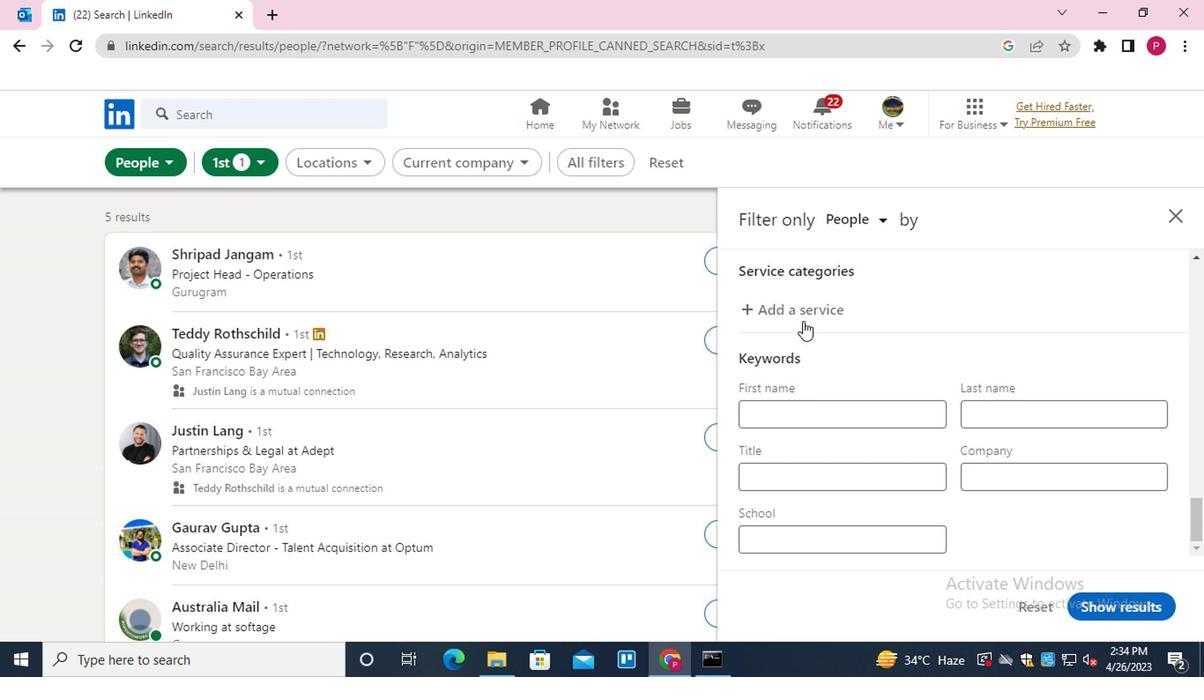 
Action: Mouse pressed left at (801, 312)
Screenshot: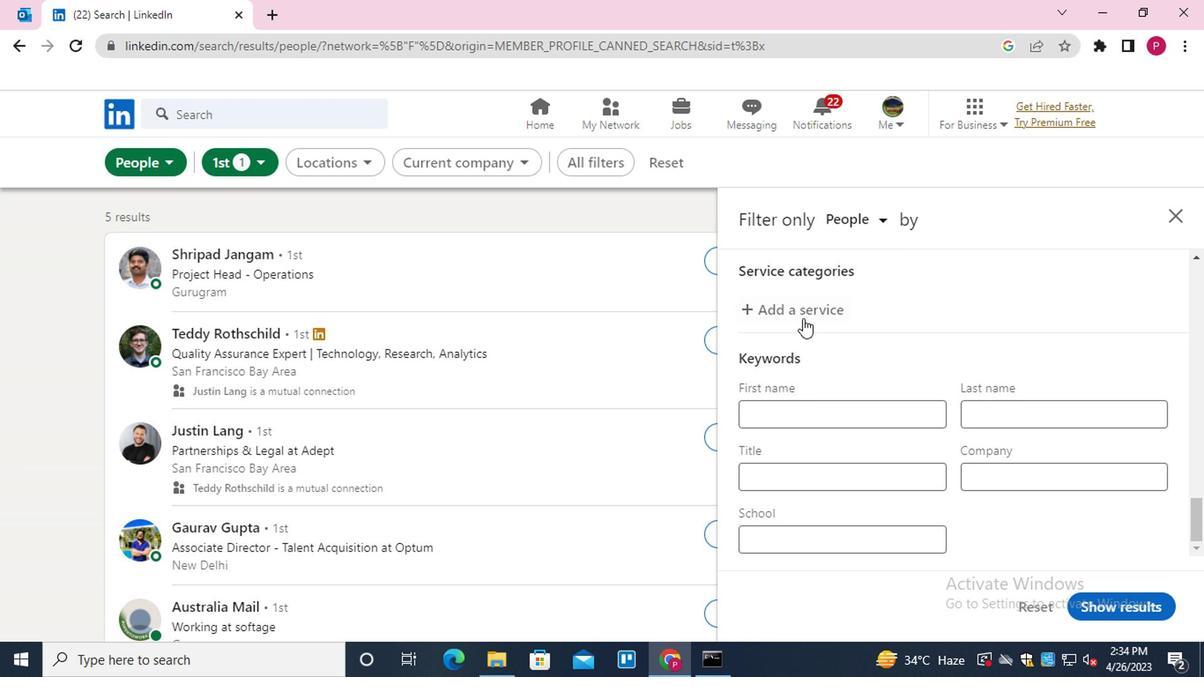 
Action: Key pressed <Key.shift><Key.shift>ILLUSTRA<Key.down><Key.enter>
Screenshot: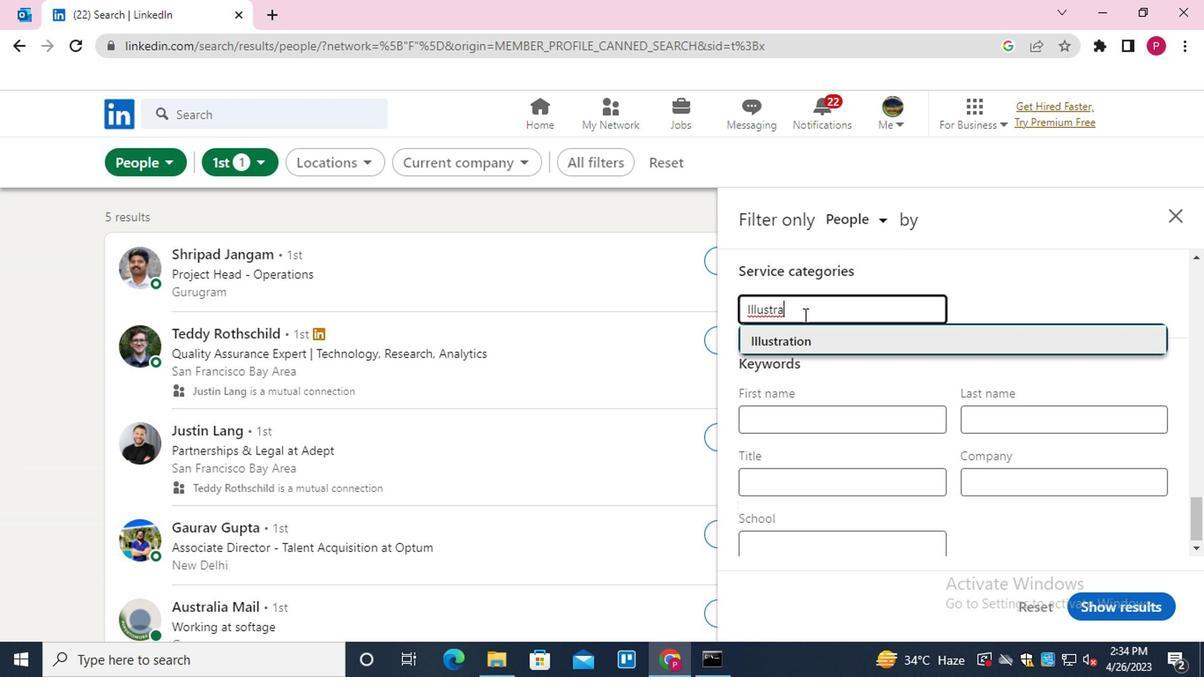 
Action: Mouse moved to (802, 356)
Screenshot: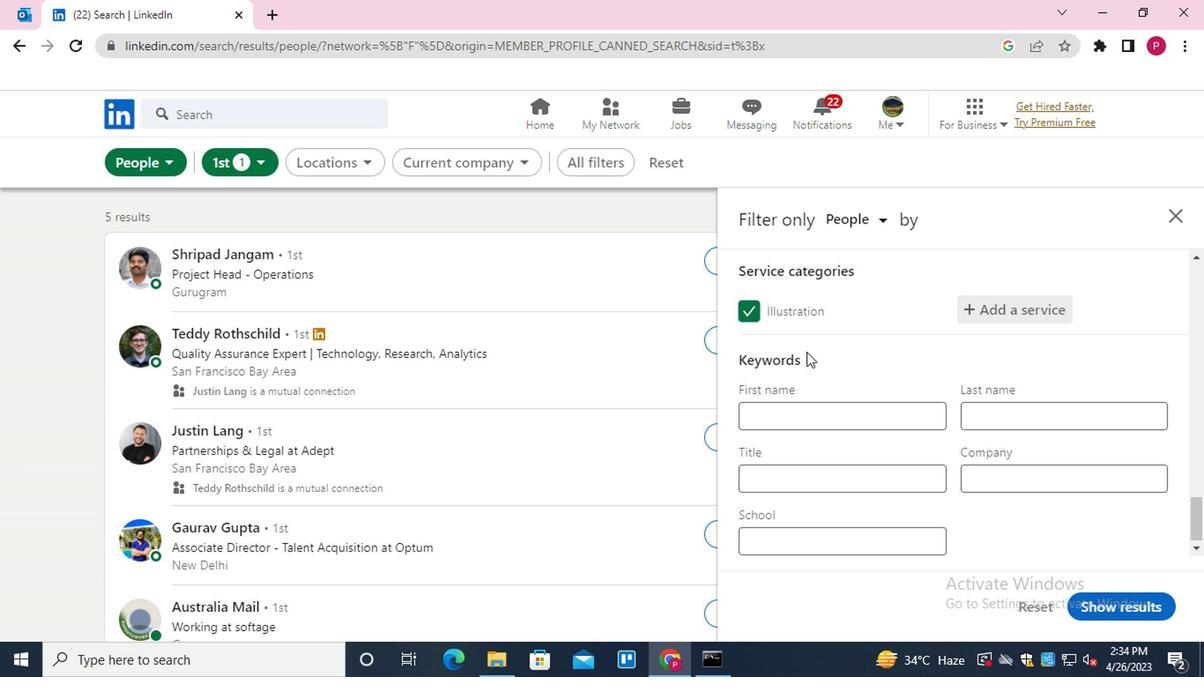 
Action: Mouse scrolled (802, 356) with delta (0, 0)
Screenshot: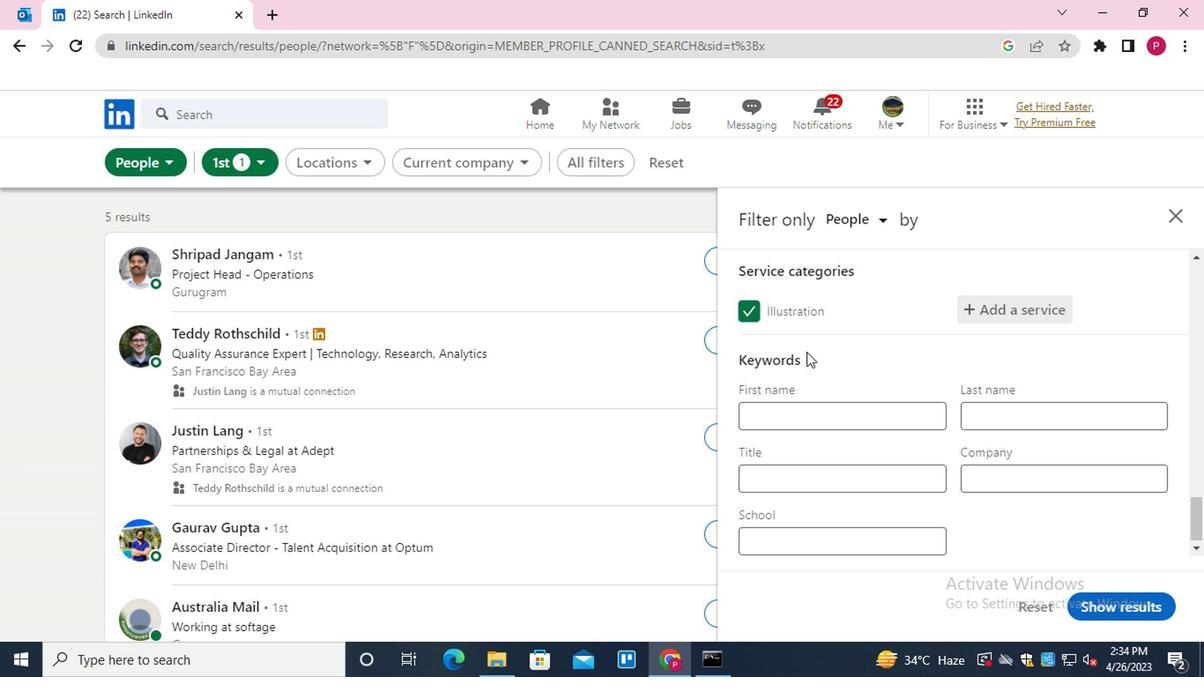 
Action: Mouse moved to (802, 370)
Screenshot: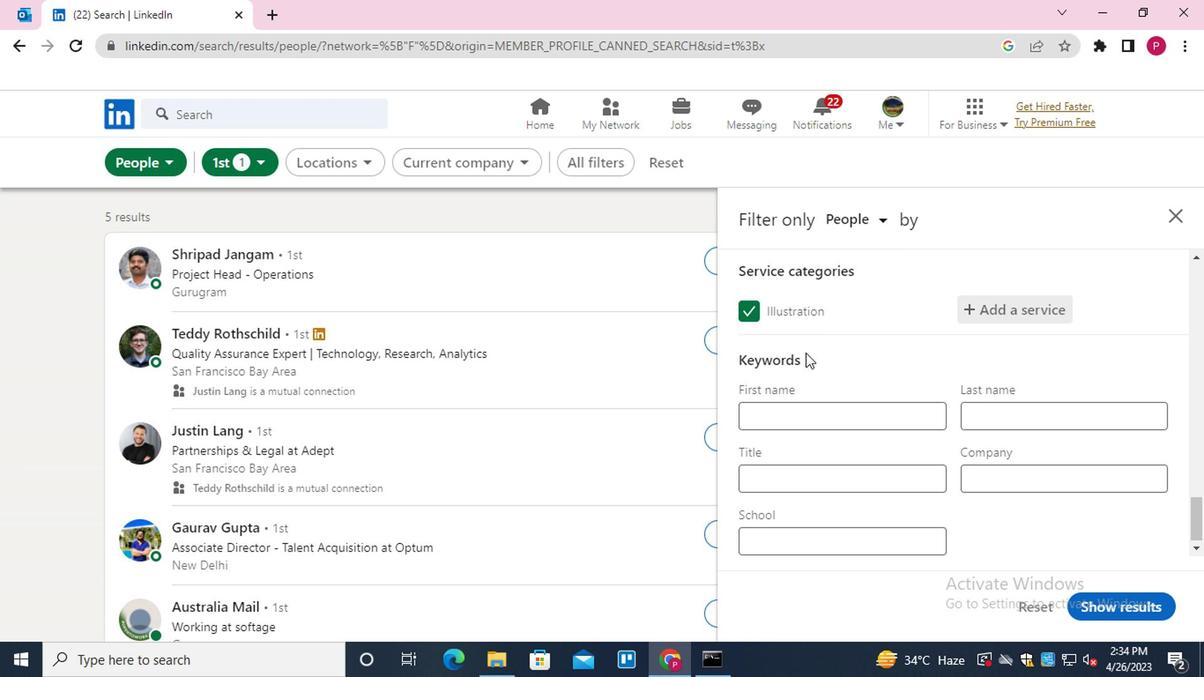 
Action: Mouse scrolled (802, 370) with delta (0, 0)
Screenshot: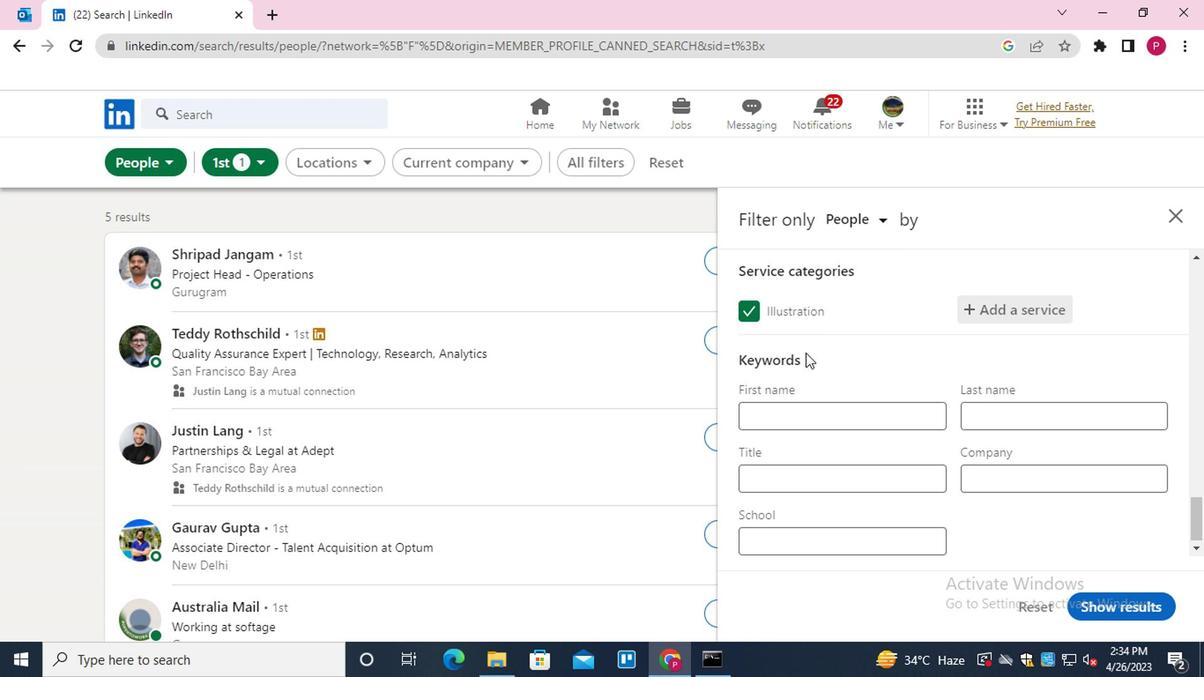 
Action: Mouse moved to (807, 398)
Screenshot: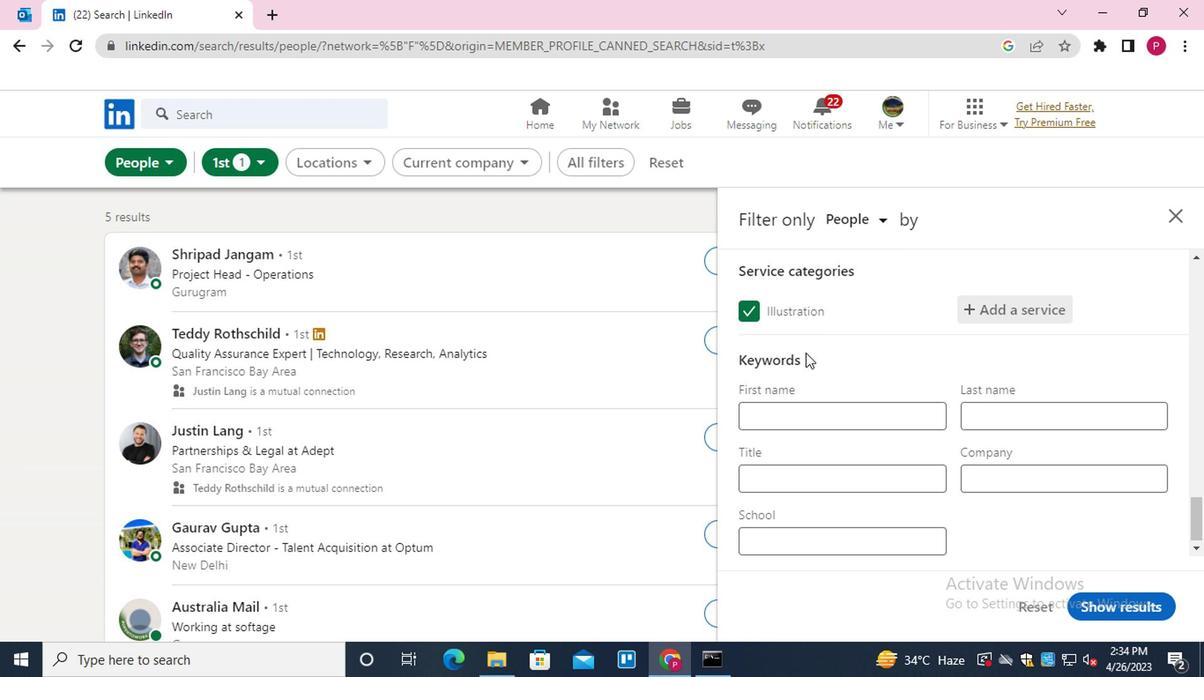 
Action: Mouse scrolled (807, 398) with delta (0, 0)
Screenshot: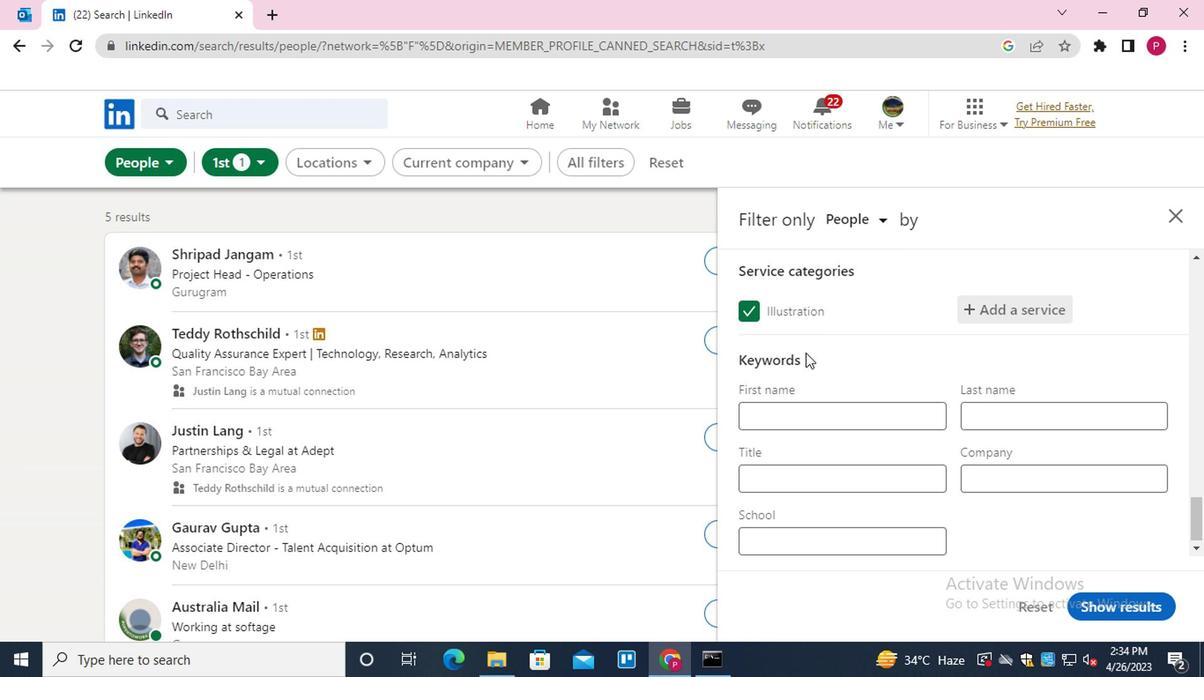 
Action: Mouse moved to (826, 462)
Screenshot: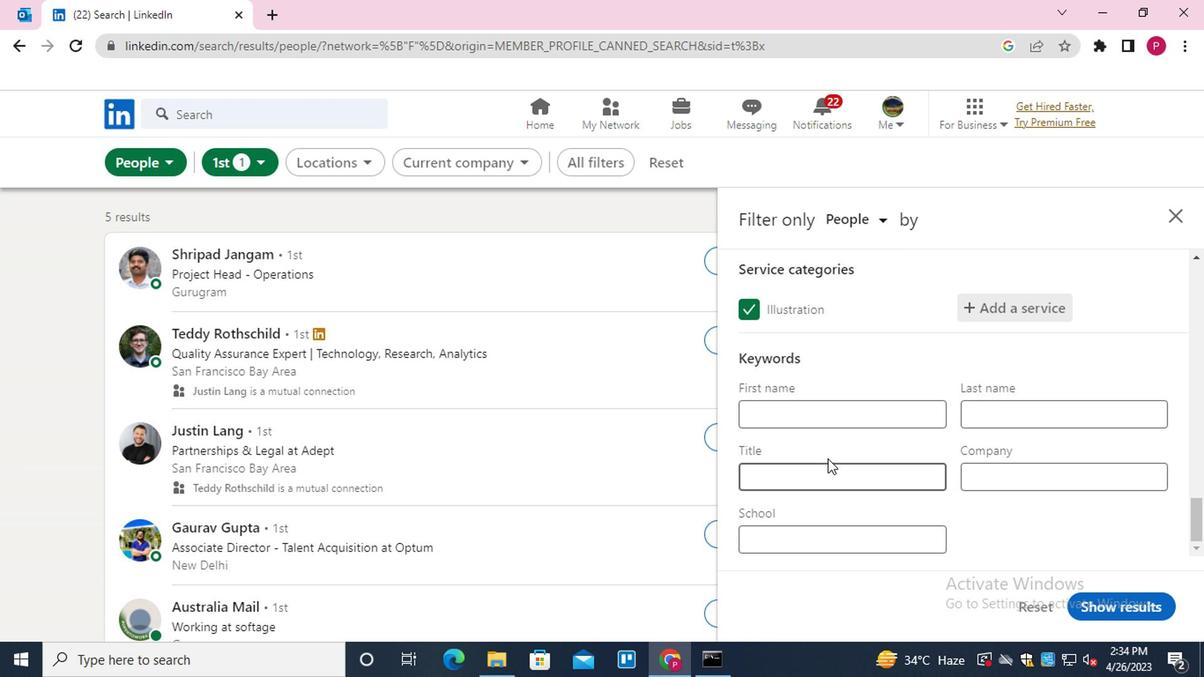 
Action: Mouse pressed left at (826, 462)
Screenshot: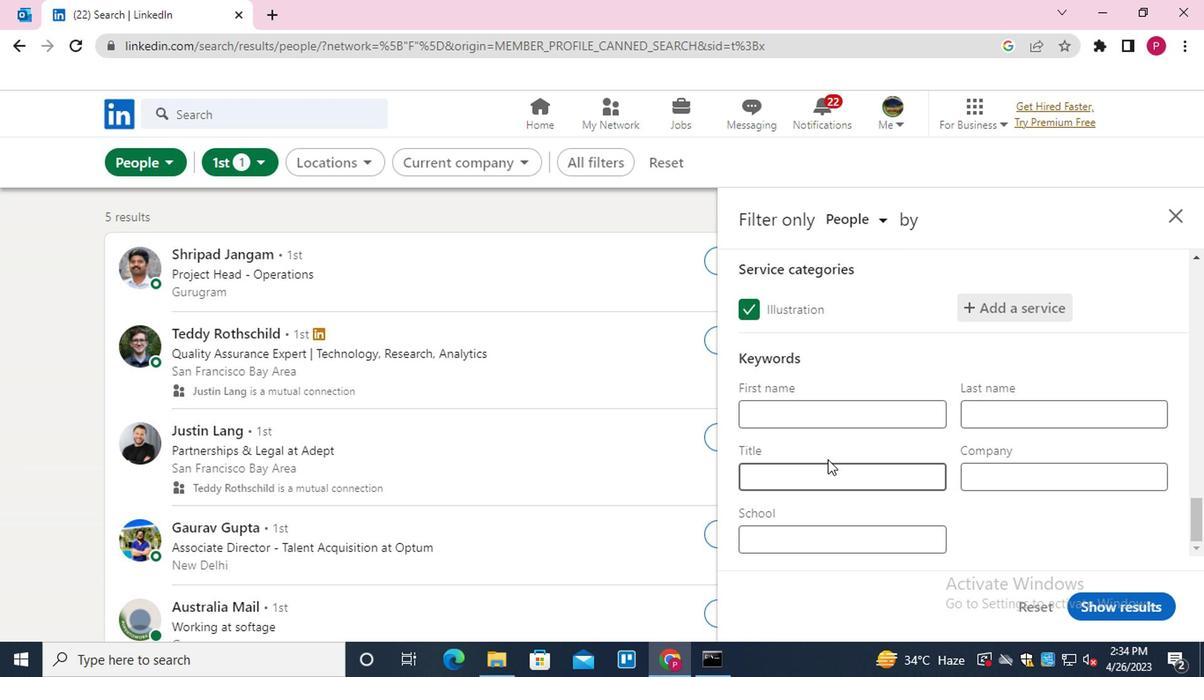 
Action: Mouse moved to (827, 462)
Screenshot: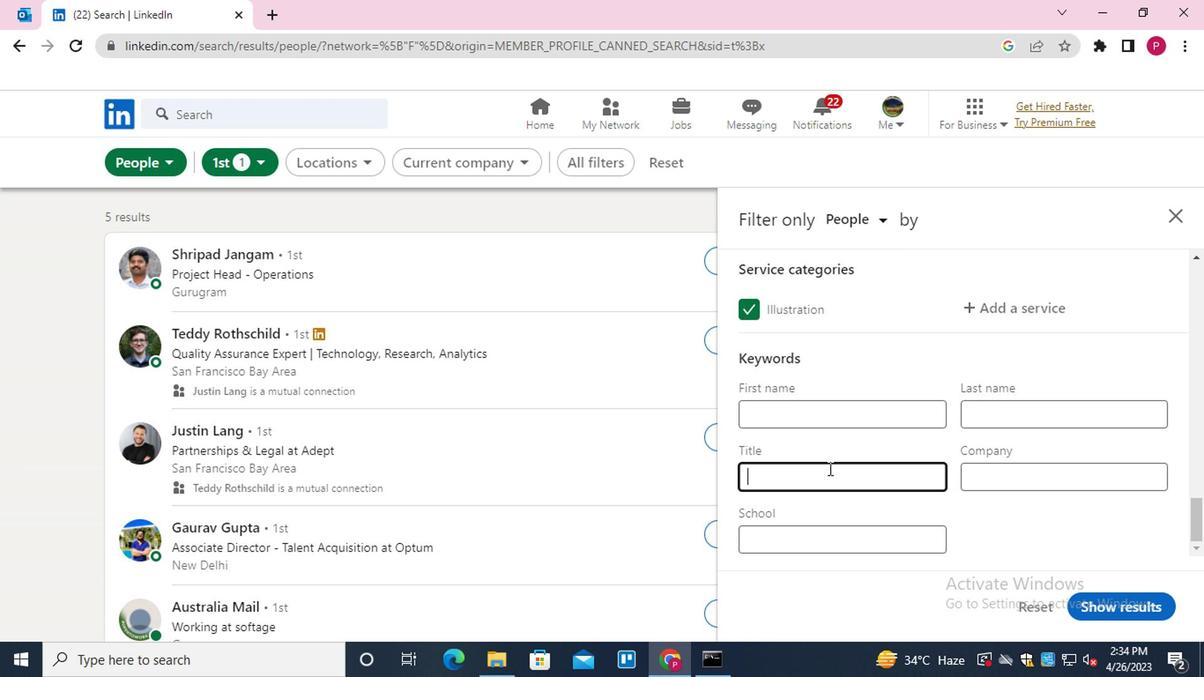 
Action: Key pressed <Key.shift>PERSONAL<Key.space><Key.shift>TRAINER
Screenshot: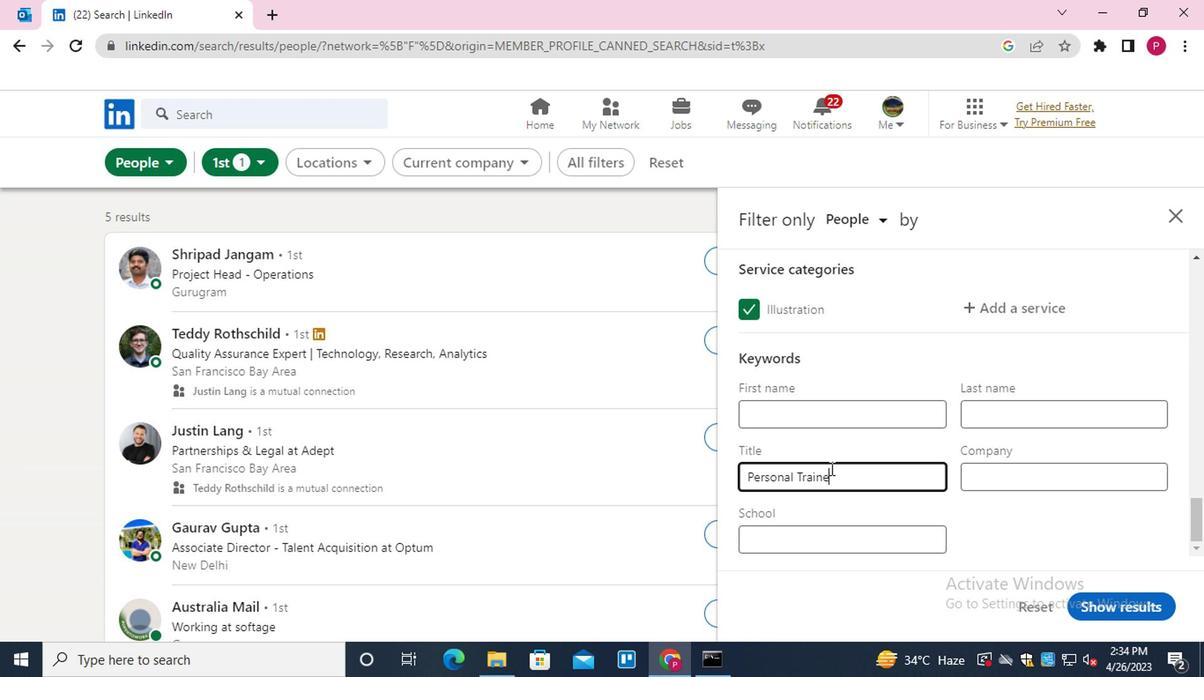 
Action: Mouse moved to (1147, 605)
Screenshot: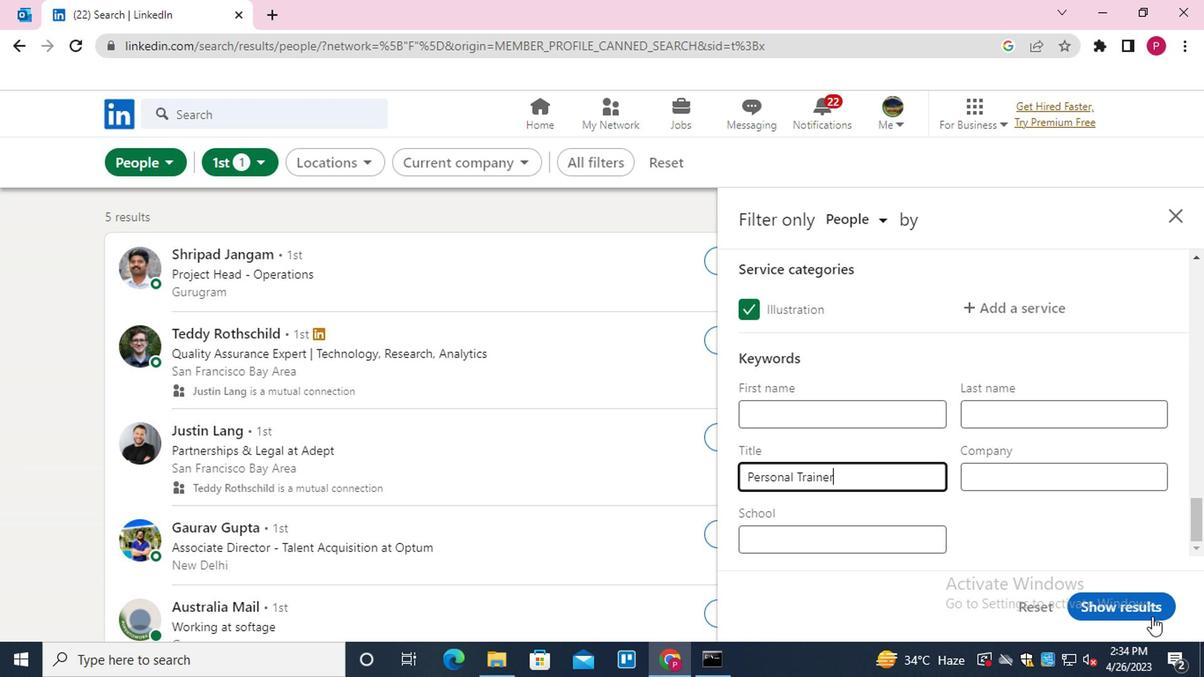 
Action: Mouse pressed left at (1147, 605)
Screenshot: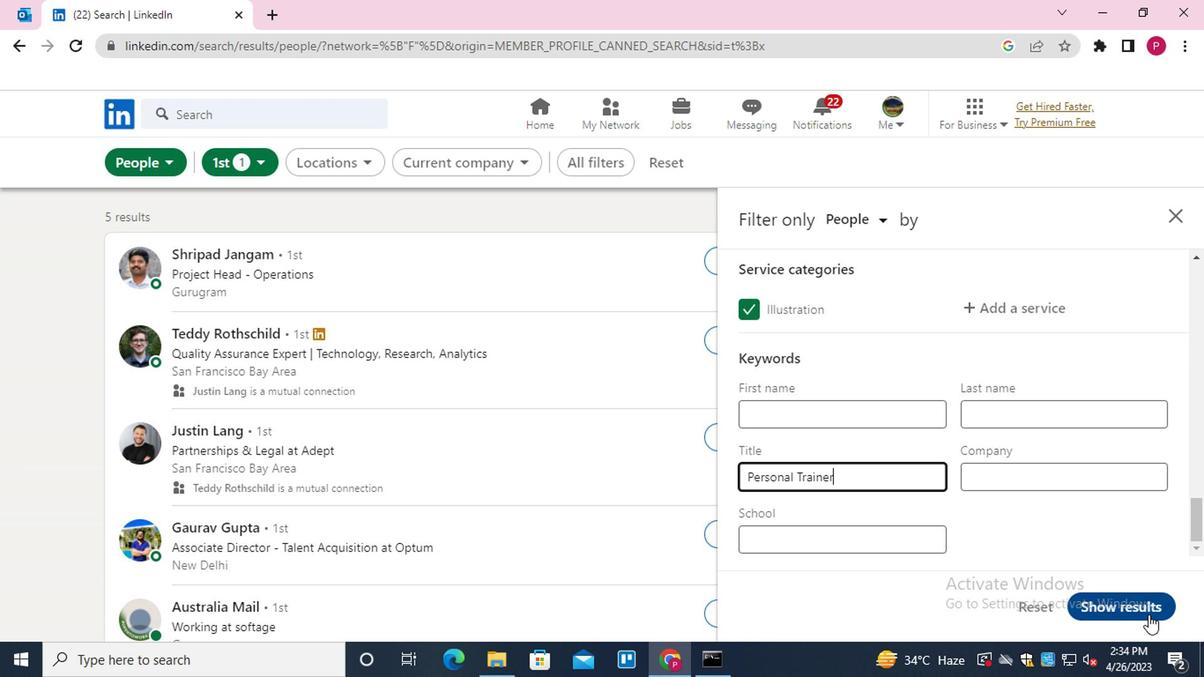 
Action: Mouse moved to (479, 384)
Screenshot: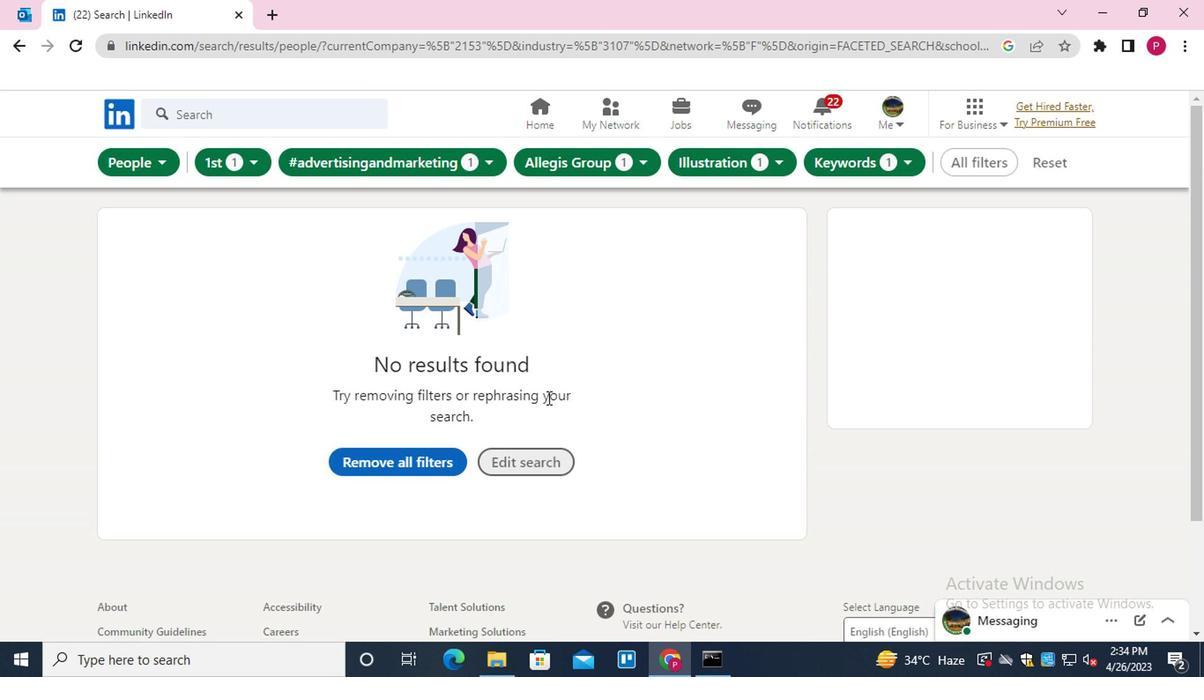 
